 Task: Add an event with the title Coffee Meeting with Strategic Partner, date '2023/10/26', time 9:15 AM to 11:15 AMand add a description: The session will conclude with a wrap-up discussion, where mentees can reflect on the insights gained and mentors can offer any final words of encouragement. Participants will have the opportunity to exchange contact information and establish ongoing mentoring relationships beyond the event.Select event color  Blueberry . Add location for the event as: 789 Grasse, France, logged in from the account softage.3@softage.netand send the event invitation to softage.10@softage.net and softage.1@softage.net. Set a reminder for the event Weekly on Sunday
Action: Mouse moved to (88, 143)
Screenshot: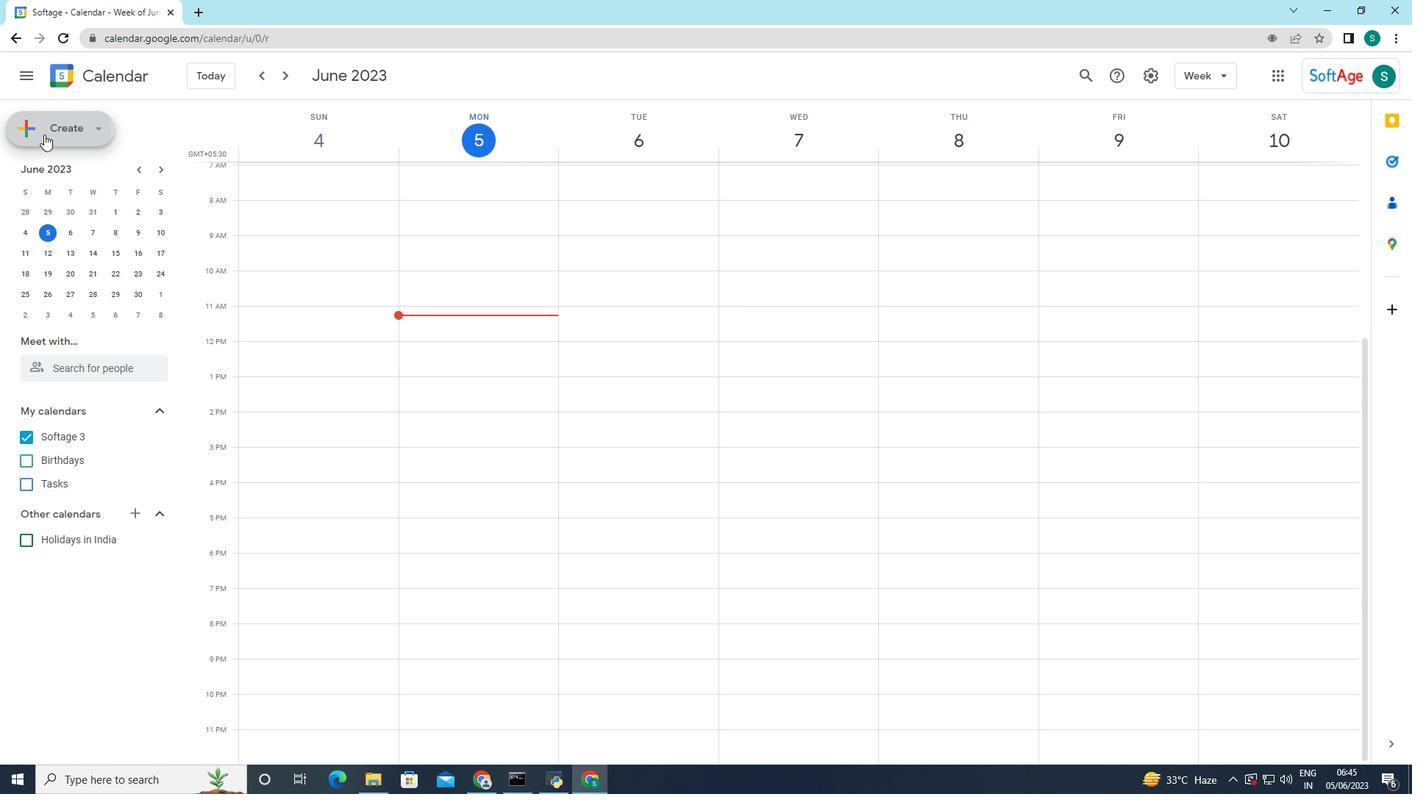 
Action: Mouse pressed left at (88, 143)
Screenshot: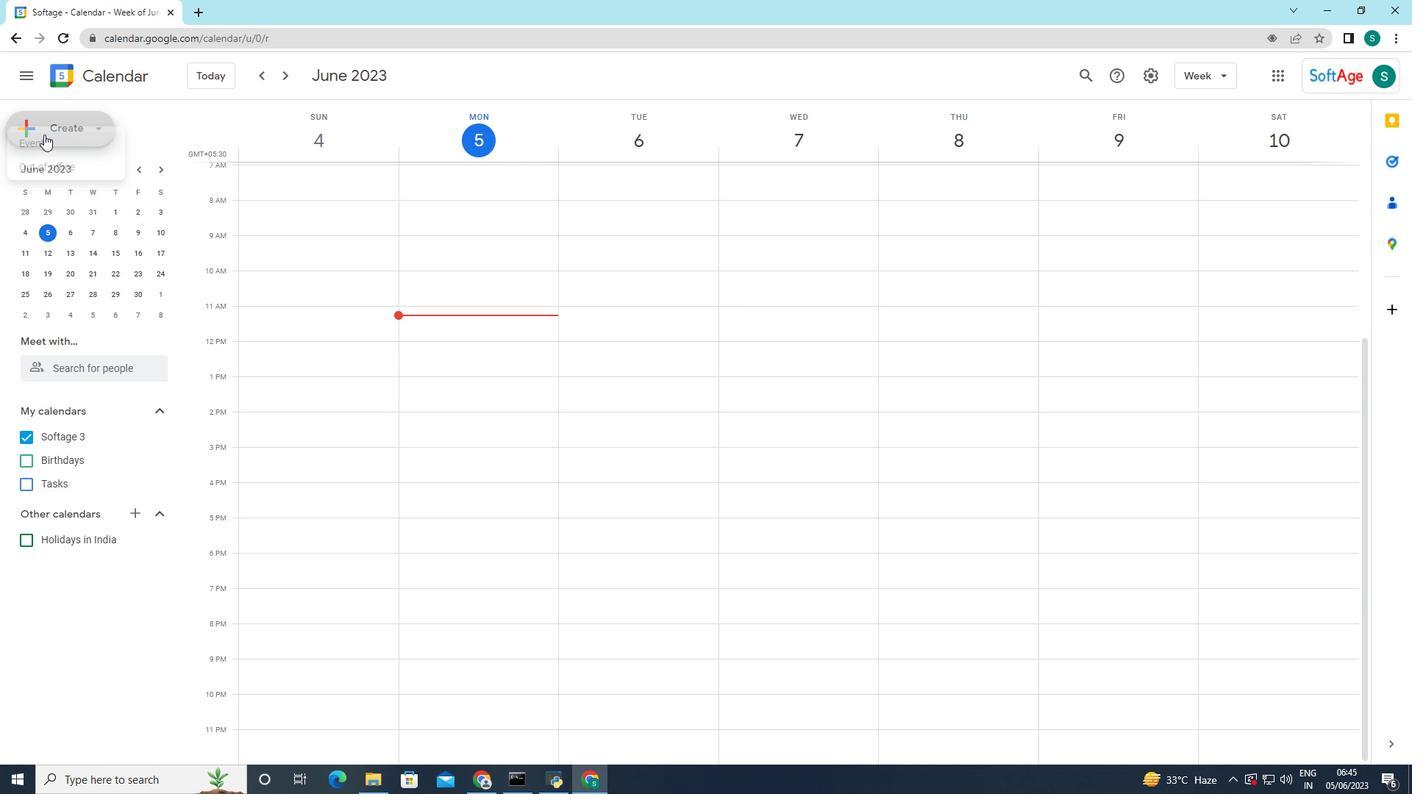 
Action: Mouse moved to (73, 175)
Screenshot: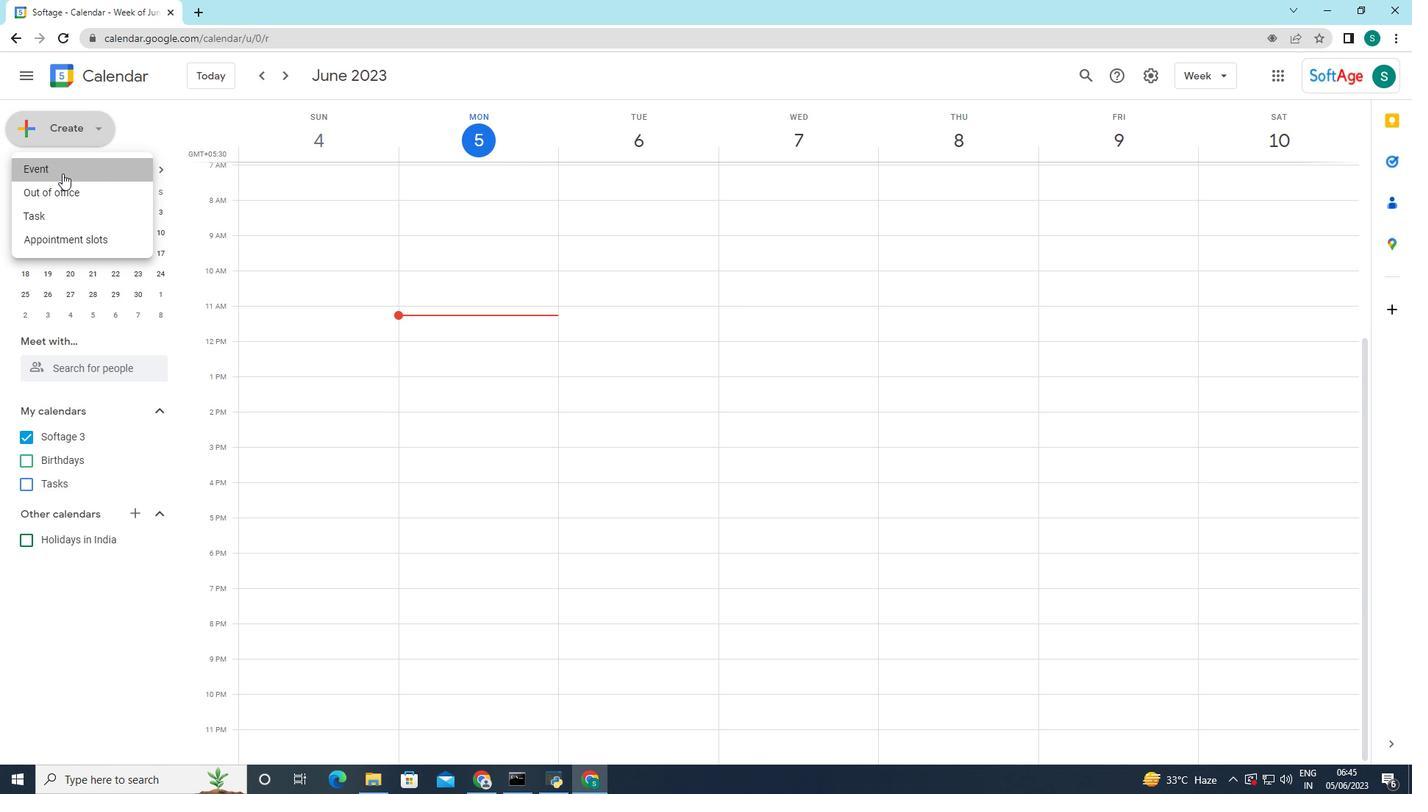 
Action: Mouse pressed left at (73, 175)
Screenshot: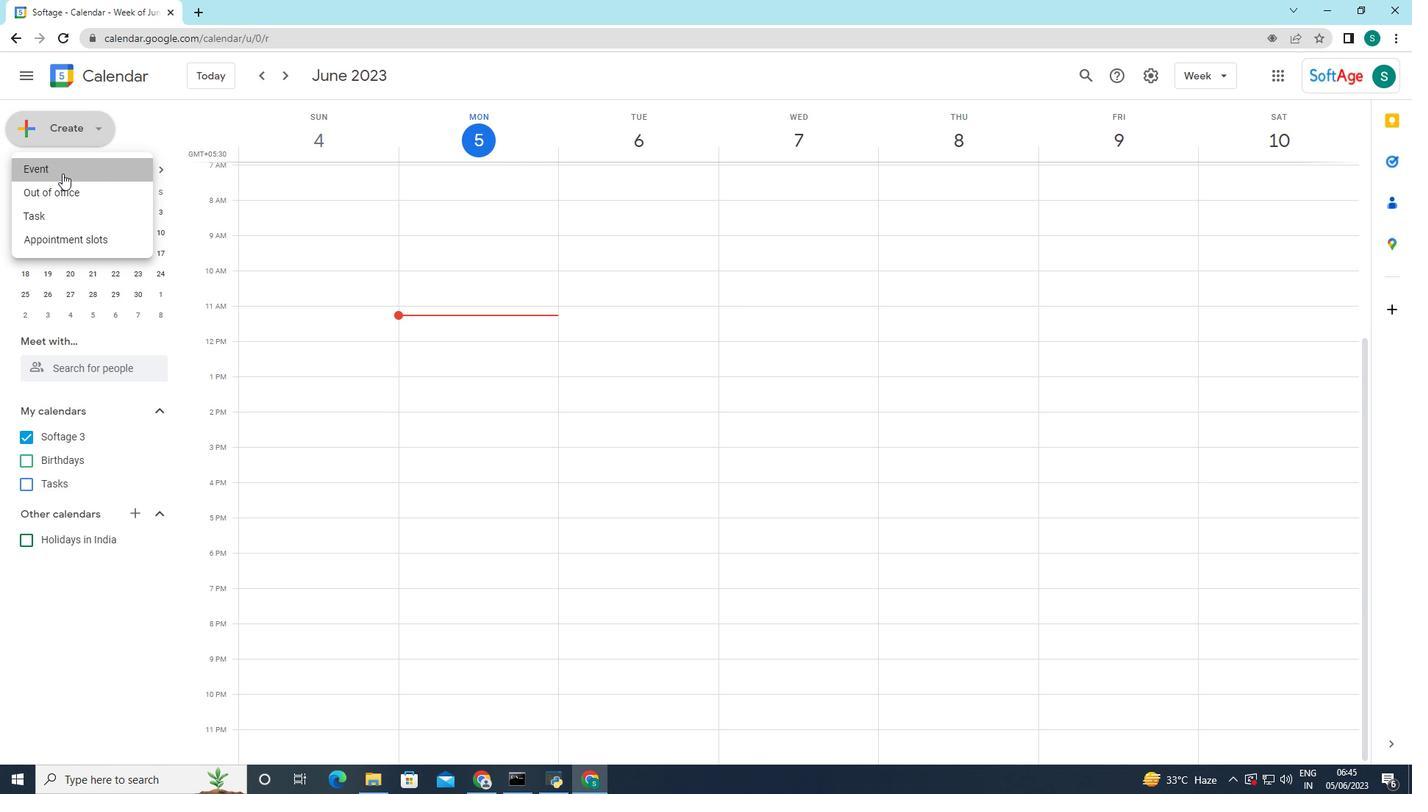 
Action: Mouse moved to (273, 586)
Screenshot: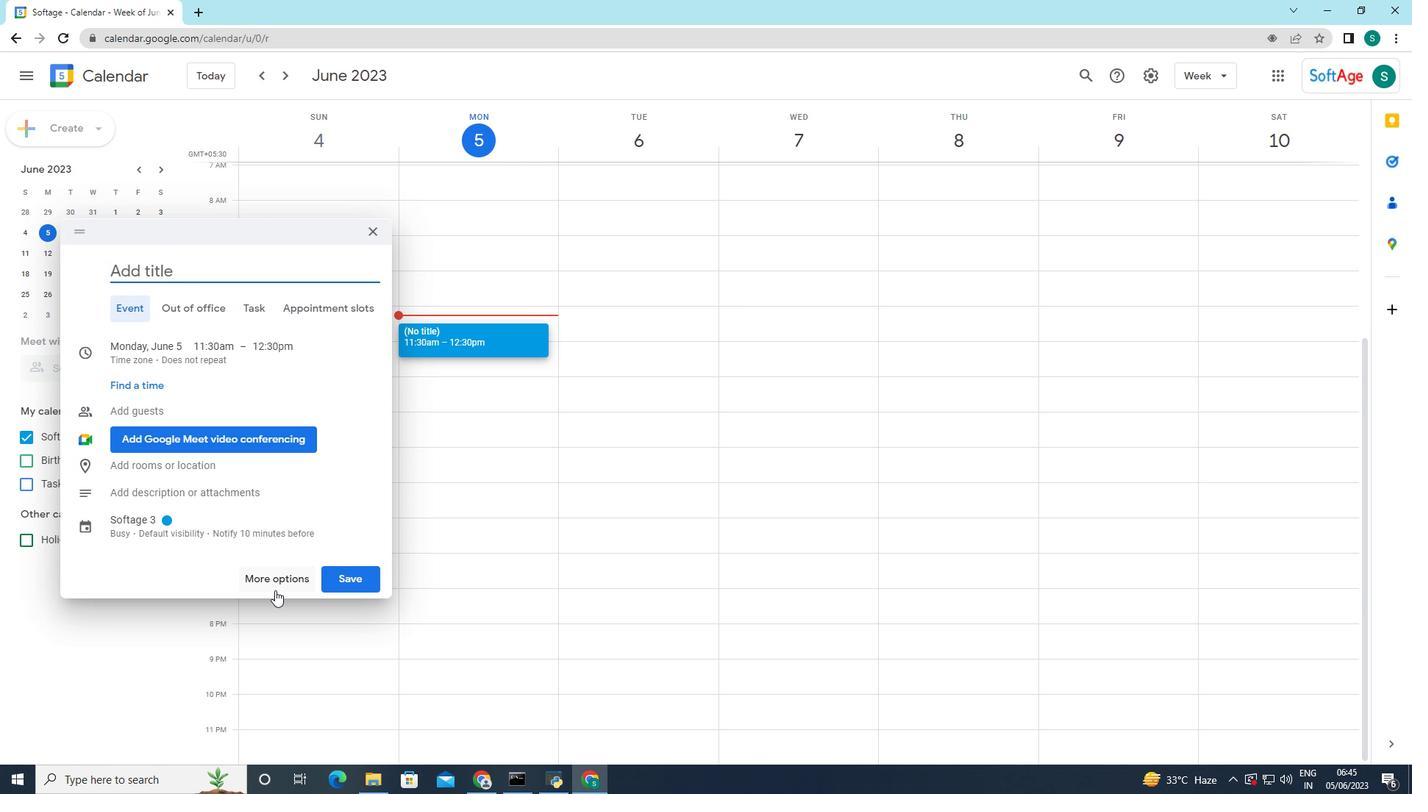 
Action: Mouse pressed left at (273, 586)
Screenshot: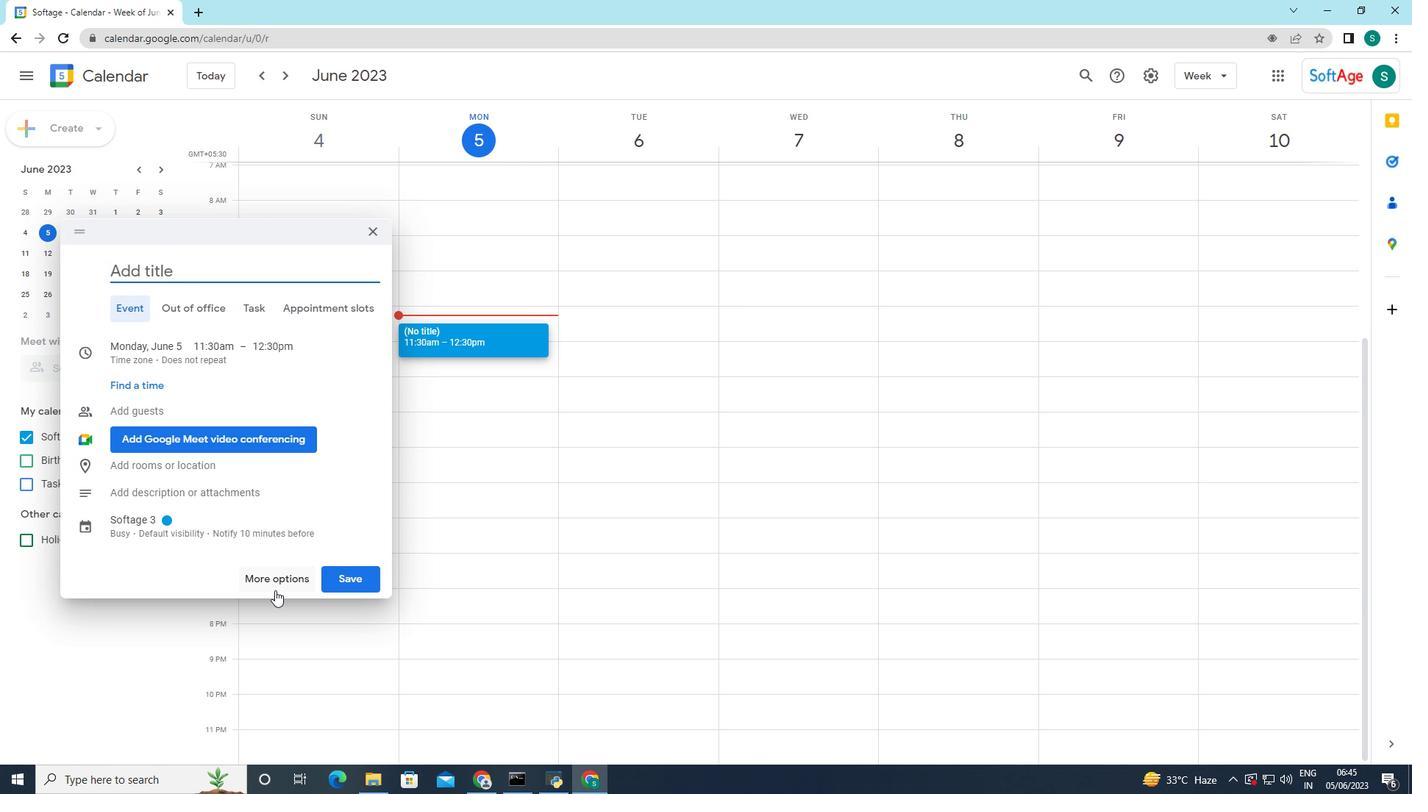 
Action: Mouse moved to (98, 85)
Screenshot: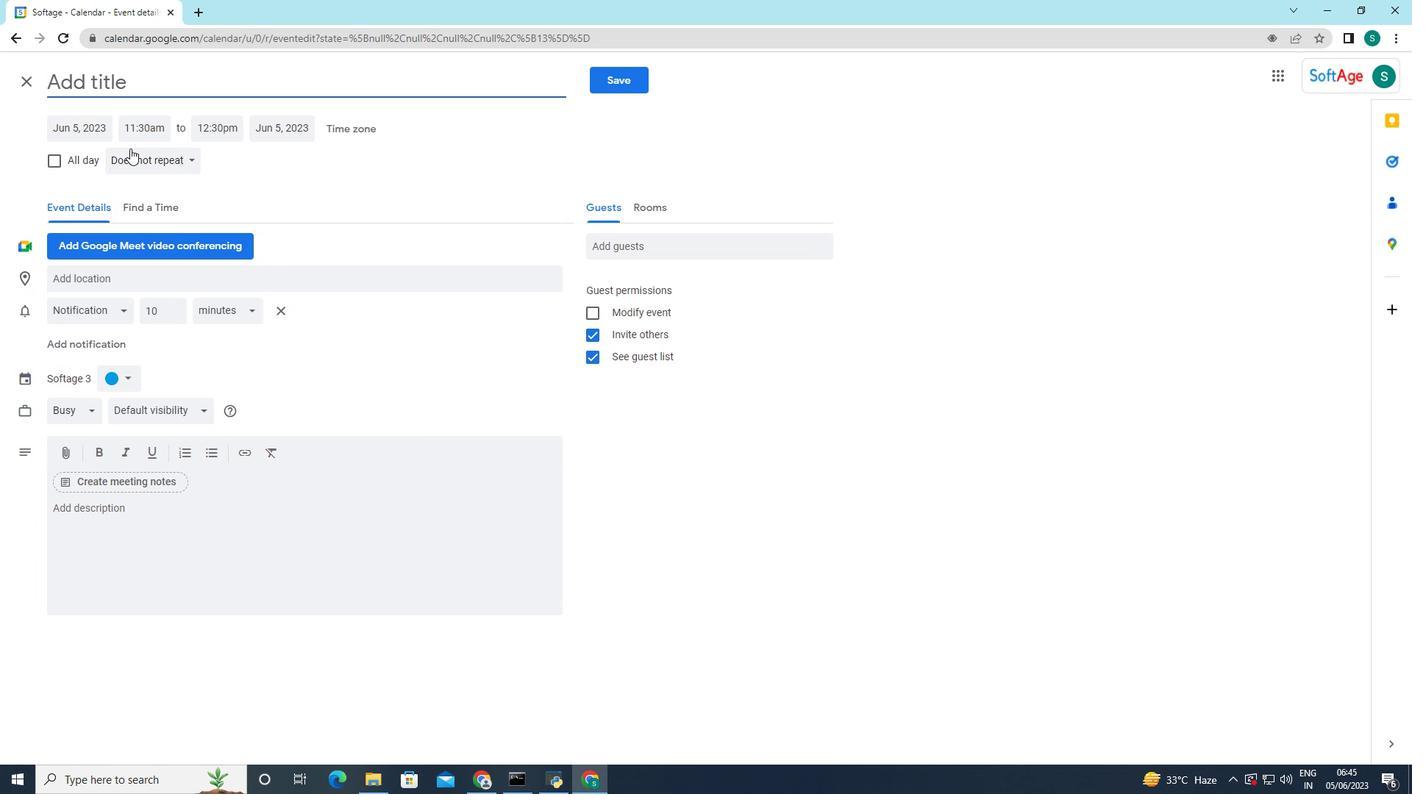
Action: Mouse pressed left at (98, 85)
Screenshot: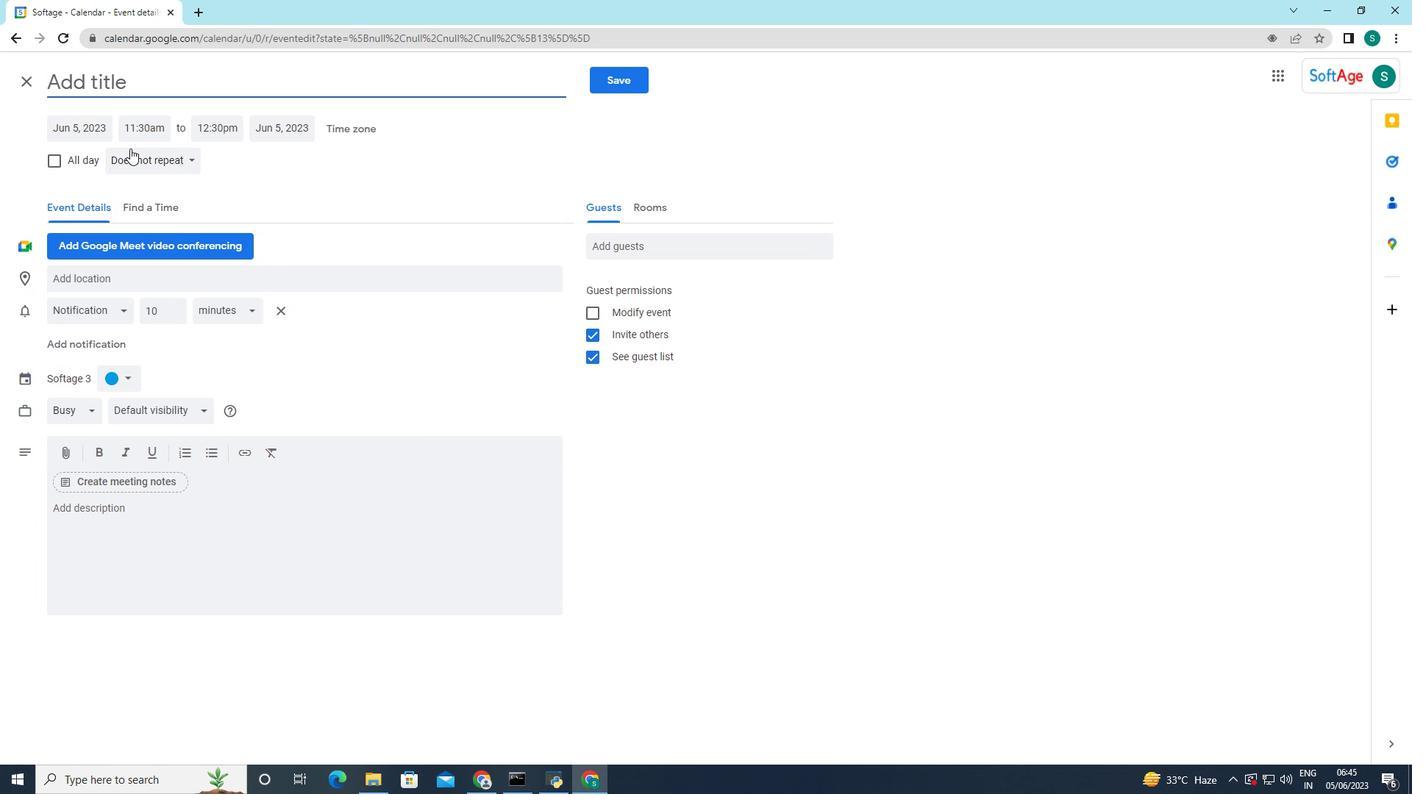 
Action: Key pressed <Key.caps_lock>C<Key.caps_lock>offee<Key.space><Key.caps_lock>M<Key.caps_lock>eeting<Key.space><Key.caps_lock><Key.caps_lock>with<Key.space><Key.caps_lock>S<Key.caps_lock>trr<Key.backspace>ategi
Screenshot: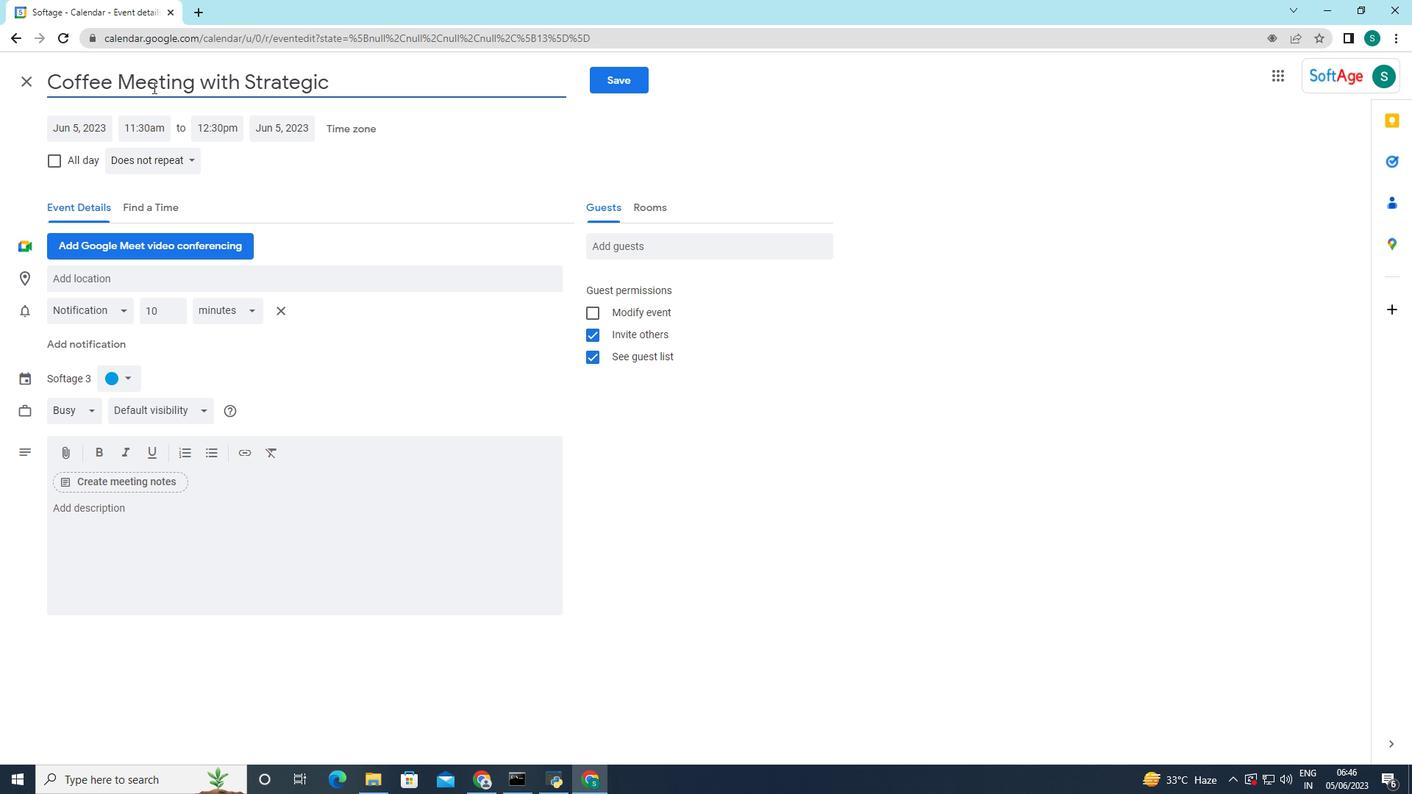 
Action: Mouse moved to (44, 134)
Screenshot: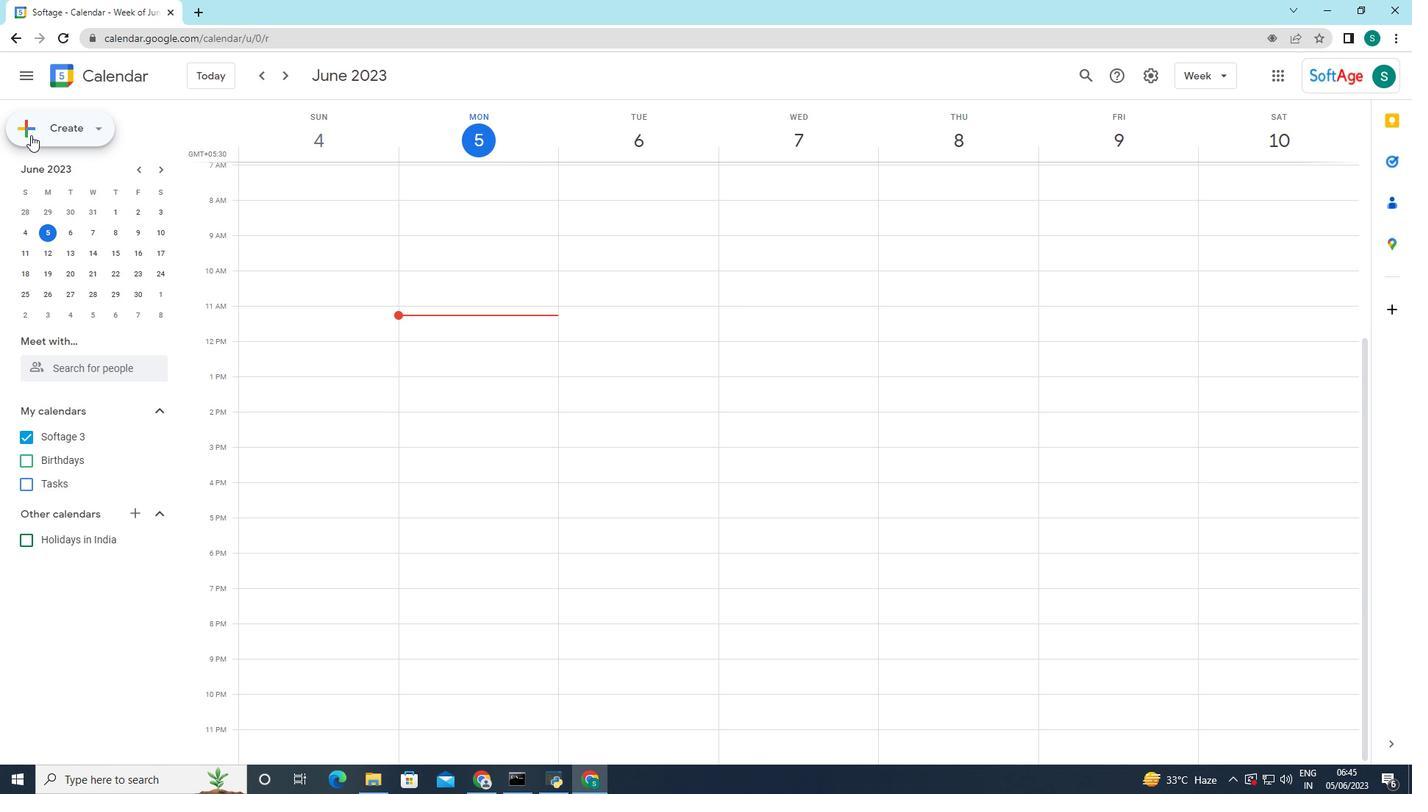 
Action: Mouse pressed left at (44, 134)
Screenshot: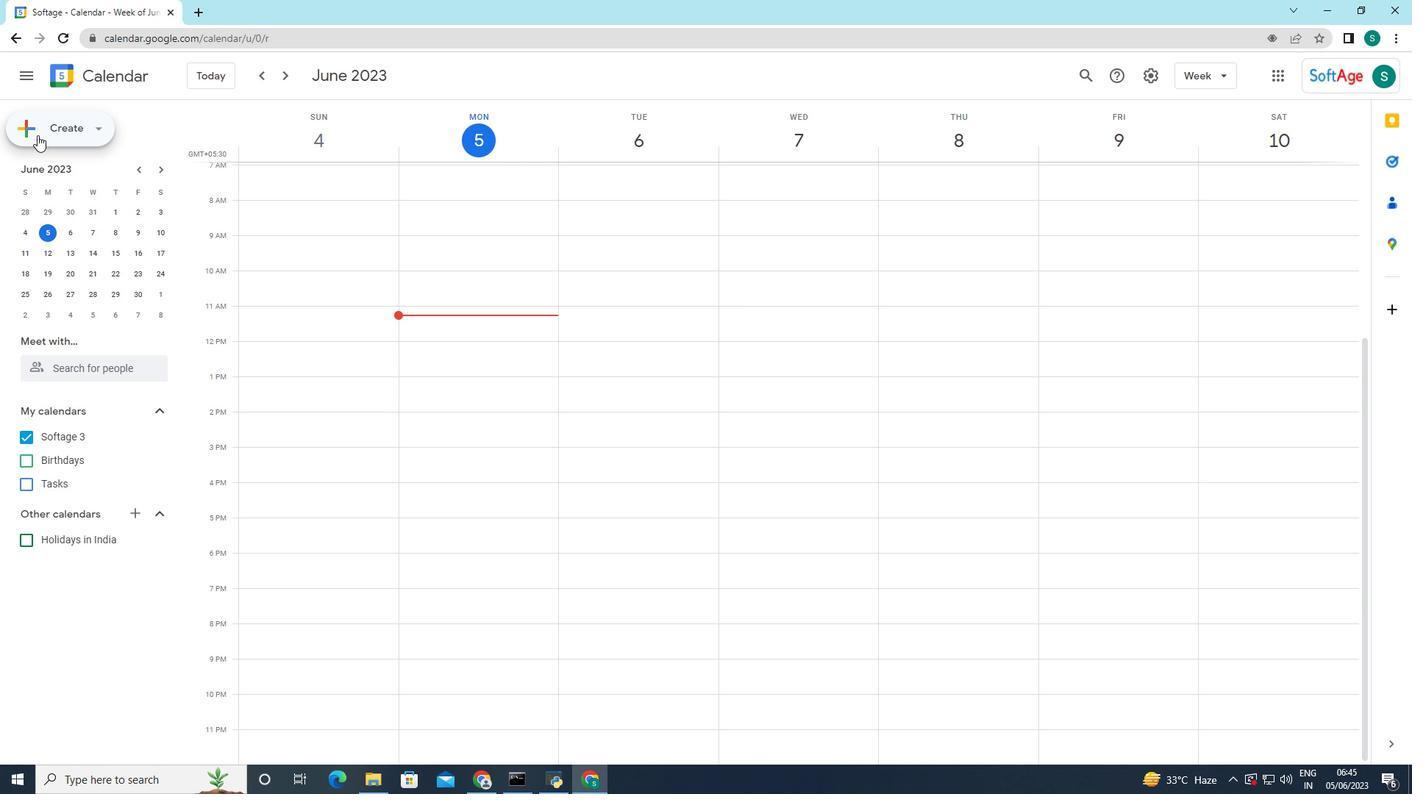 
Action: Mouse moved to (62, 173)
Screenshot: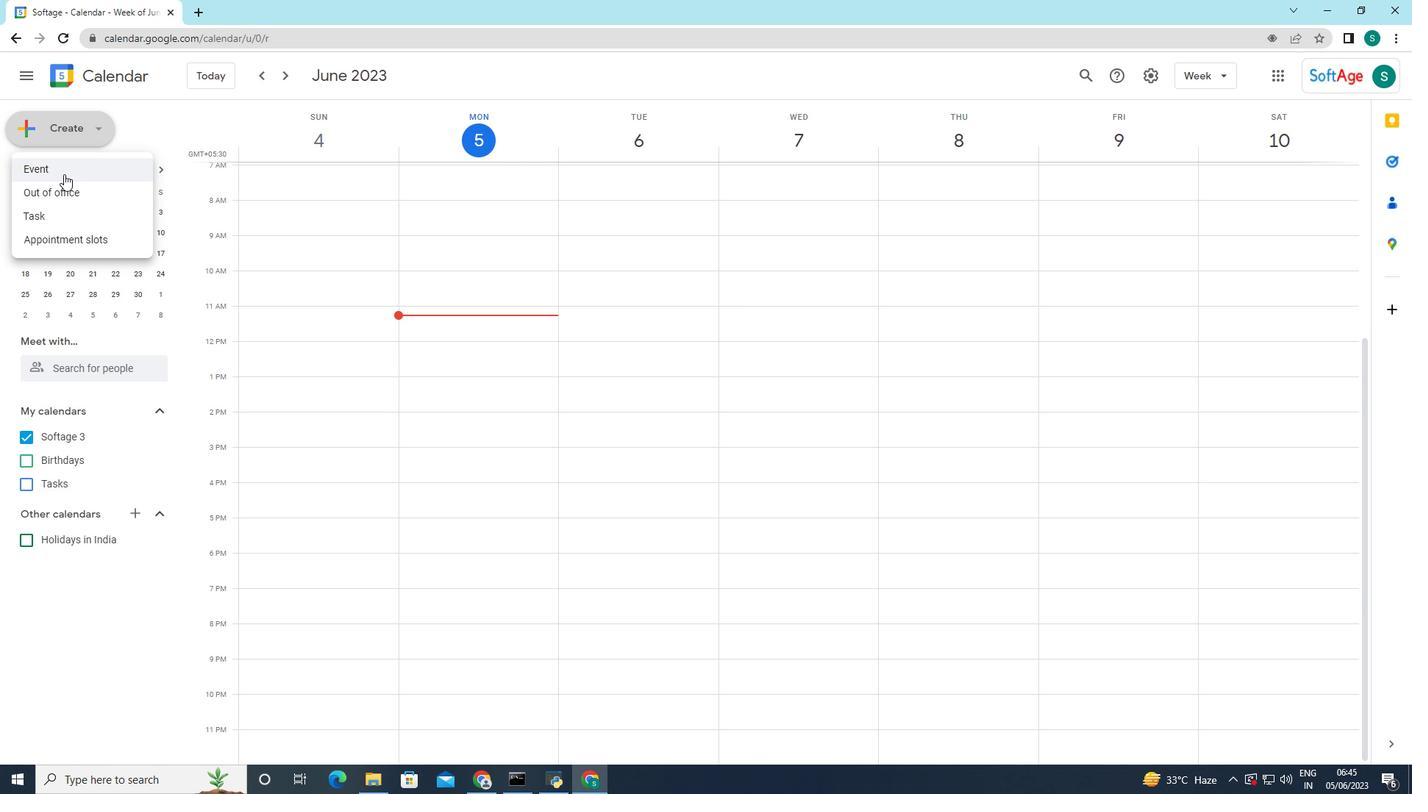 
Action: Mouse pressed left at (62, 173)
Screenshot: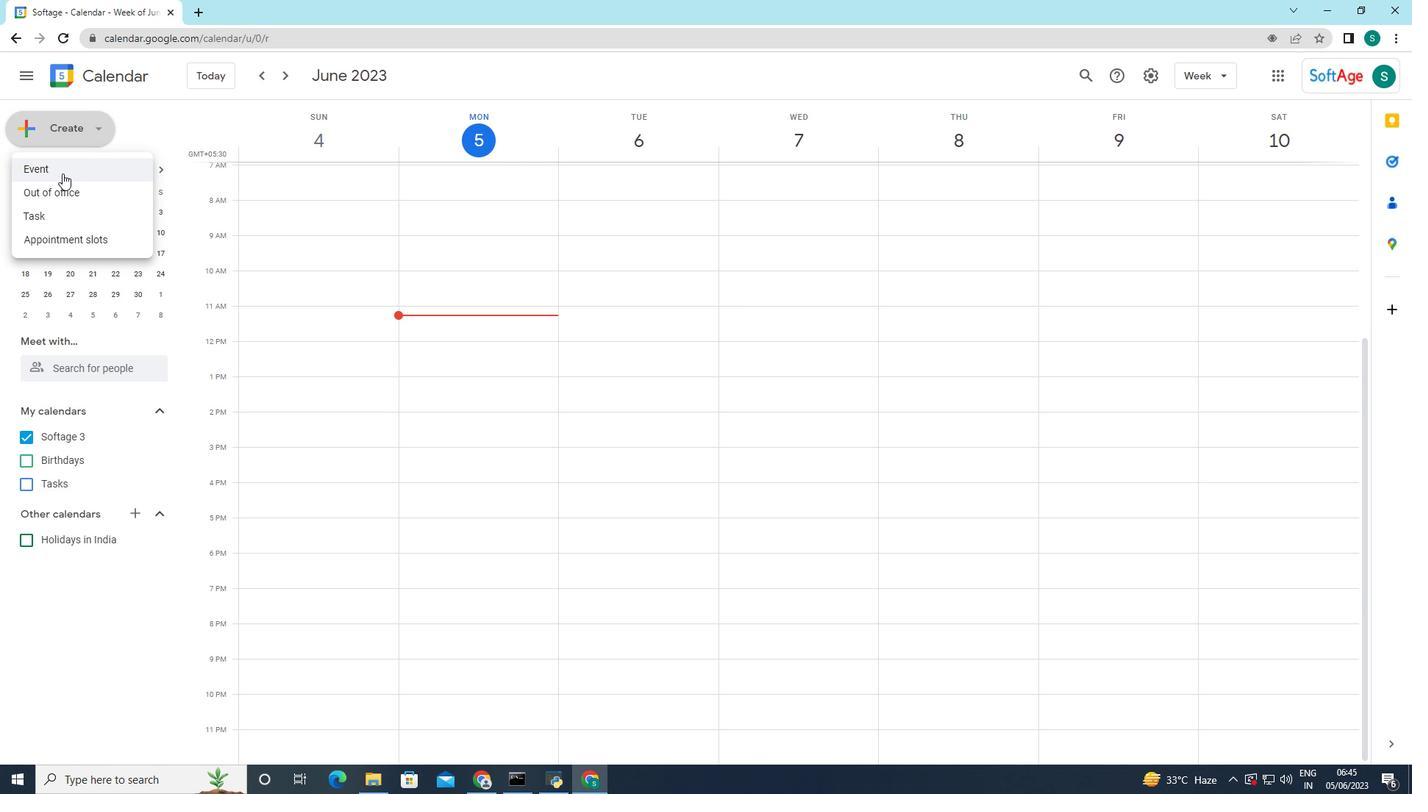 
Action: Mouse moved to (275, 590)
Screenshot: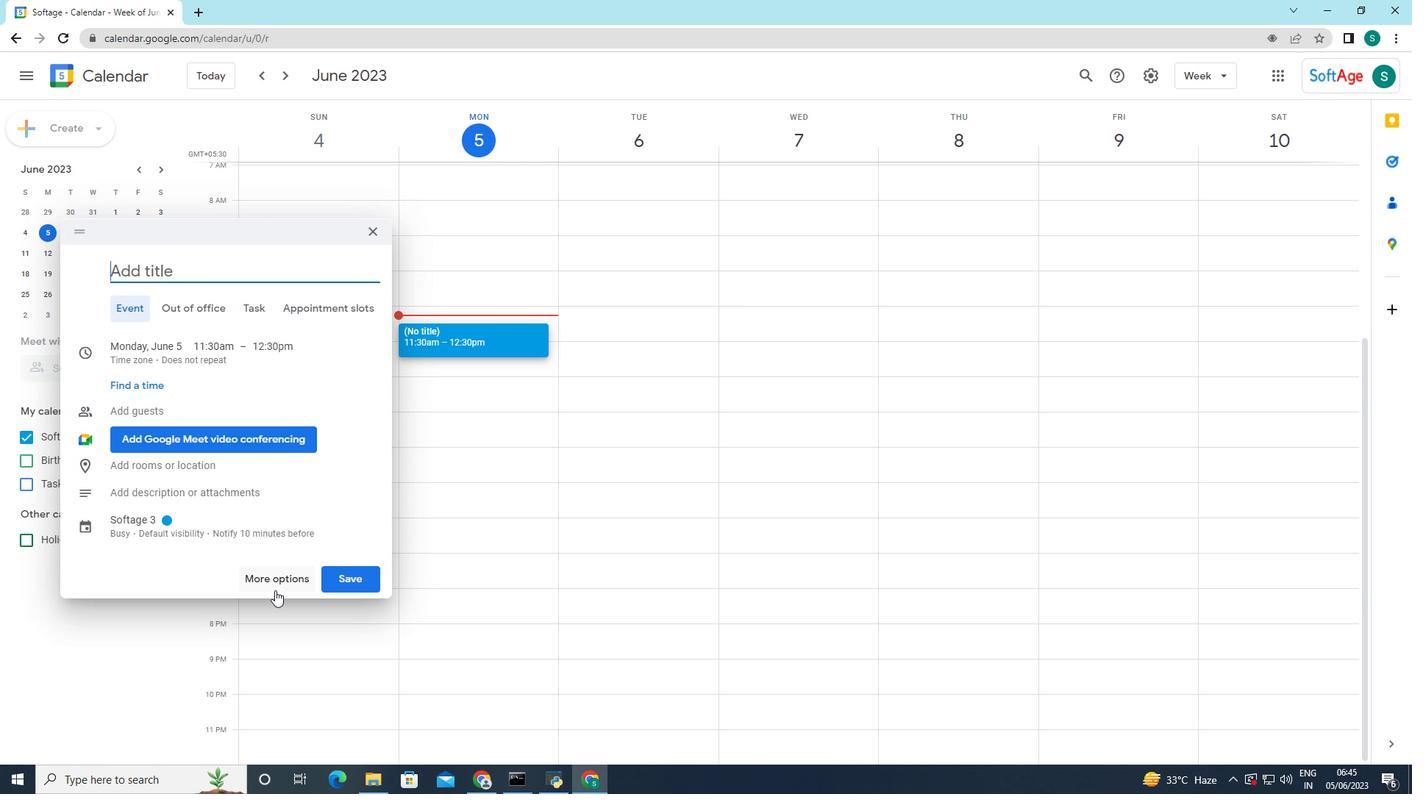 
Action: Mouse pressed left at (275, 590)
Screenshot: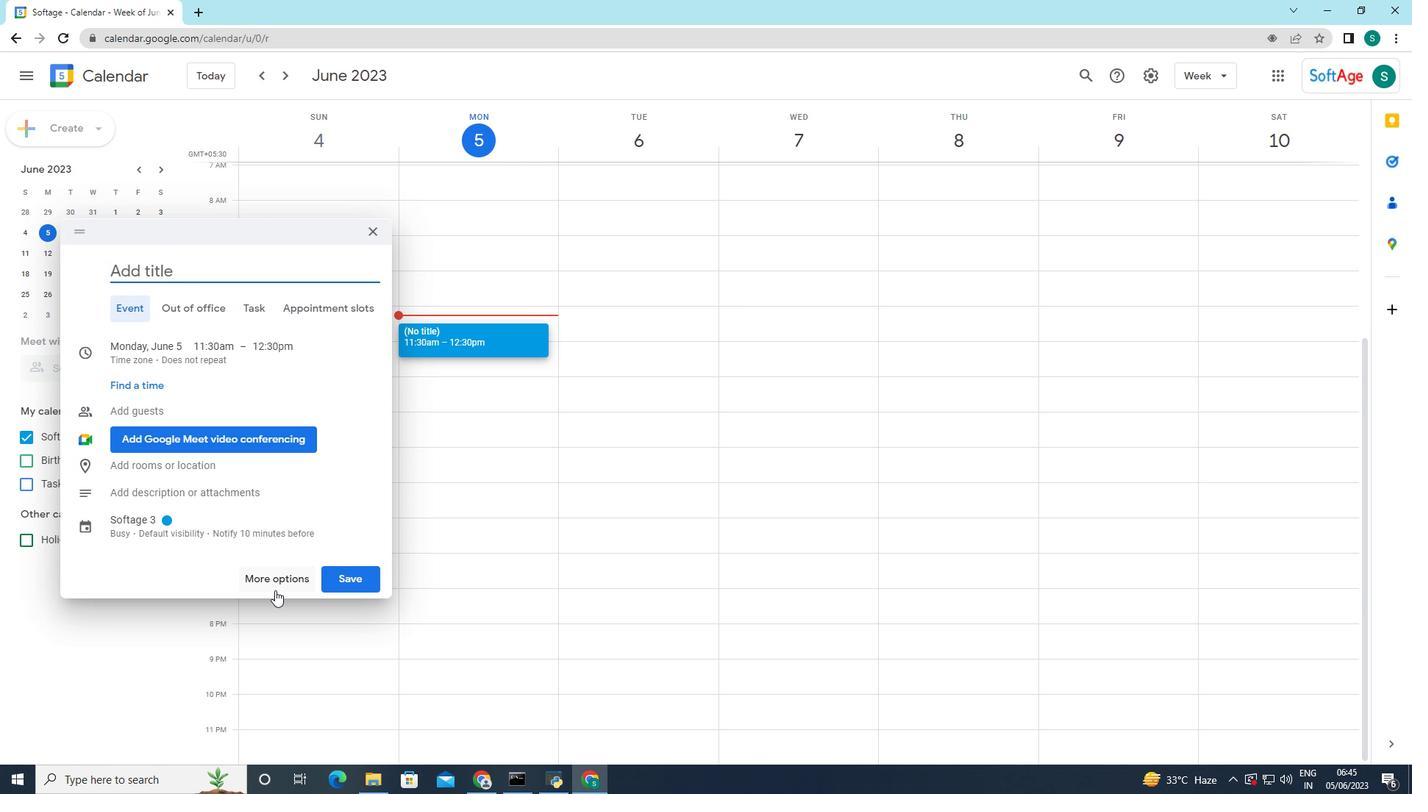 
Action: Mouse moved to (153, 87)
Screenshot: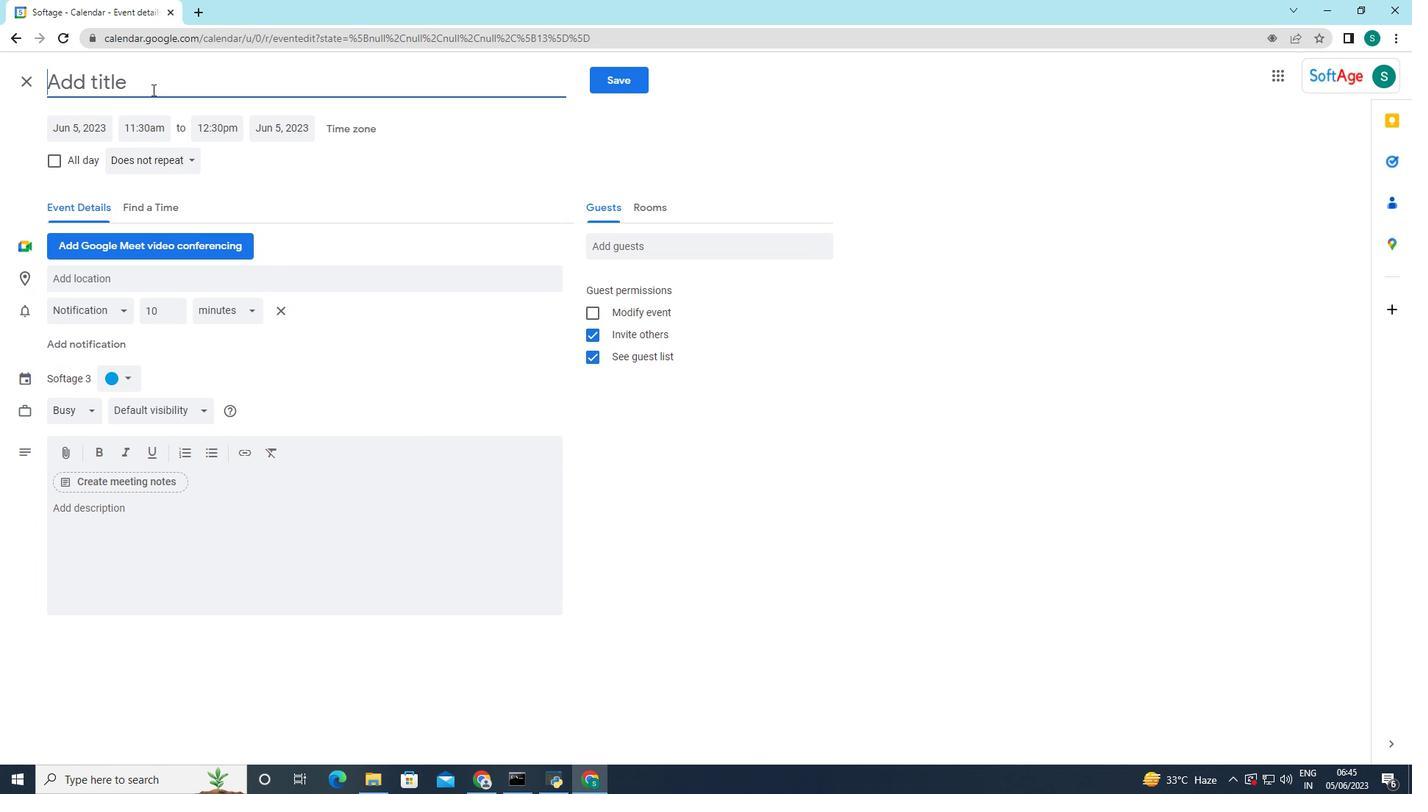 
Action: Mouse pressed left at (153, 87)
Screenshot: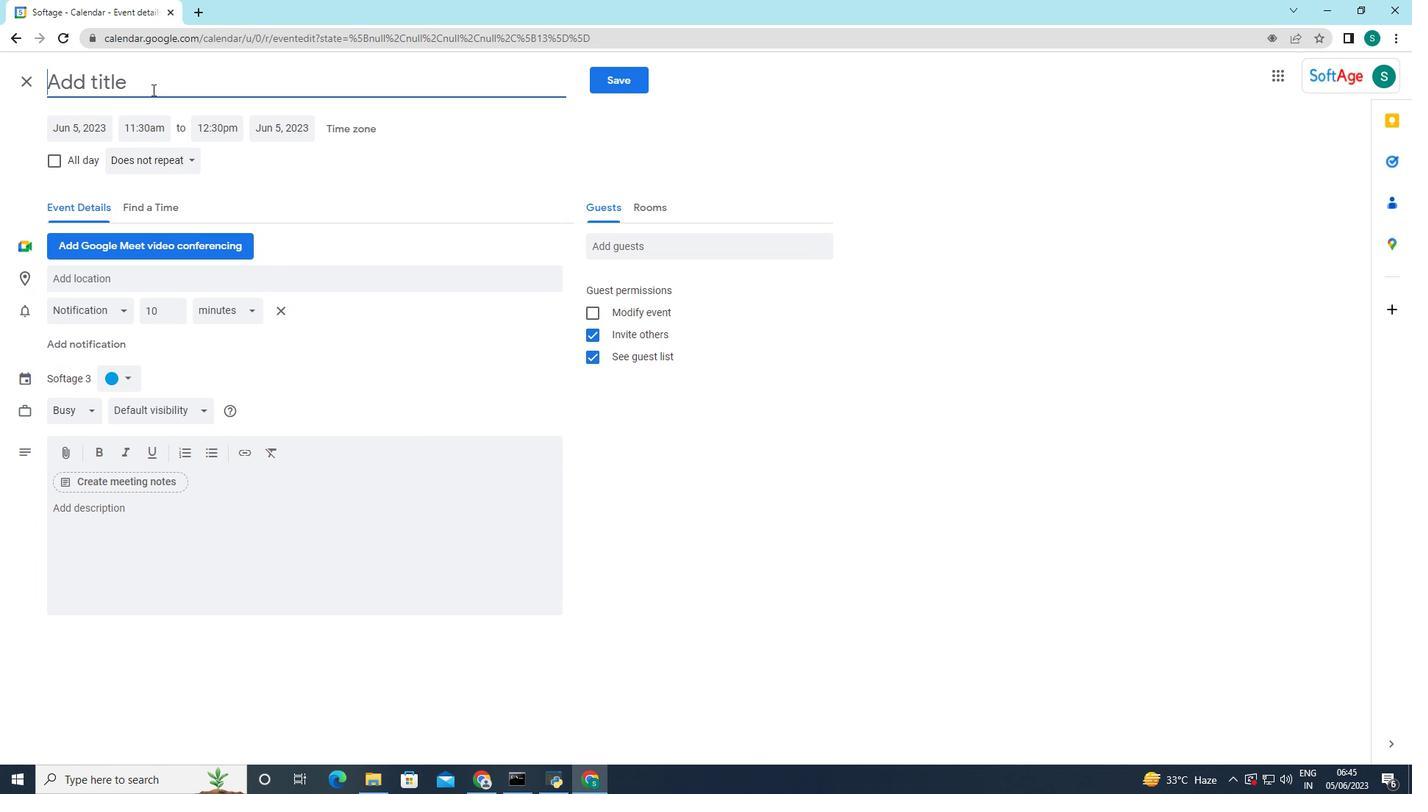 
Action: Key pressed <Key.caps_lock>C<Key.caps_lock>offee<Key.space><Key.caps_lock>M<Key.caps_lock>eeting<Key.space>with<Key.space><Key.caps_lock>S<Key.caps_lock>trategic<Key.space><Key.caps_lock>P<Key.caps_lock>artner<Key.space><Key.backspace>
Screenshot: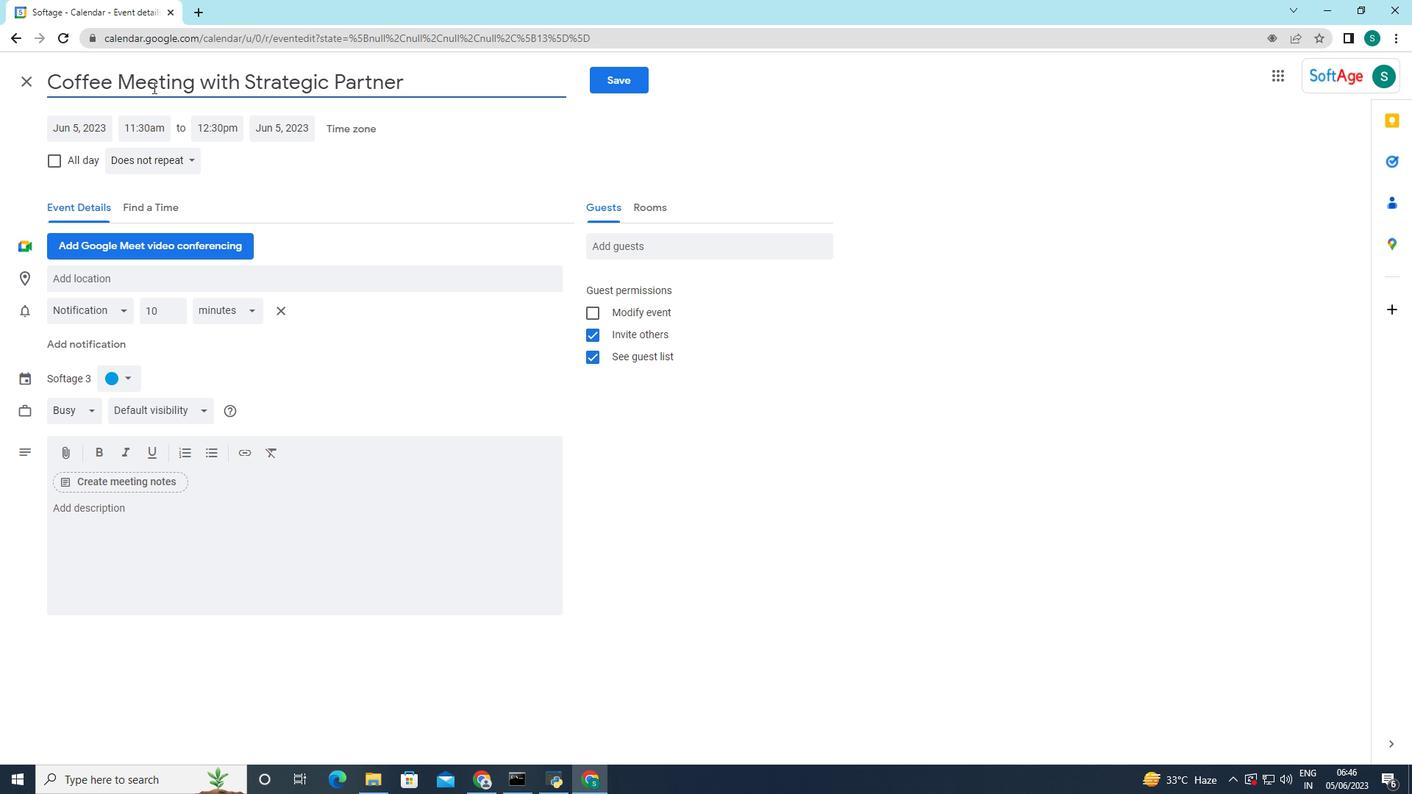 
Action: Mouse moved to (80, 134)
Screenshot: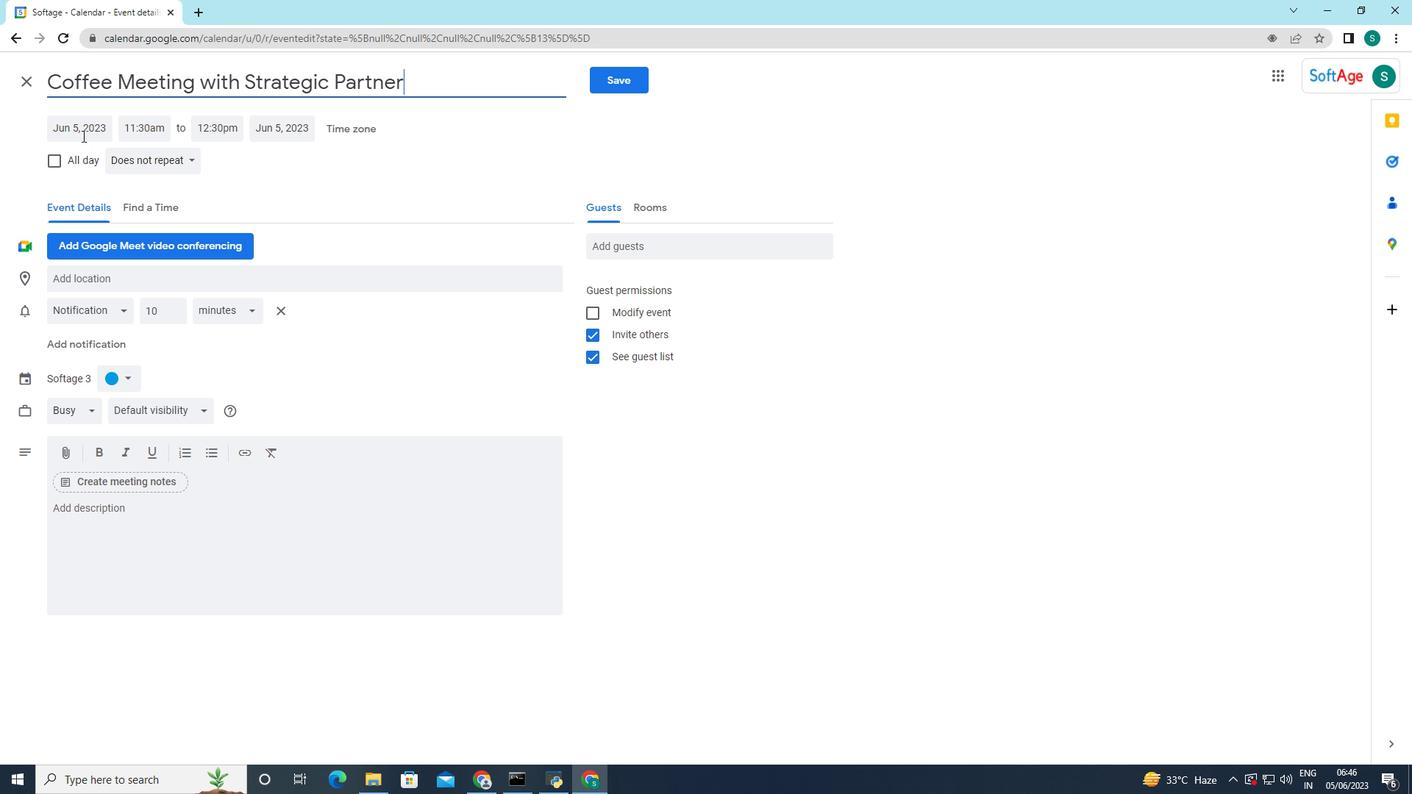 
Action: Mouse pressed left at (80, 134)
Screenshot: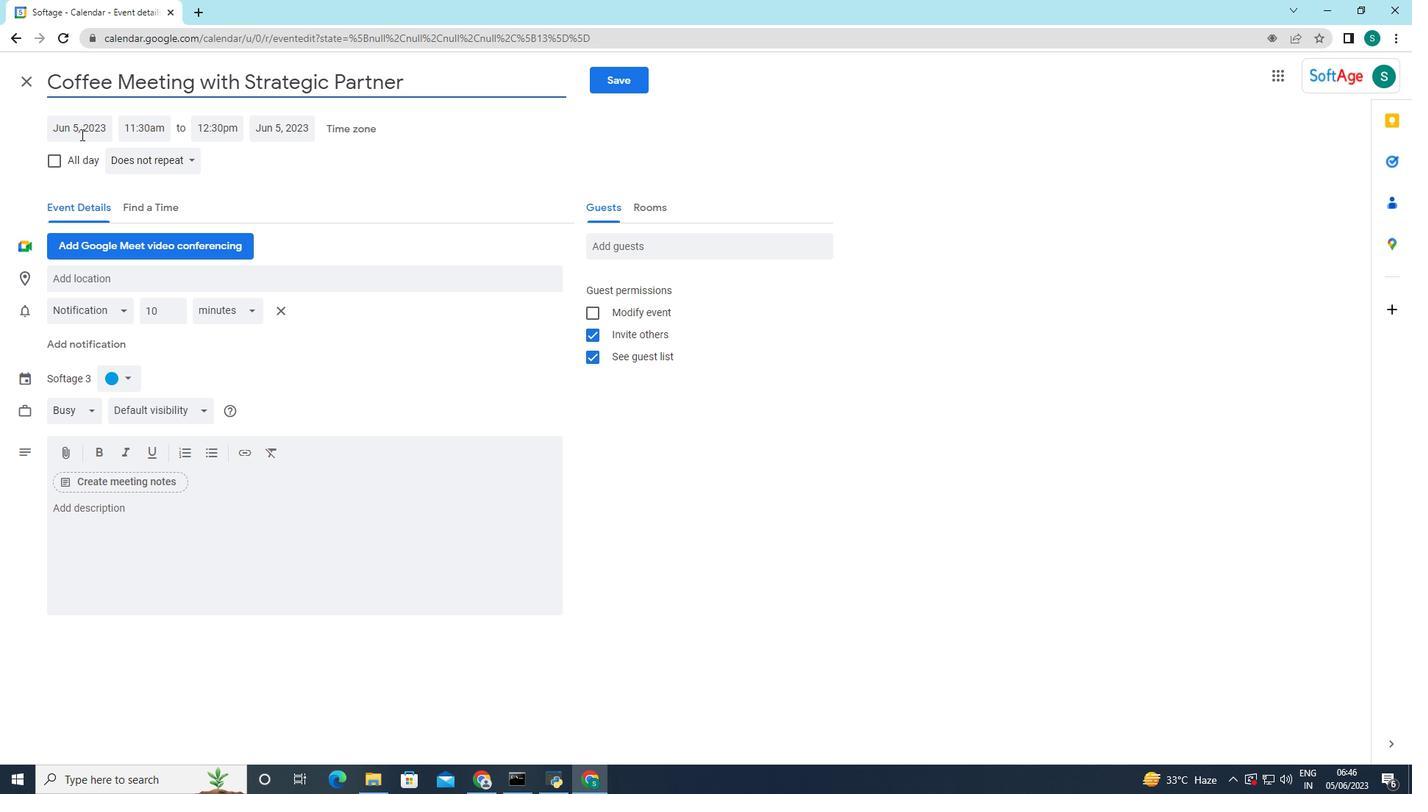 
Action: Mouse moved to (234, 156)
Screenshot: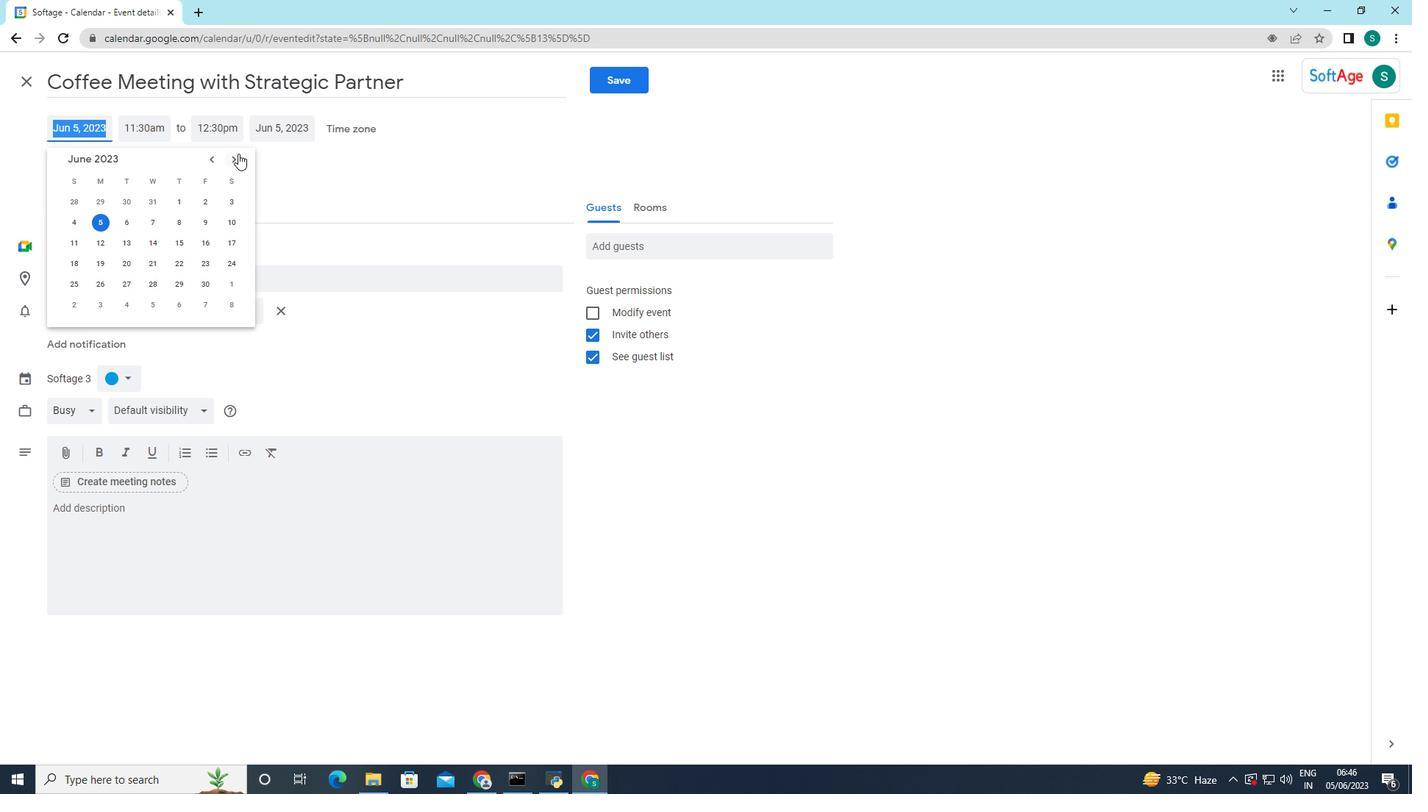 
Action: Mouse pressed left at (234, 156)
Screenshot: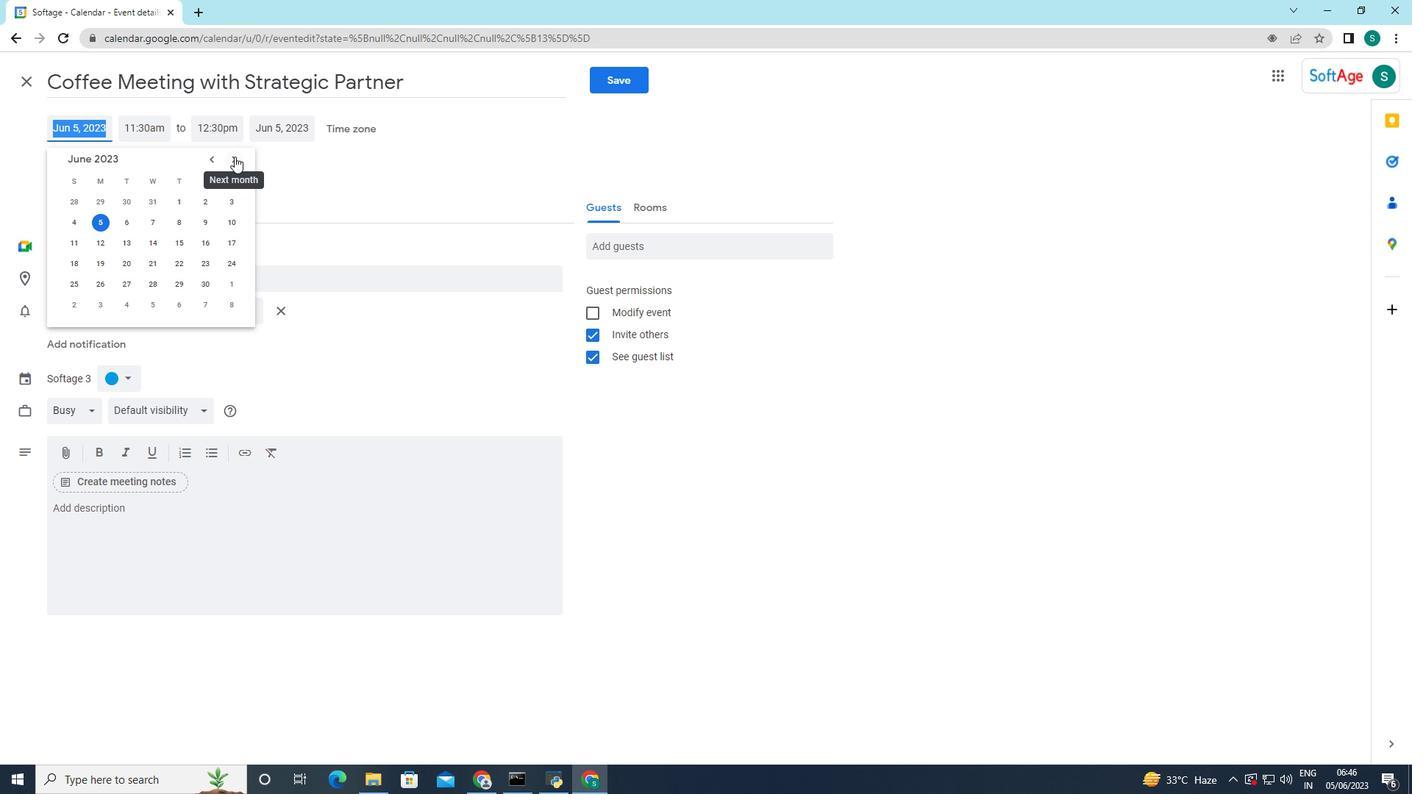 
Action: Mouse pressed left at (234, 156)
Screenshot: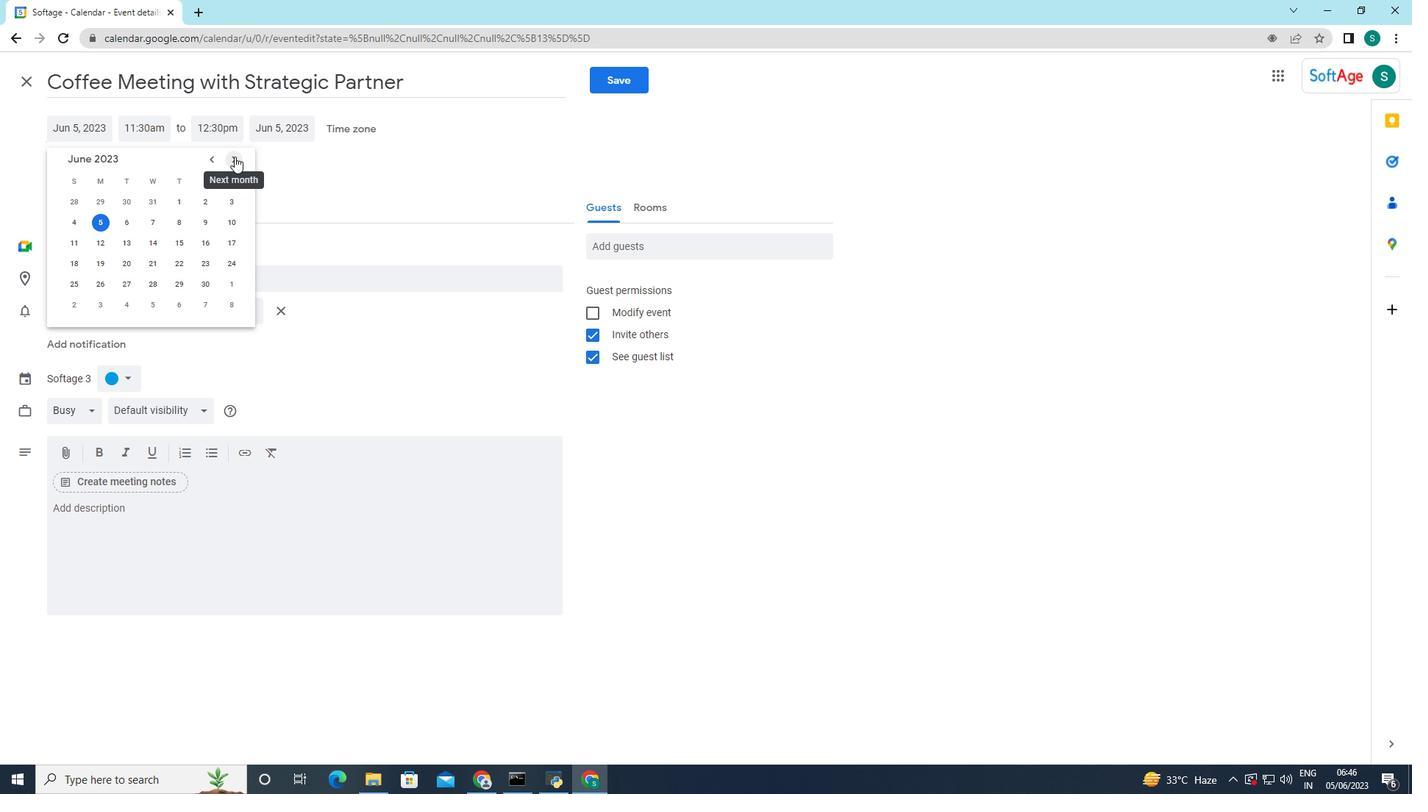 
Action: Mouse pressed left at (234, 156)
Screenshot: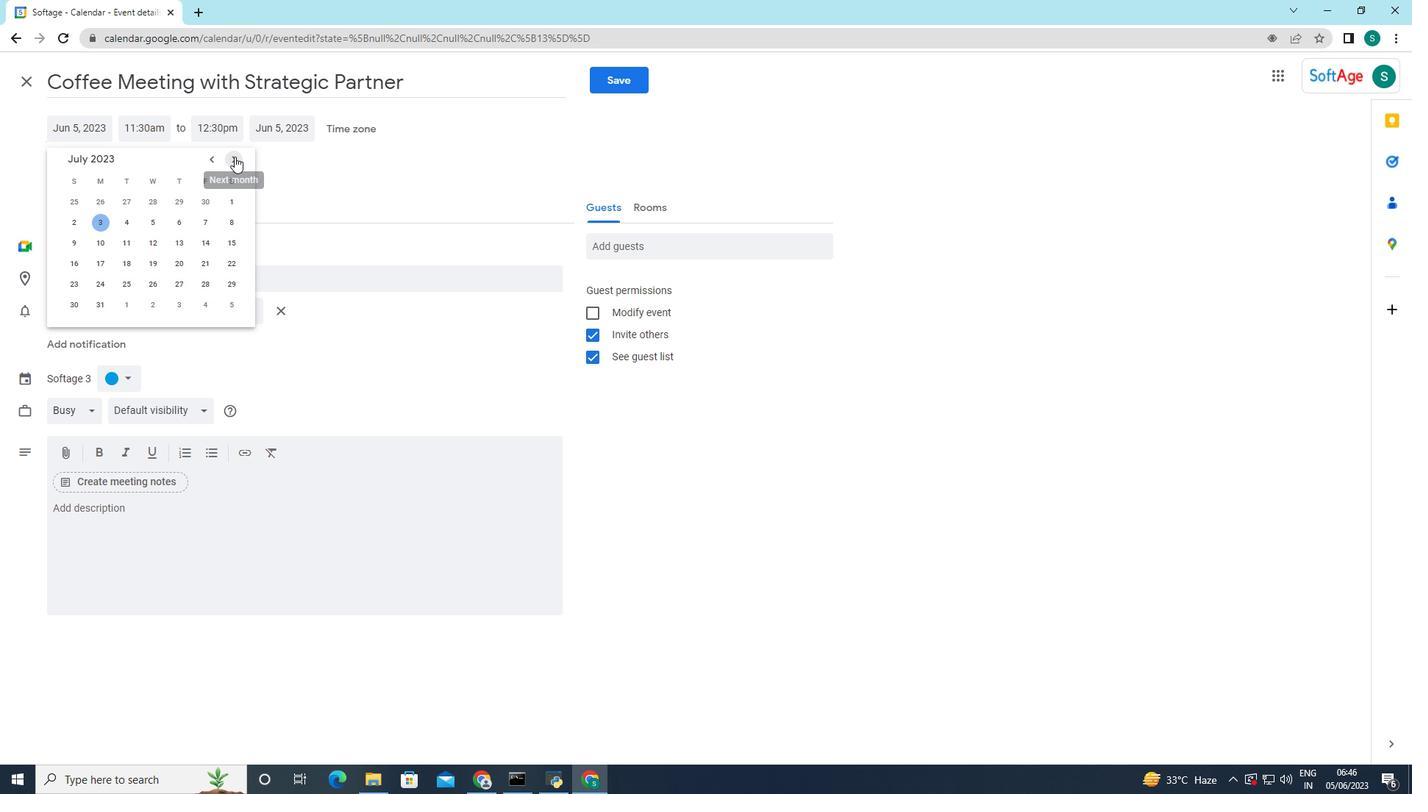 
Action: Mouse pressed left at (234, 156)
Screenshot: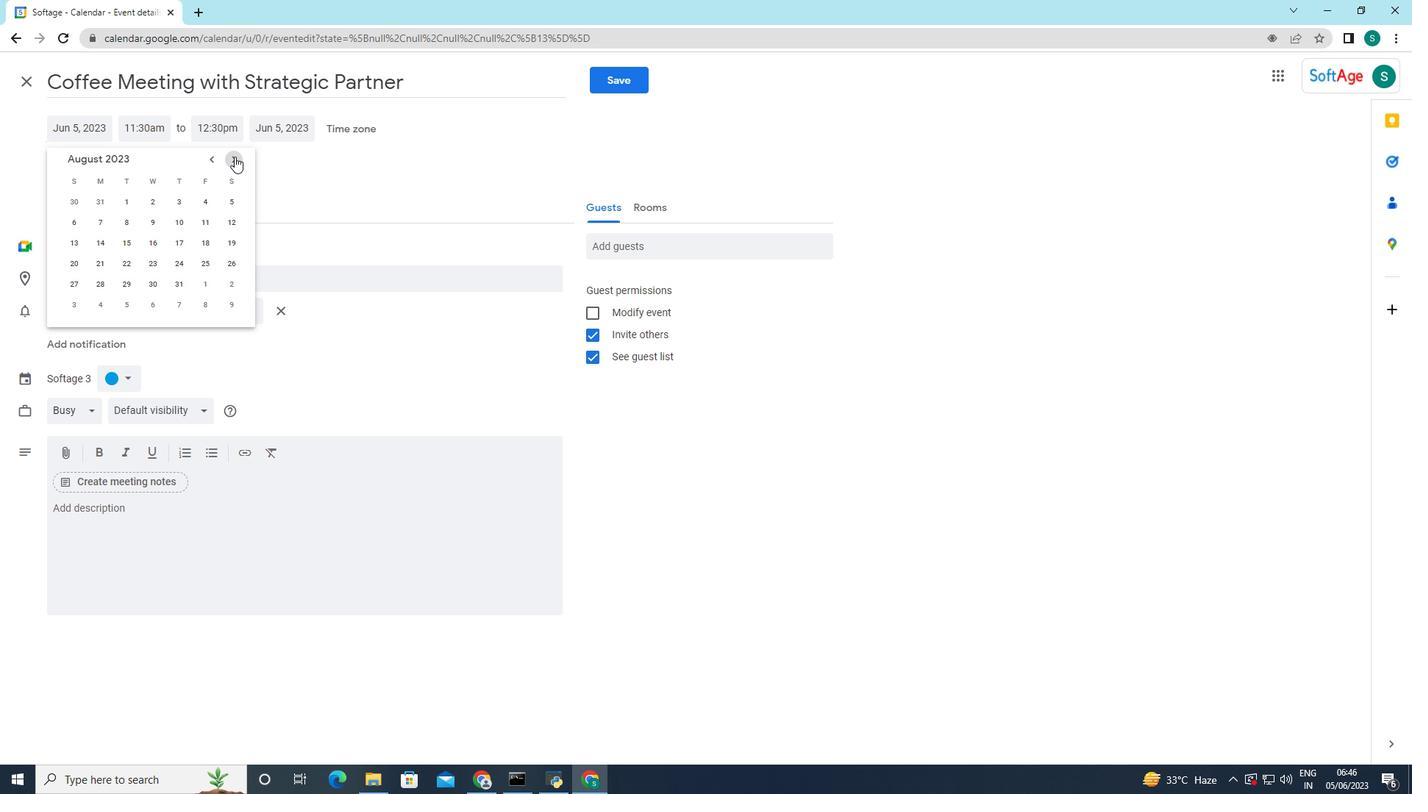 
Action: Mouse pressed left at (234, 156)
Screenshot: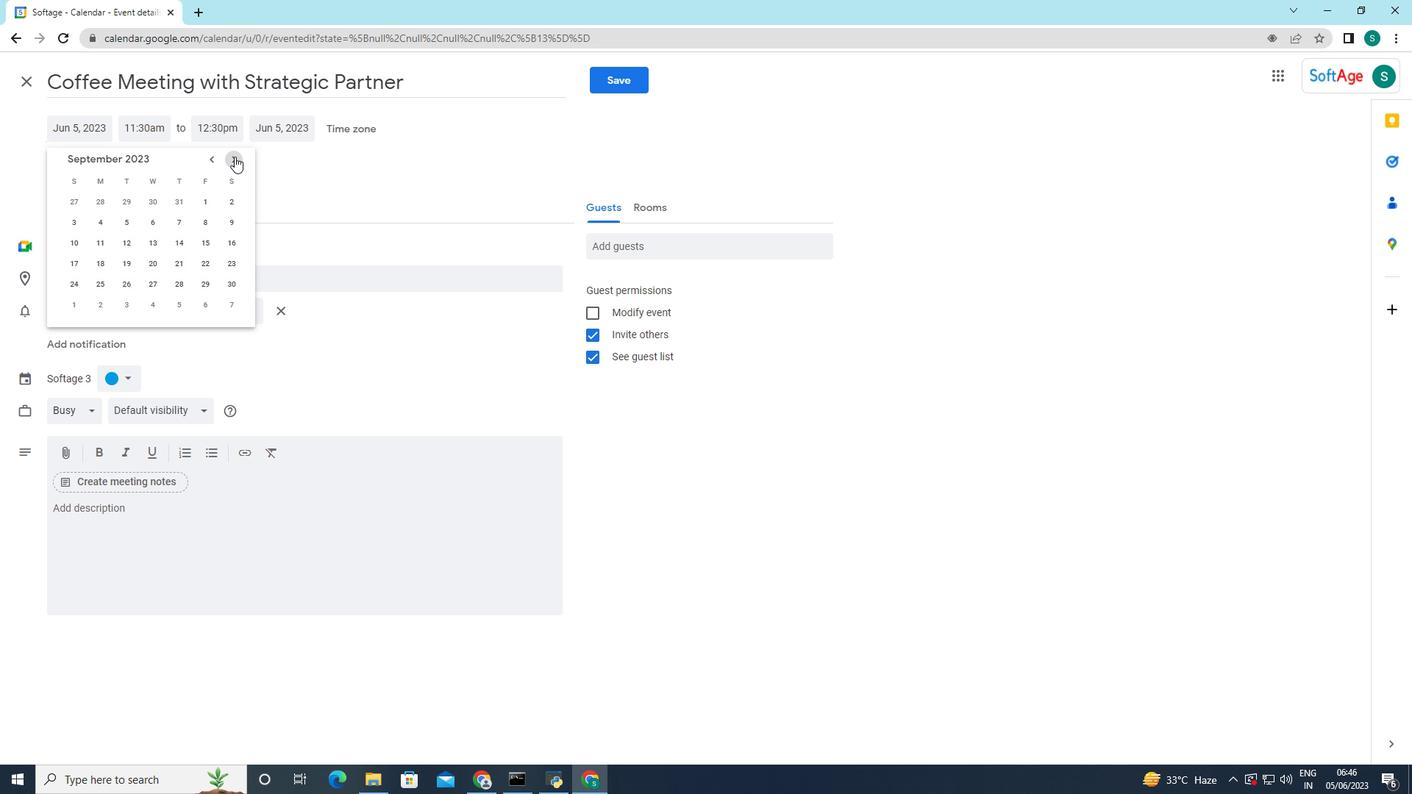 
Action: Mouse pressed left at (234, 156)
Screenshot: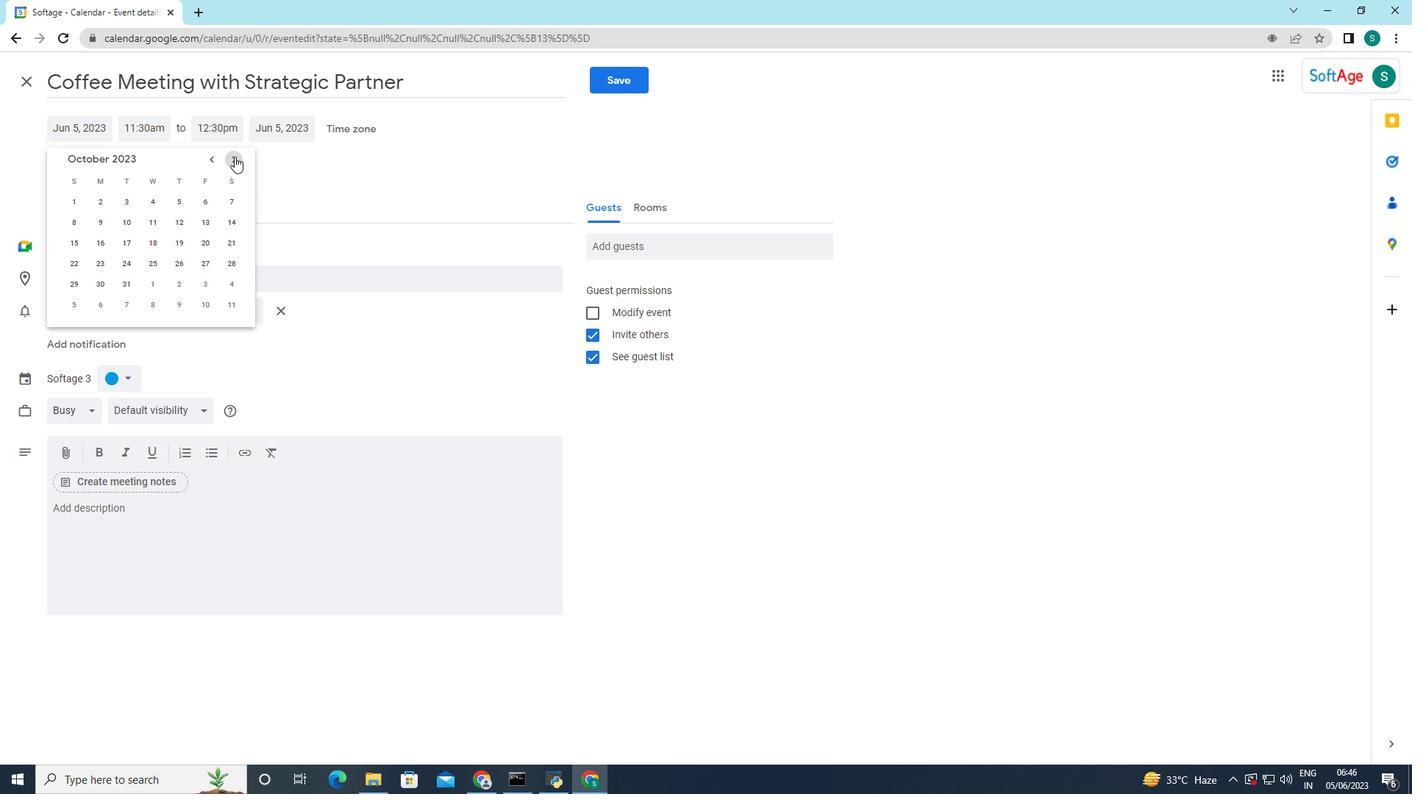 
Action: Mouse moved to (214, 156)
Screenshot: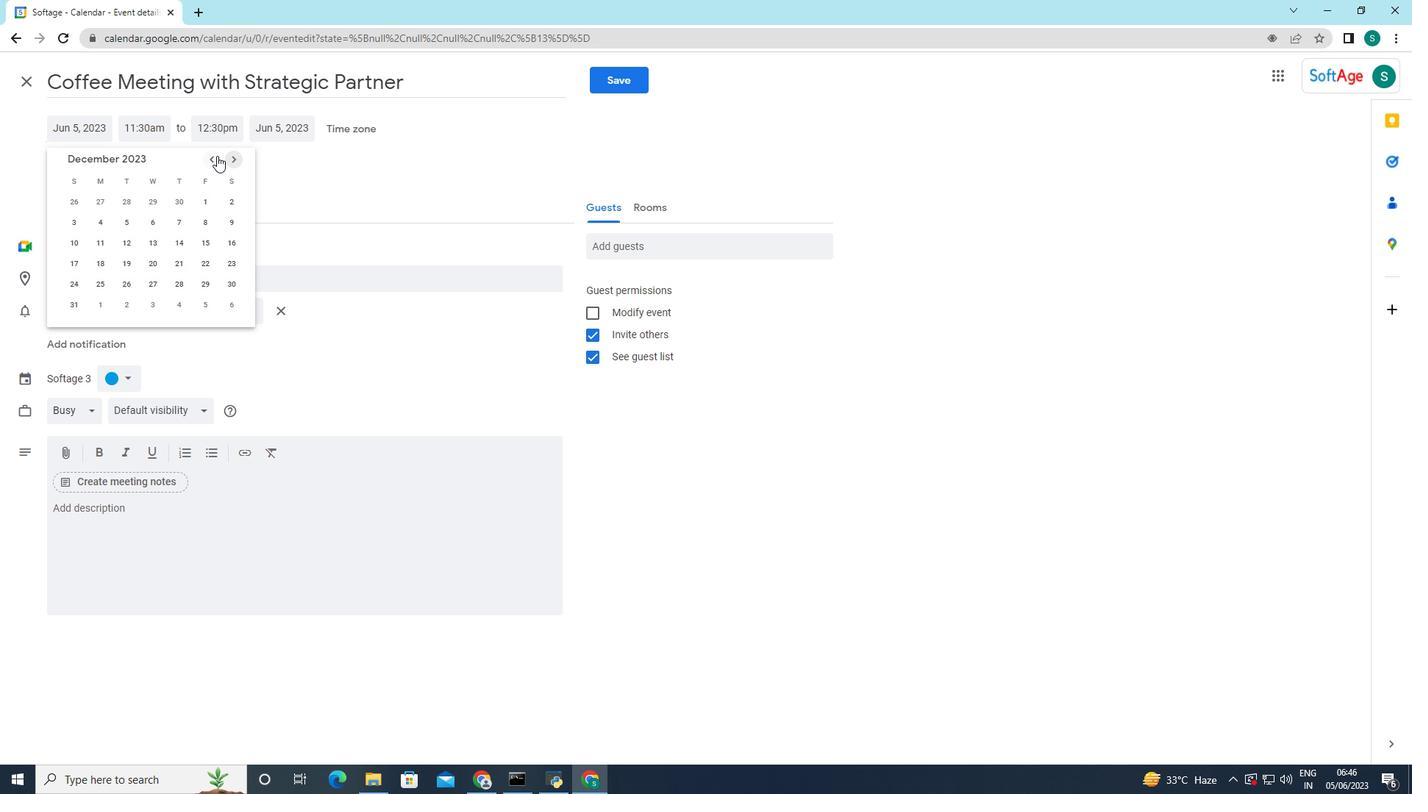 
Action: Mouse pressed left at (214, 156)
Screenshot: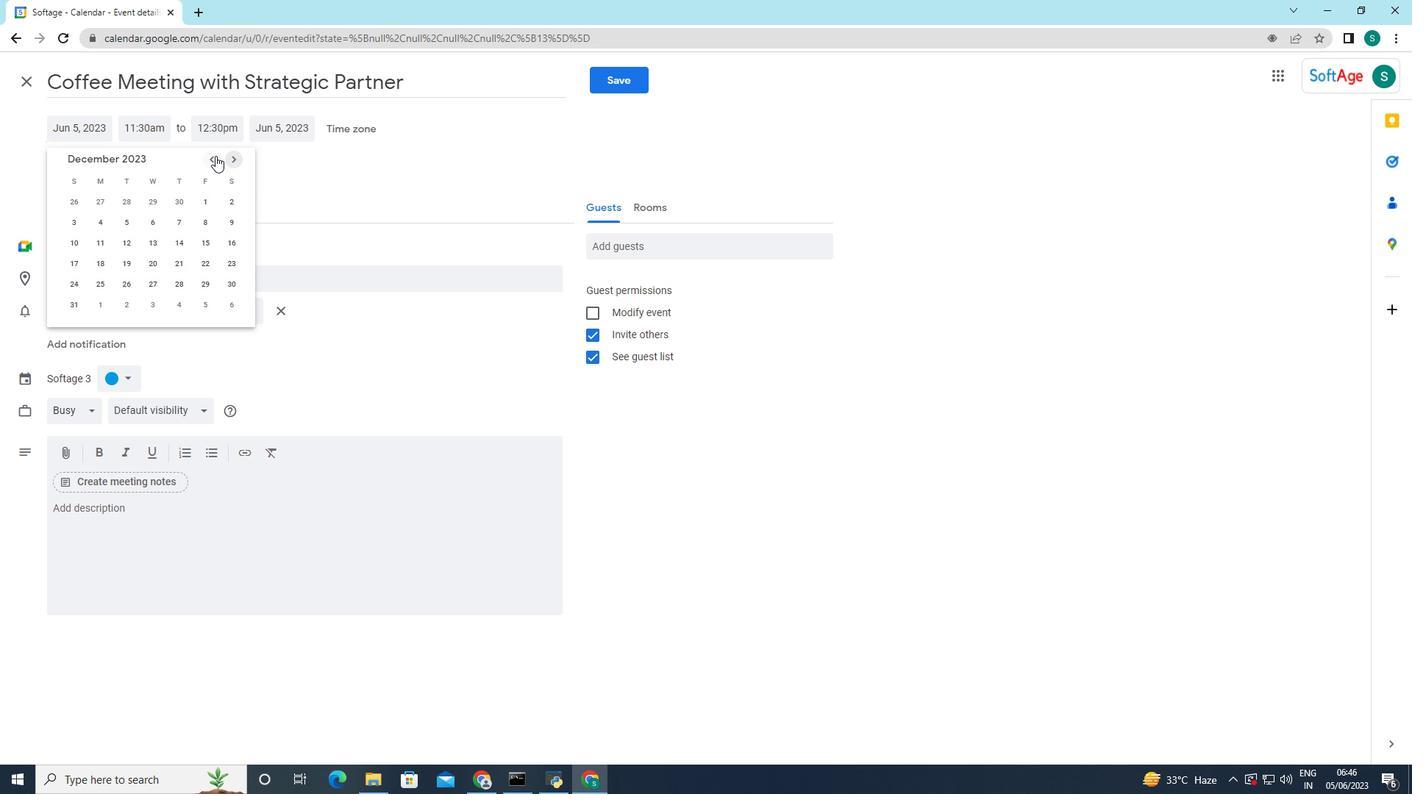 
Action: Mouse pressed left at (214, 156)
Screenshot: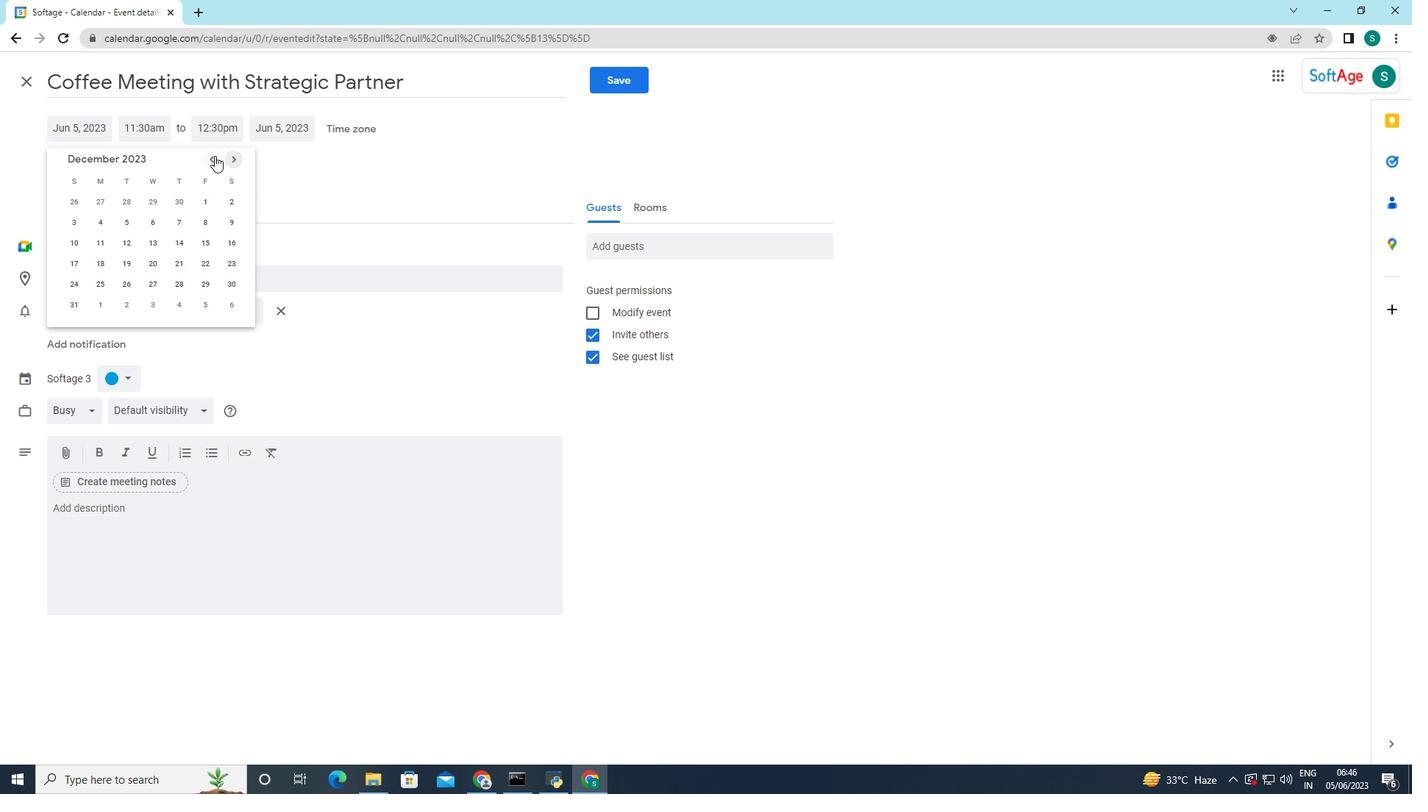 
Action: Mouse moved to (177, 260)
Screenshot: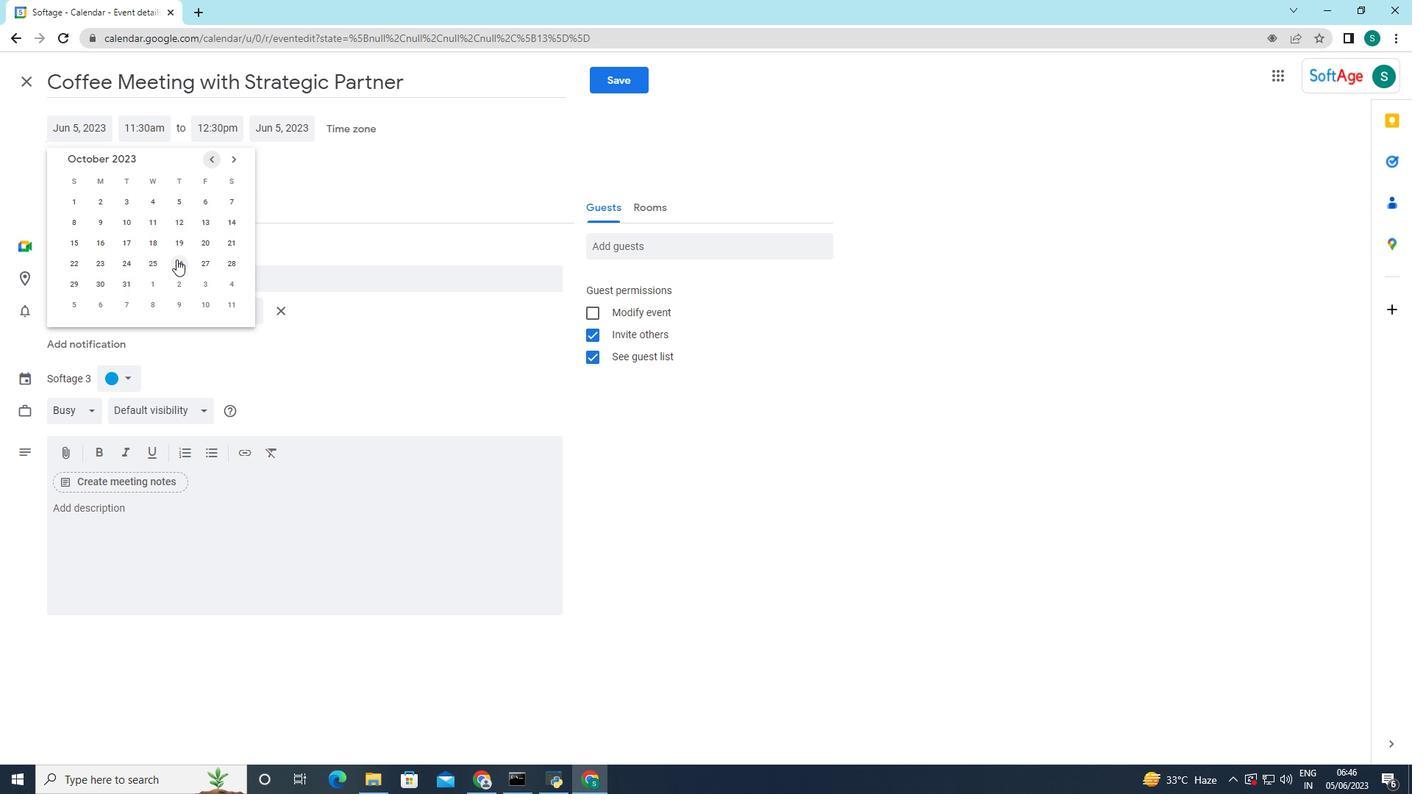 
Action: Mouse pressed left at (177, 260)
Screenshot: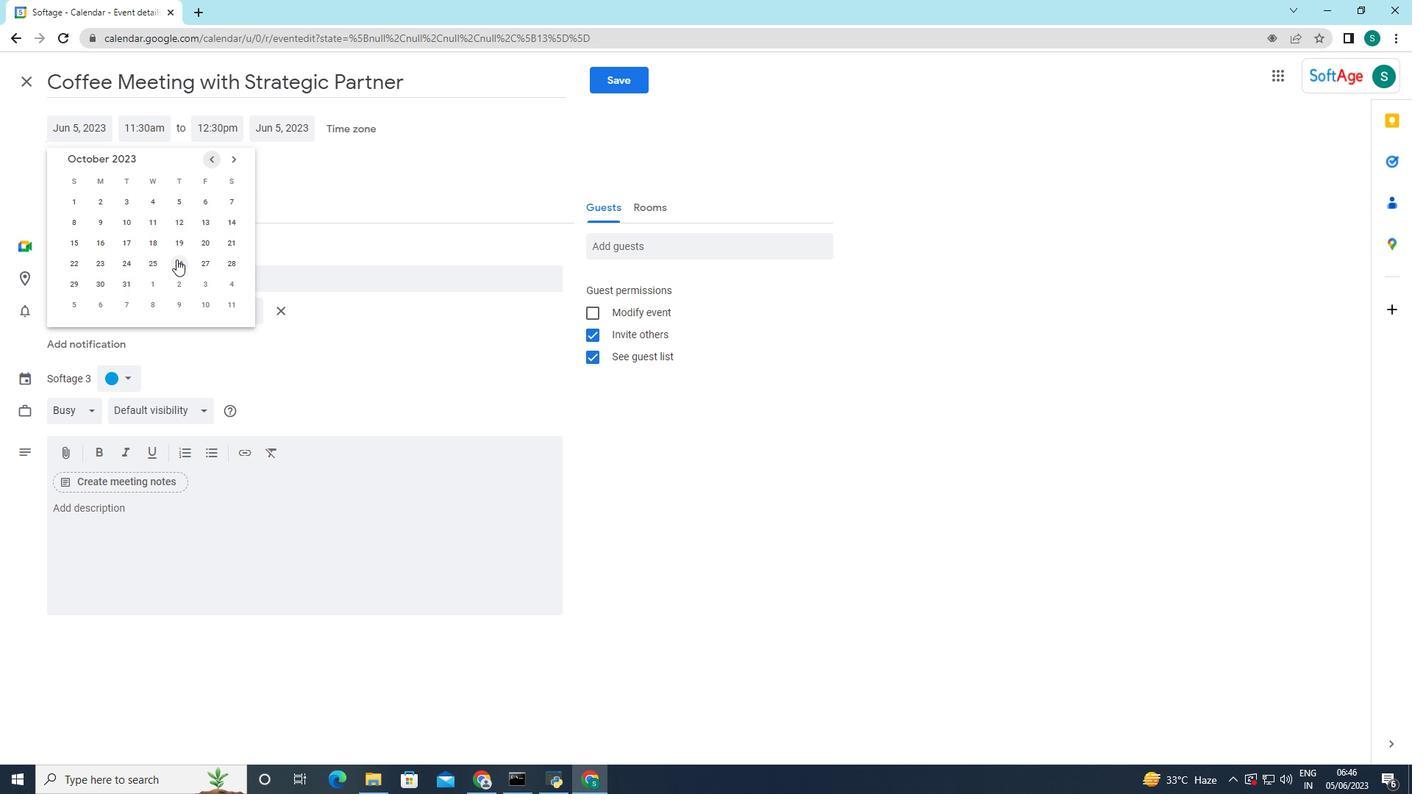 
Action: Mouse moved to (293, 186)
Screenshot: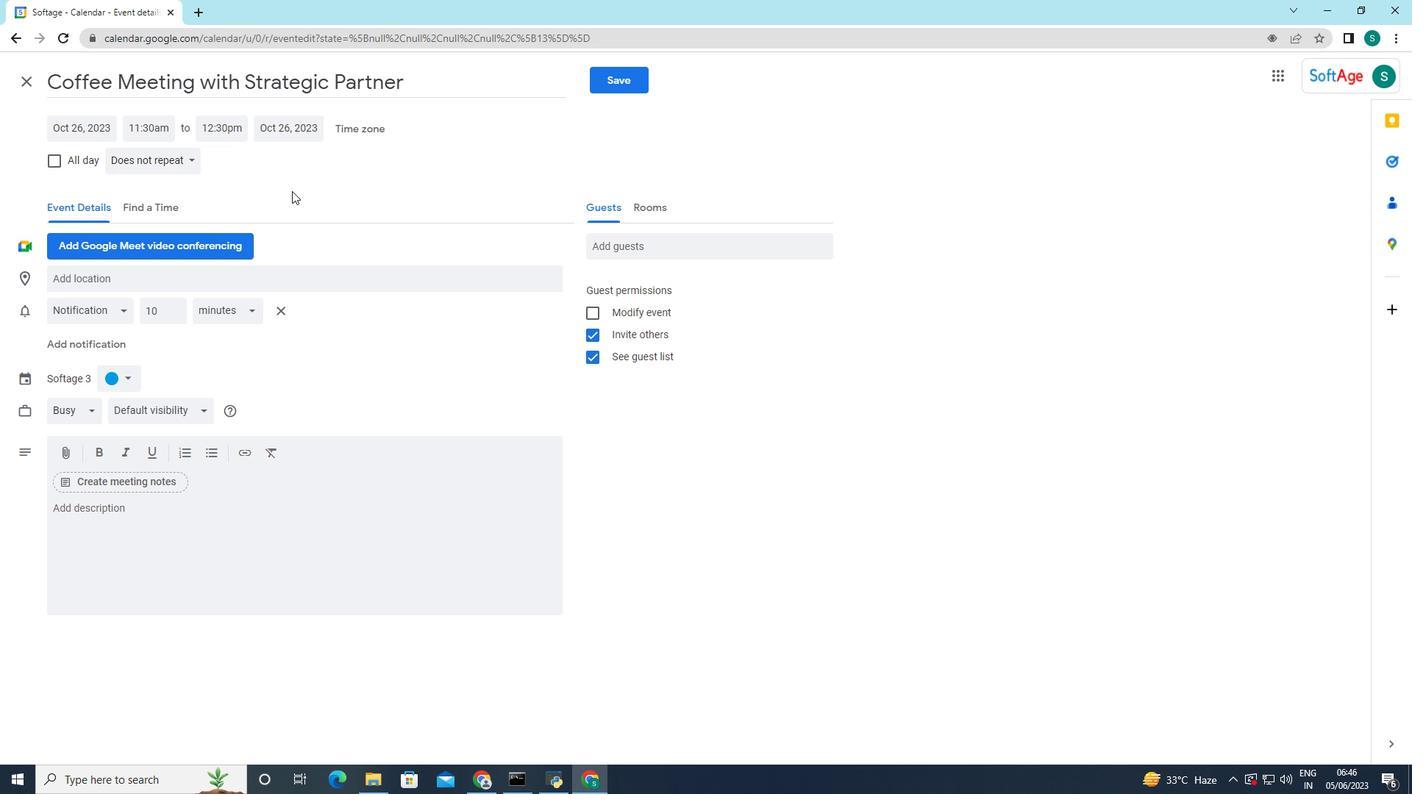 
Action: Mouse pressed left at (293, 186)
Screenshot: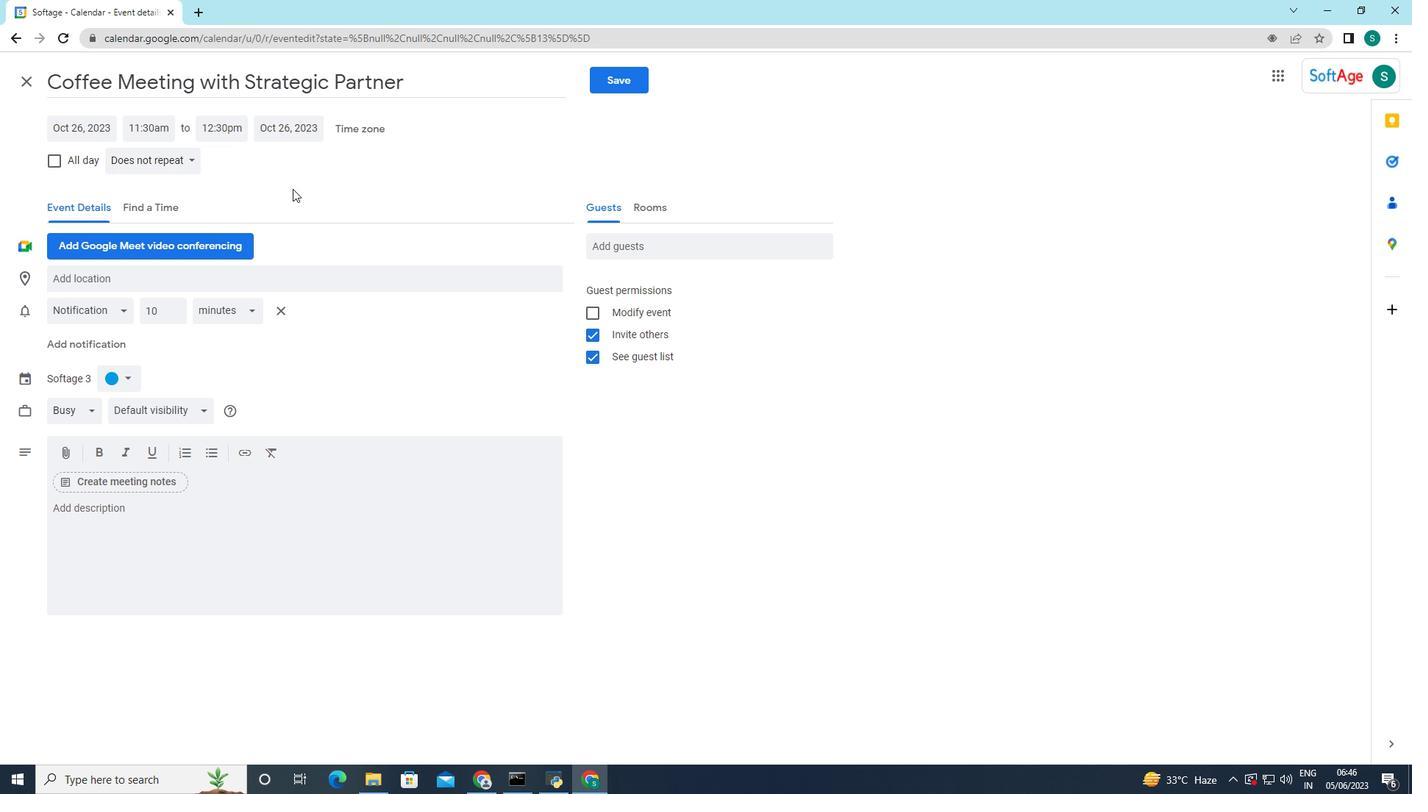 
Action: Mouse moved to (156, 123)
Screenshot: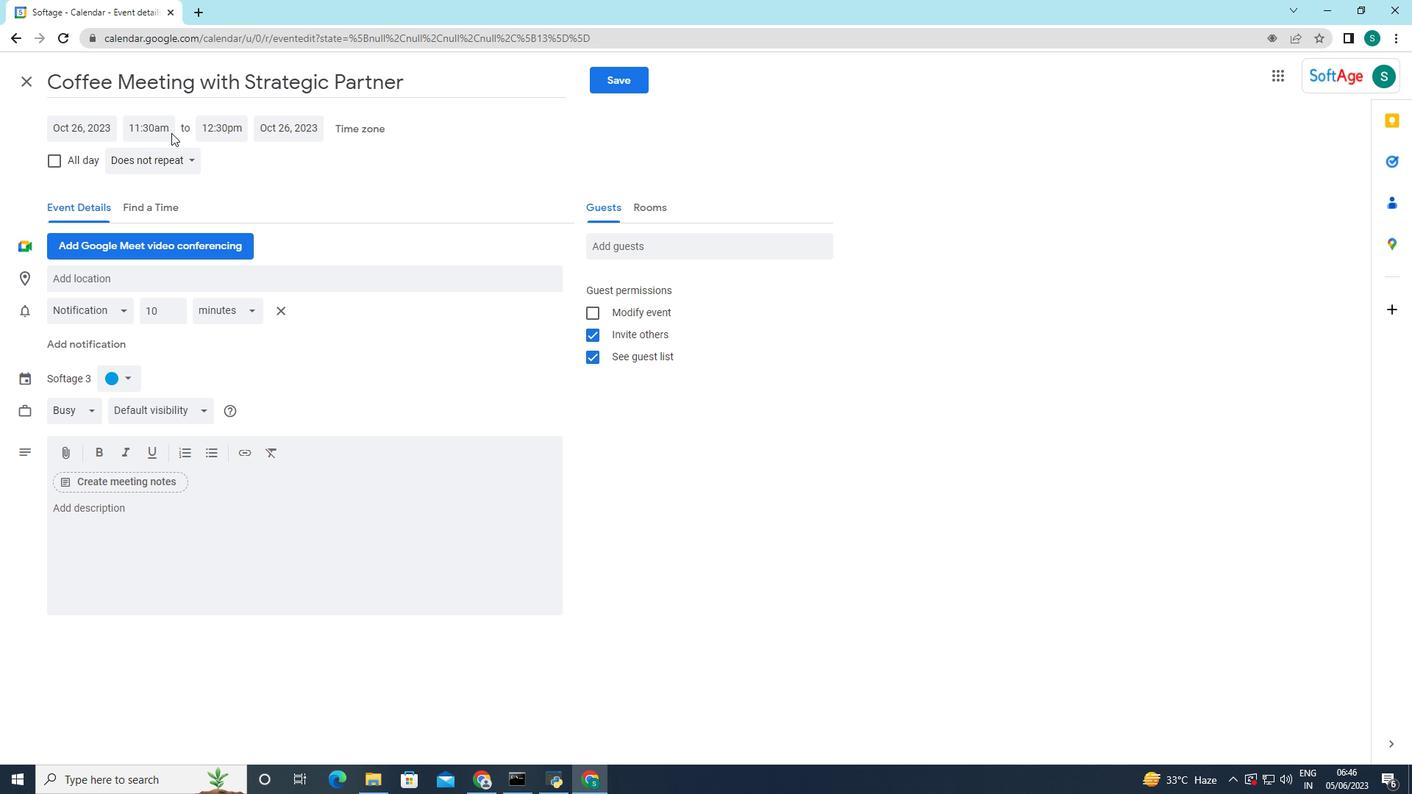 
Action: Mouse pressed left at (156, 123)
Screenshot: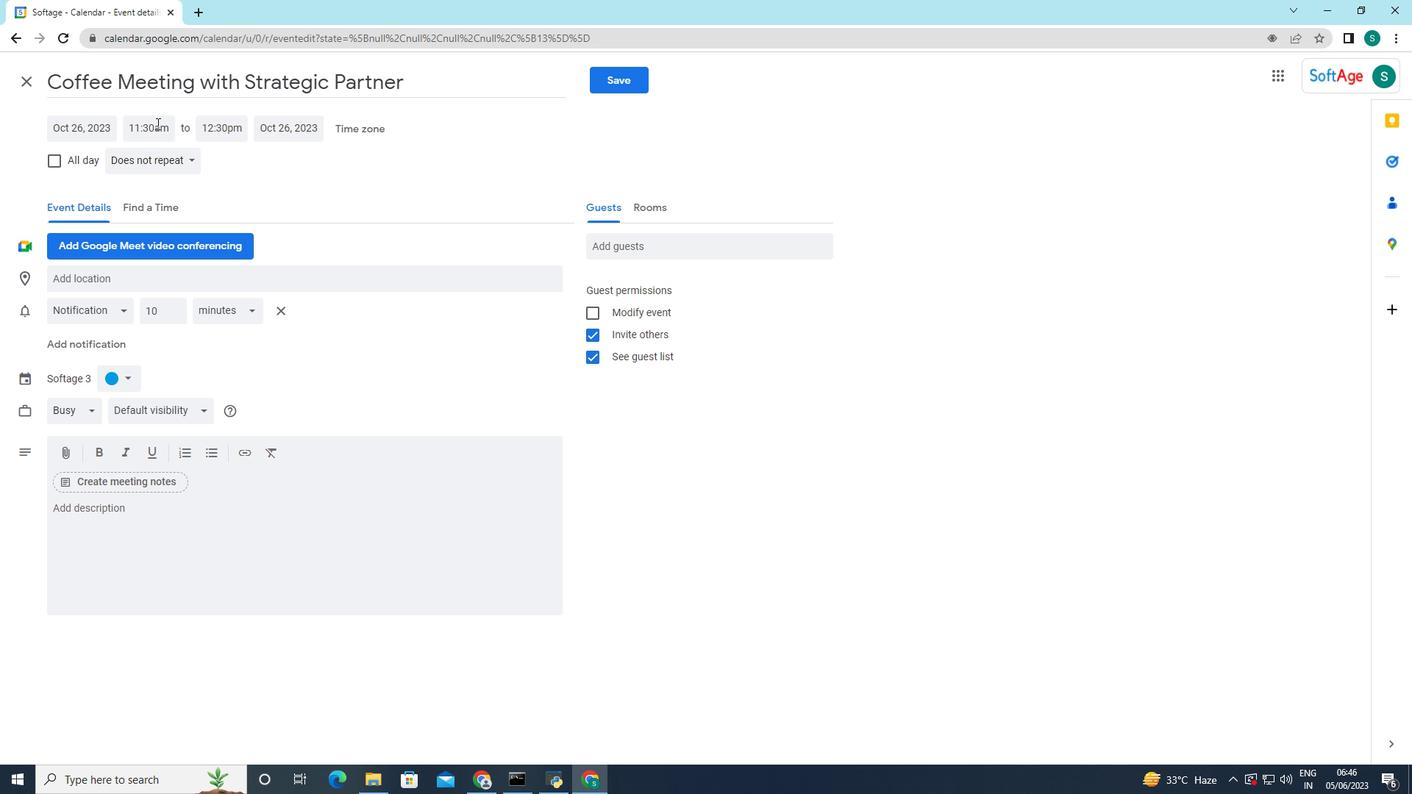 
Action: Mouse moved to (184, 246)
Screenshot: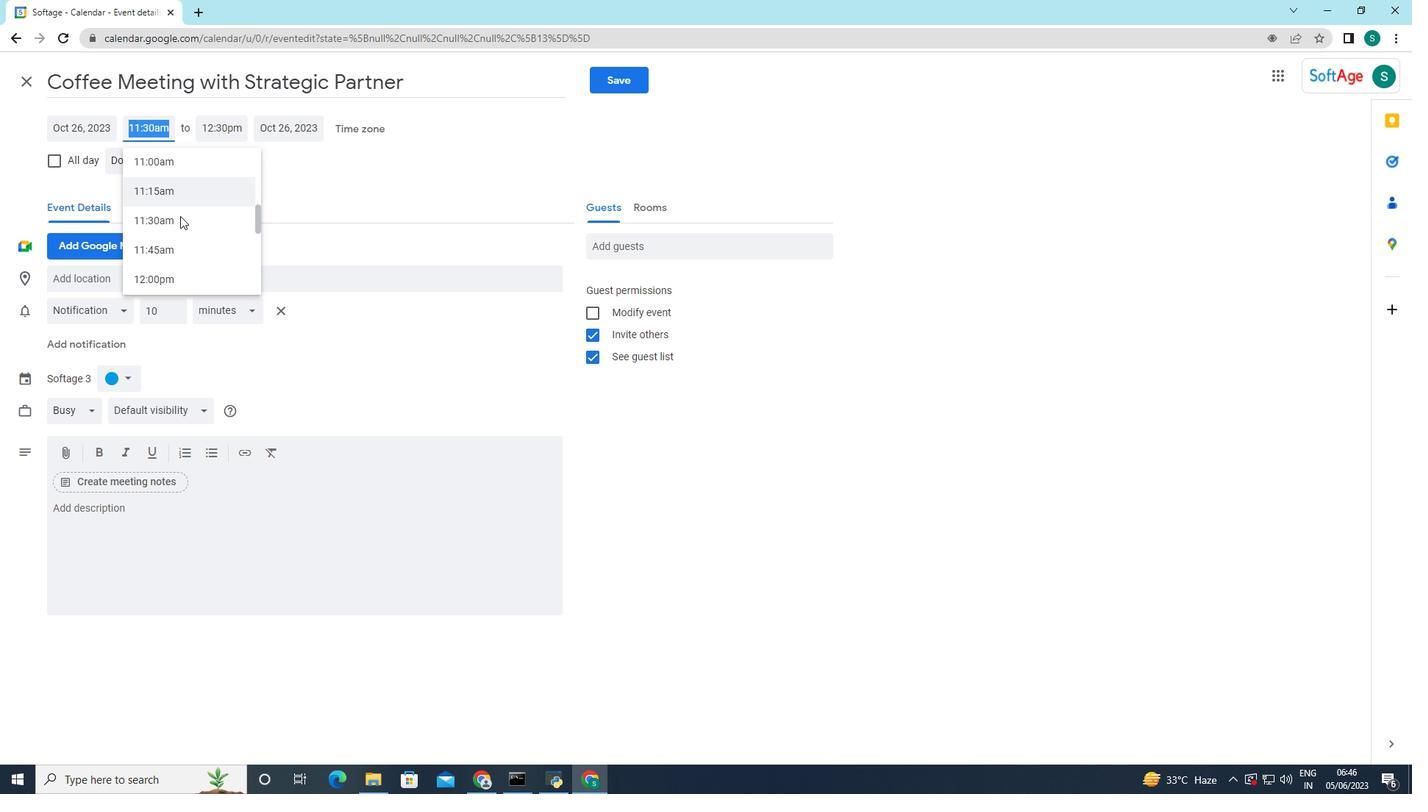 
Action: Mouse scrolled (184, 247) with delta (0, 0)
Screenshot: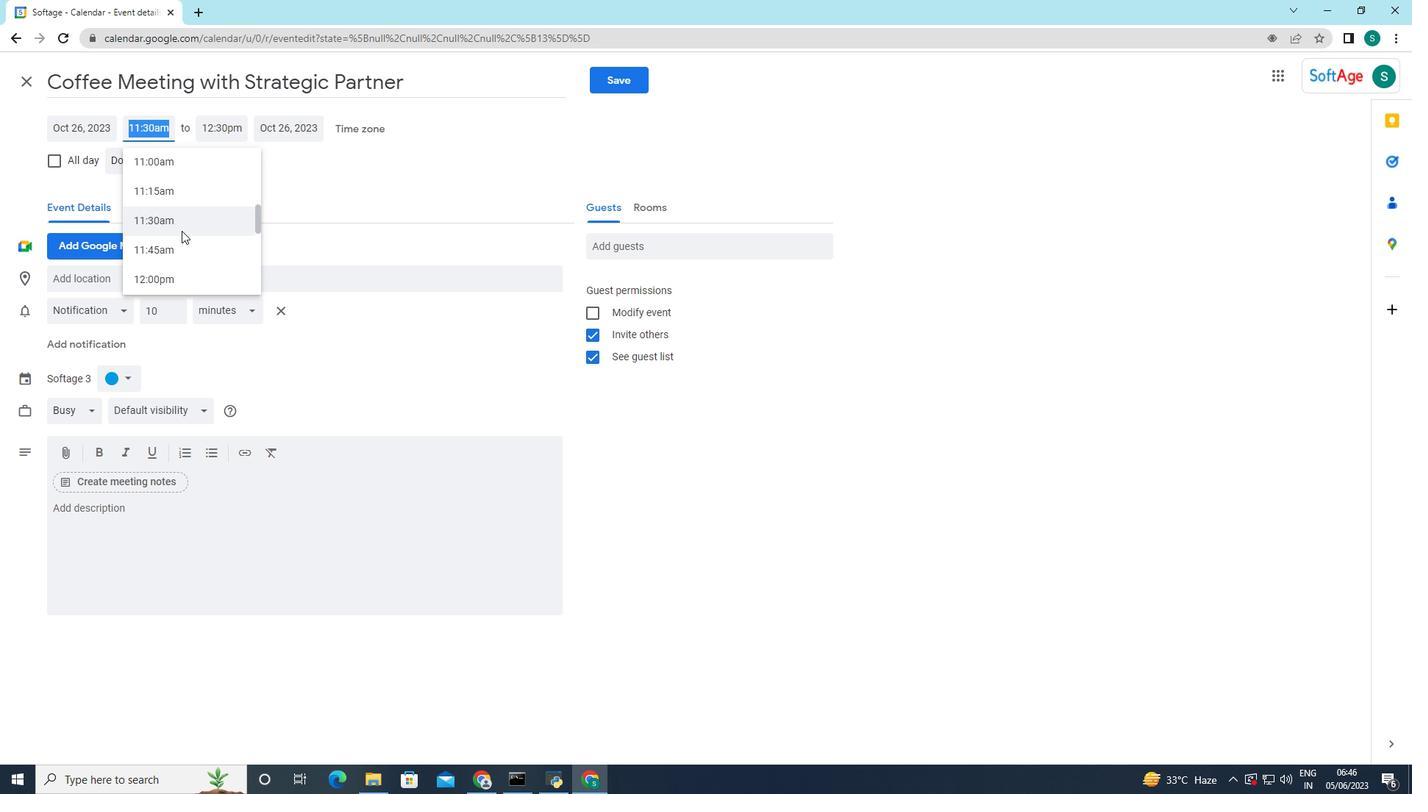 
Action: Mouse scrolled (184, 247) with delta (0, 0)
Screenshot: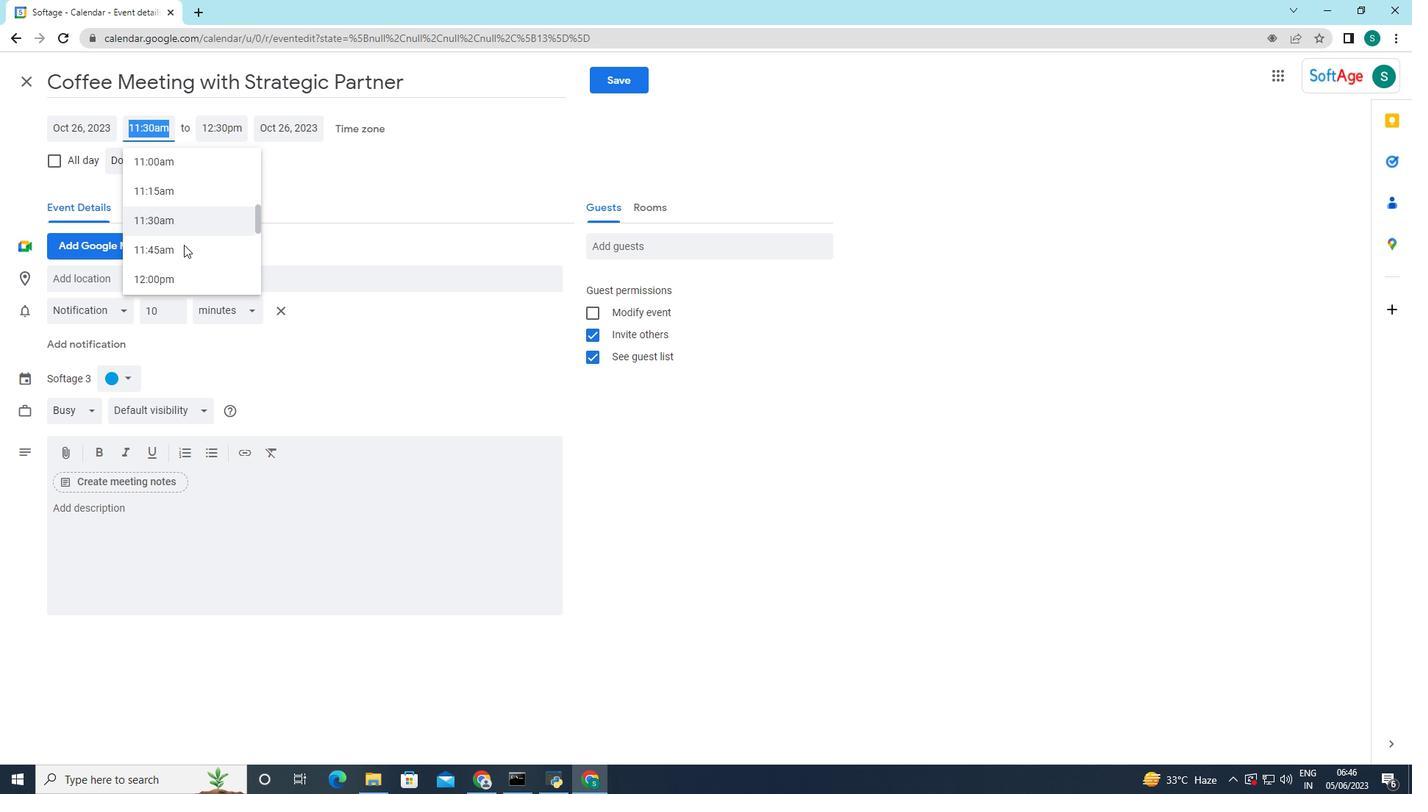 
Action: Mouse scrolled (184, 247) with delta (0, 0)
Screenshot: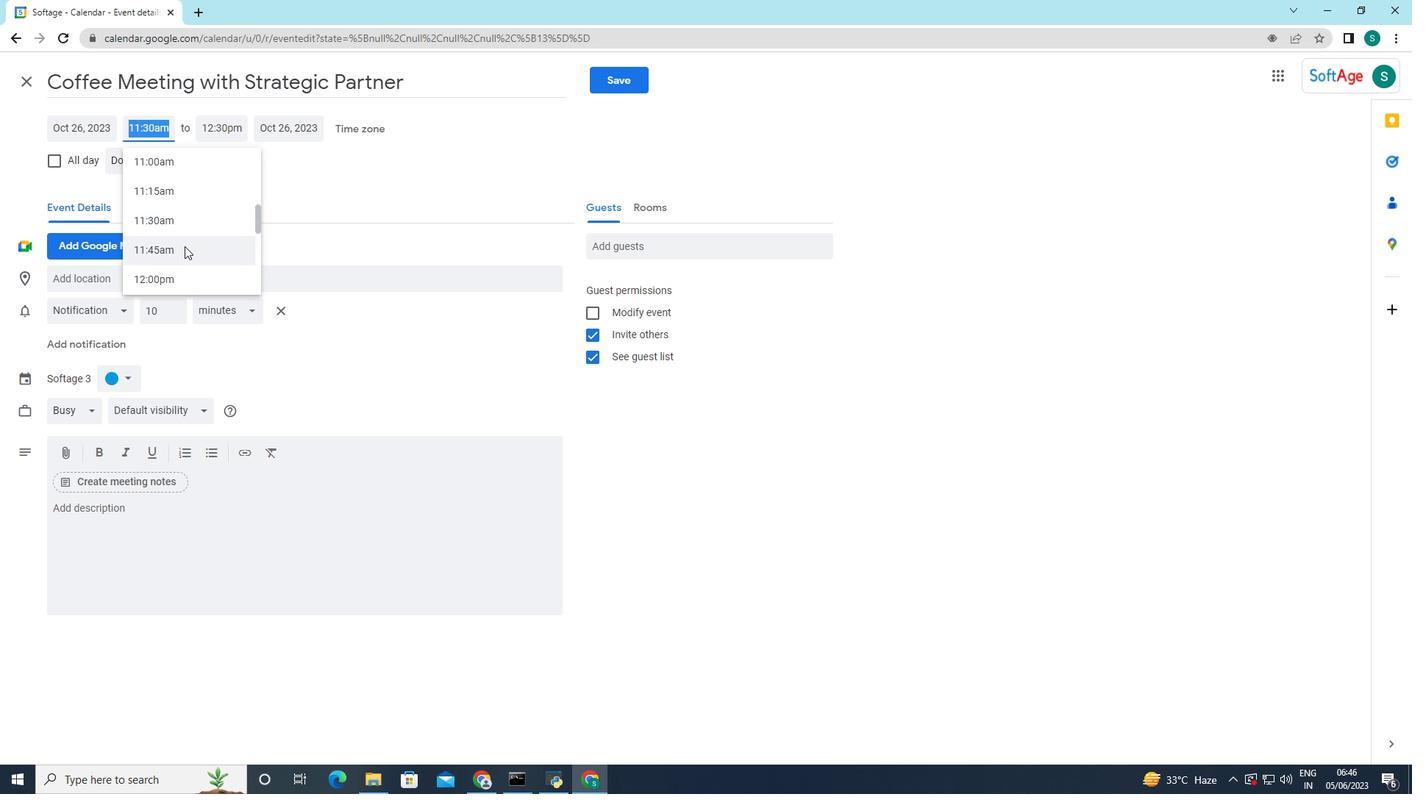 
Action: Mouse moved to (159, 183)
Screenshot: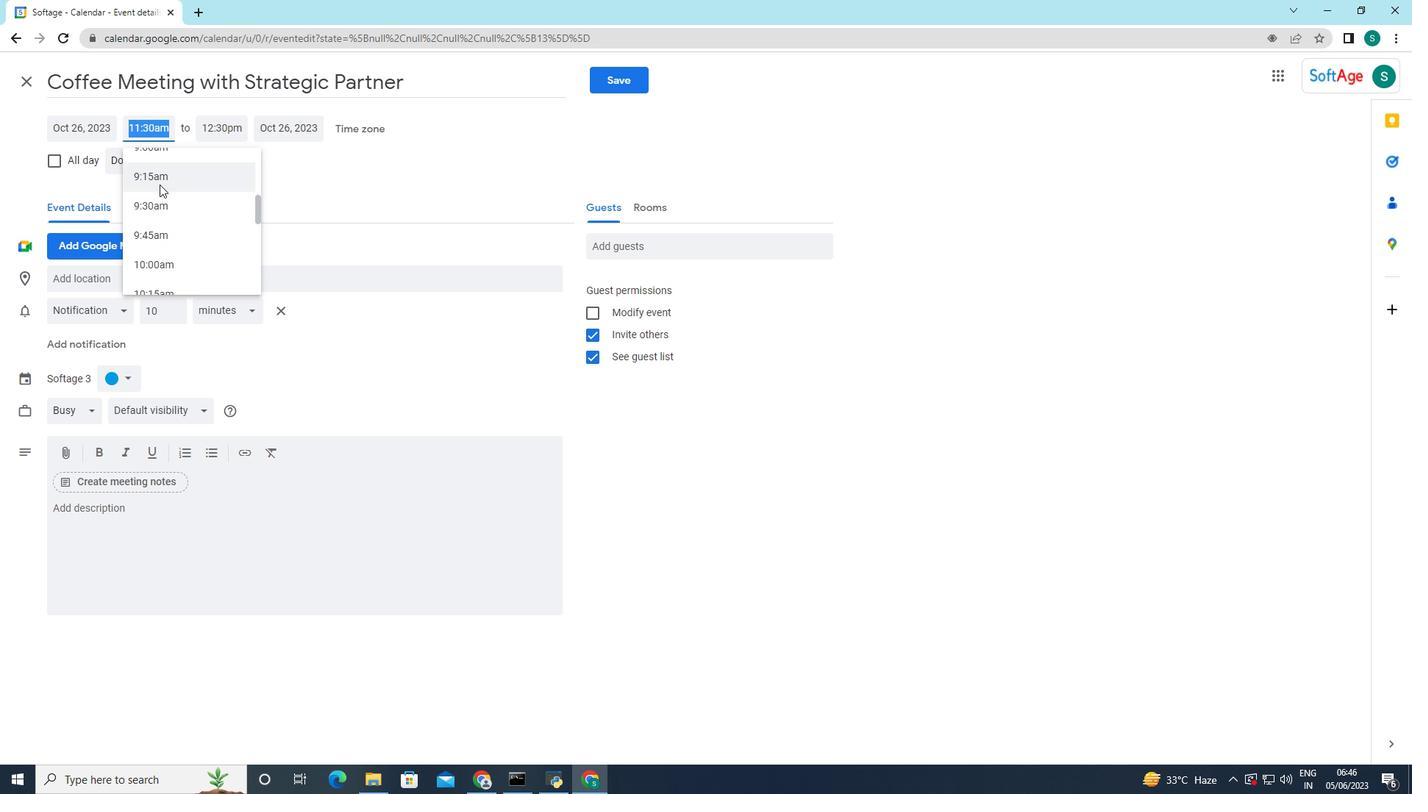 
Action: Mouse pressed left at (159, 183)
Screenshot: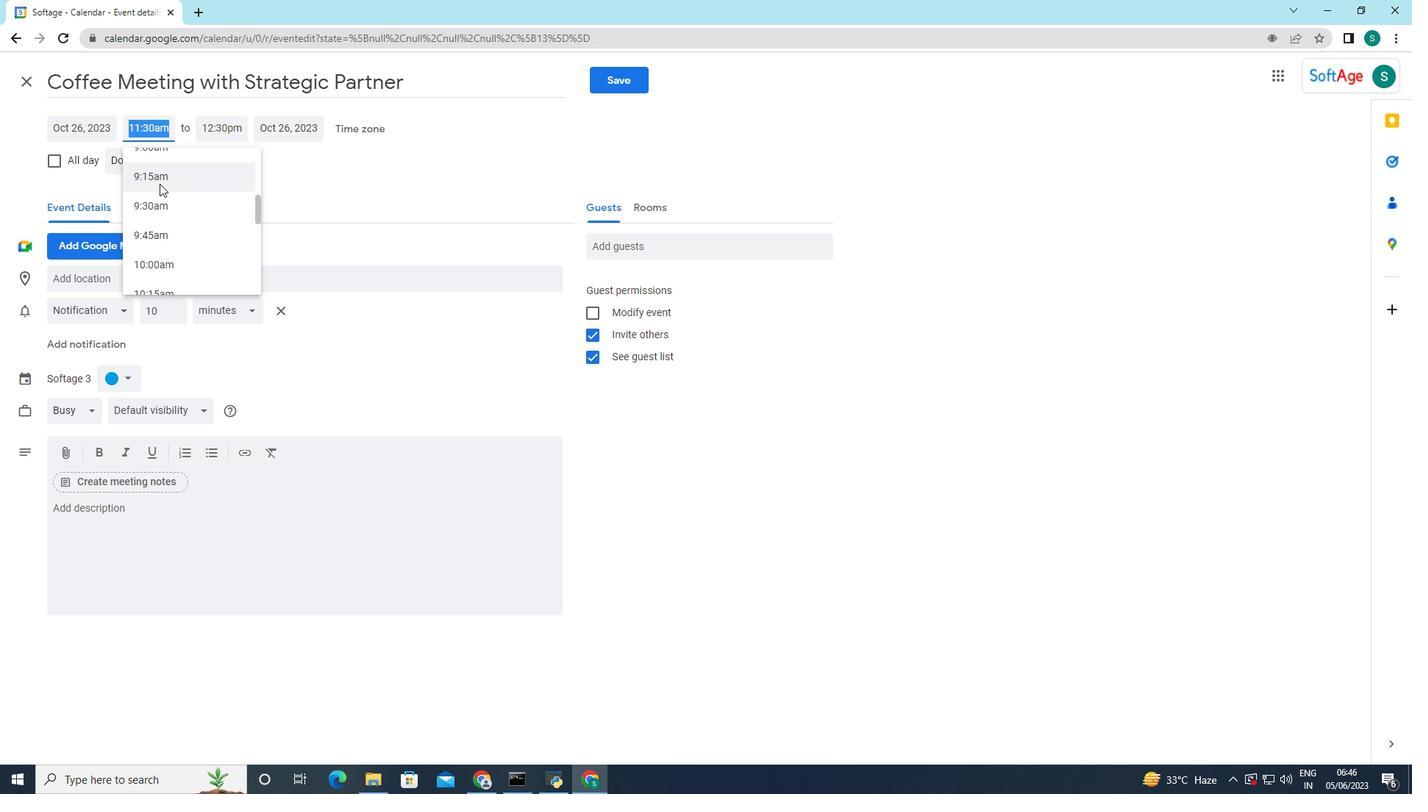 
Action: Mouse moved to (227, 125)
Screenshot: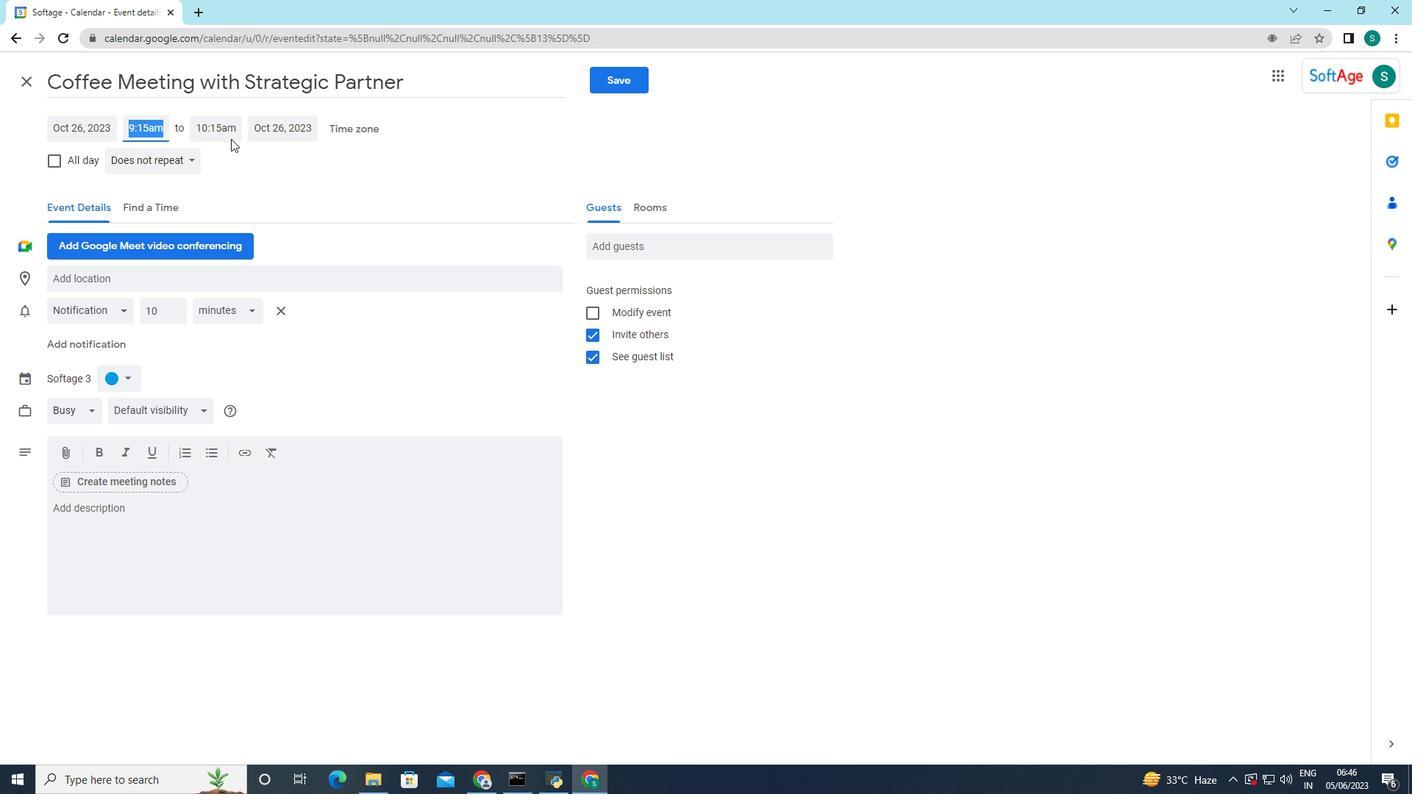 
Action: Mouse pressed left at (227, 125)
Screenshot: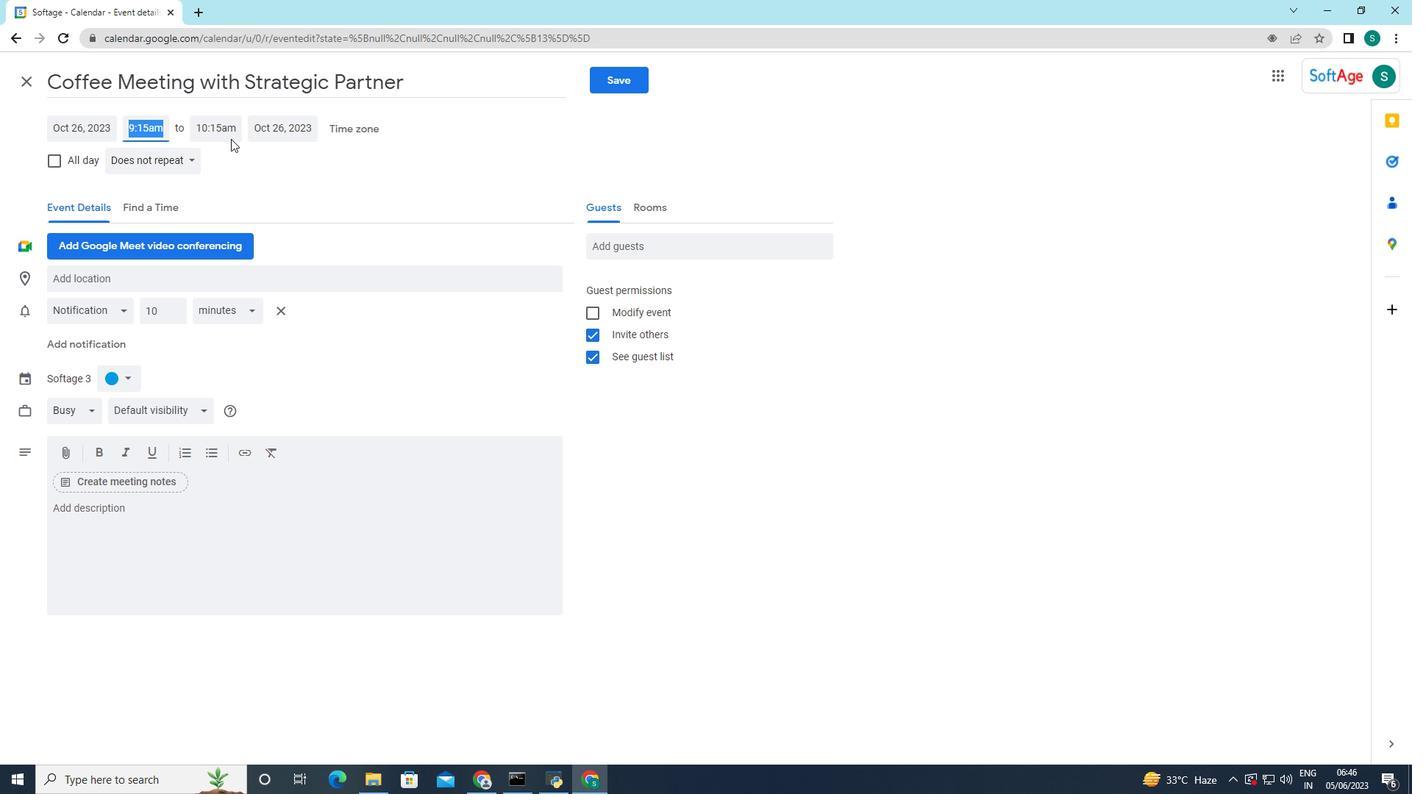 
Action: Mouse moved to (236, 278)
Screenshot: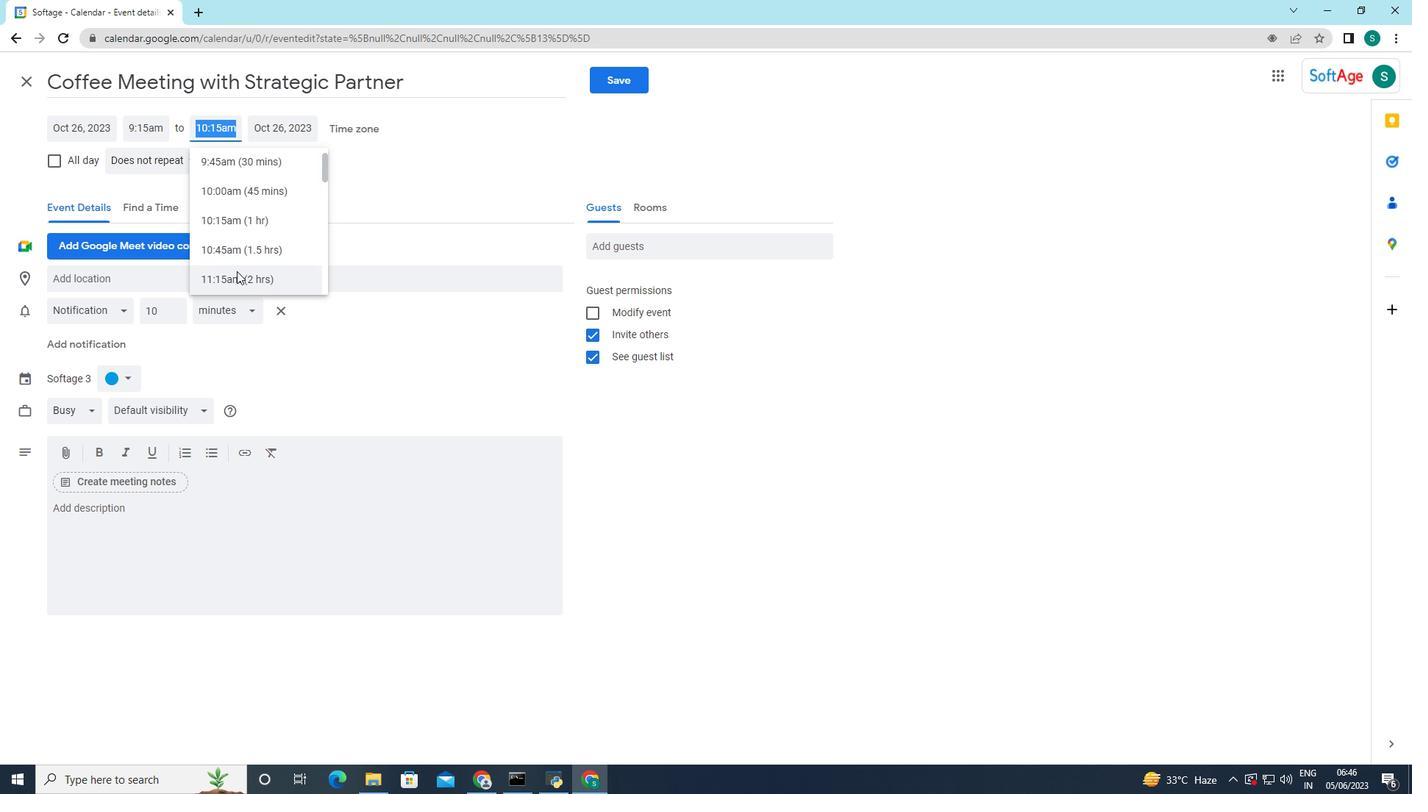 
Action: Mouse pressed left at (236, 278)
Screenshot: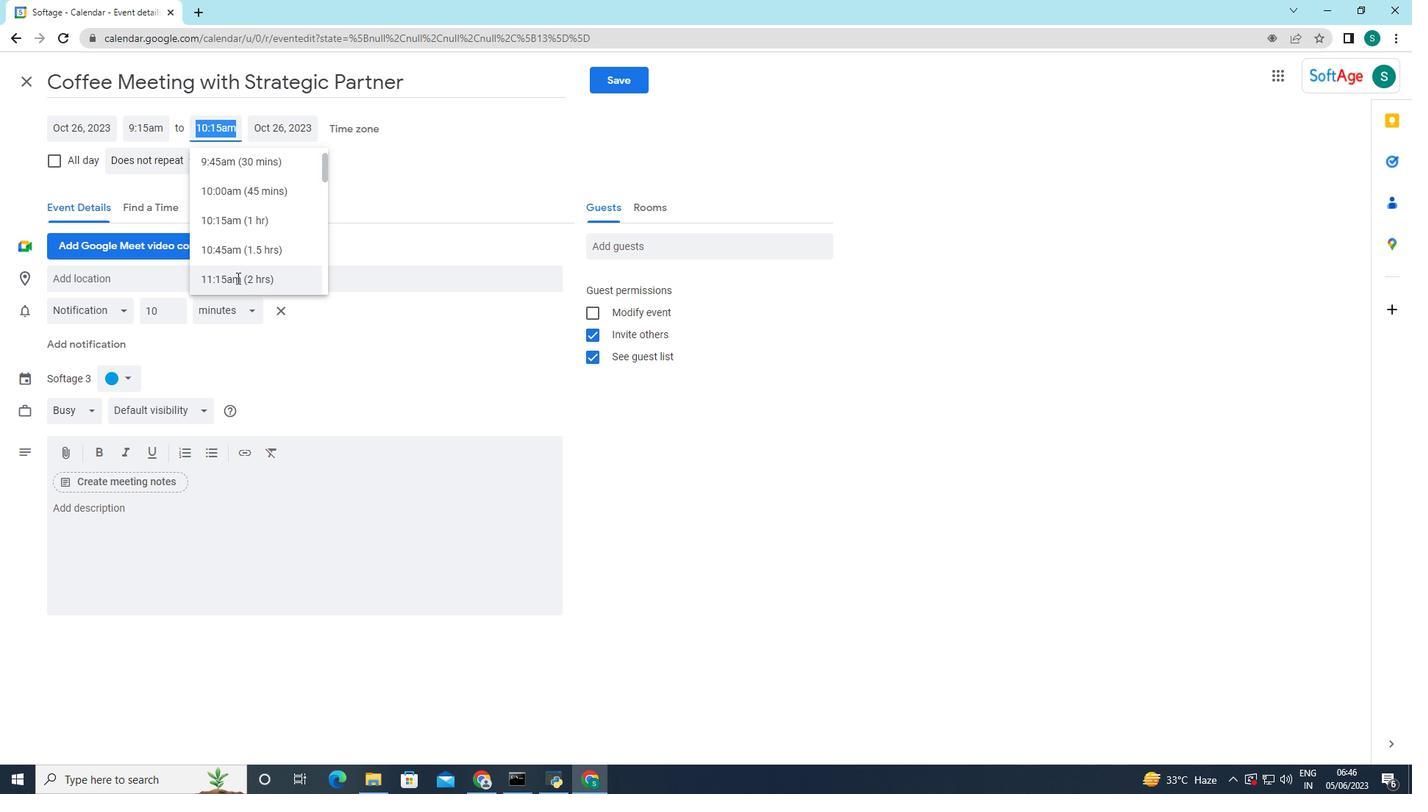 
Action: Mouse moved to (442, 191)
Screenshot: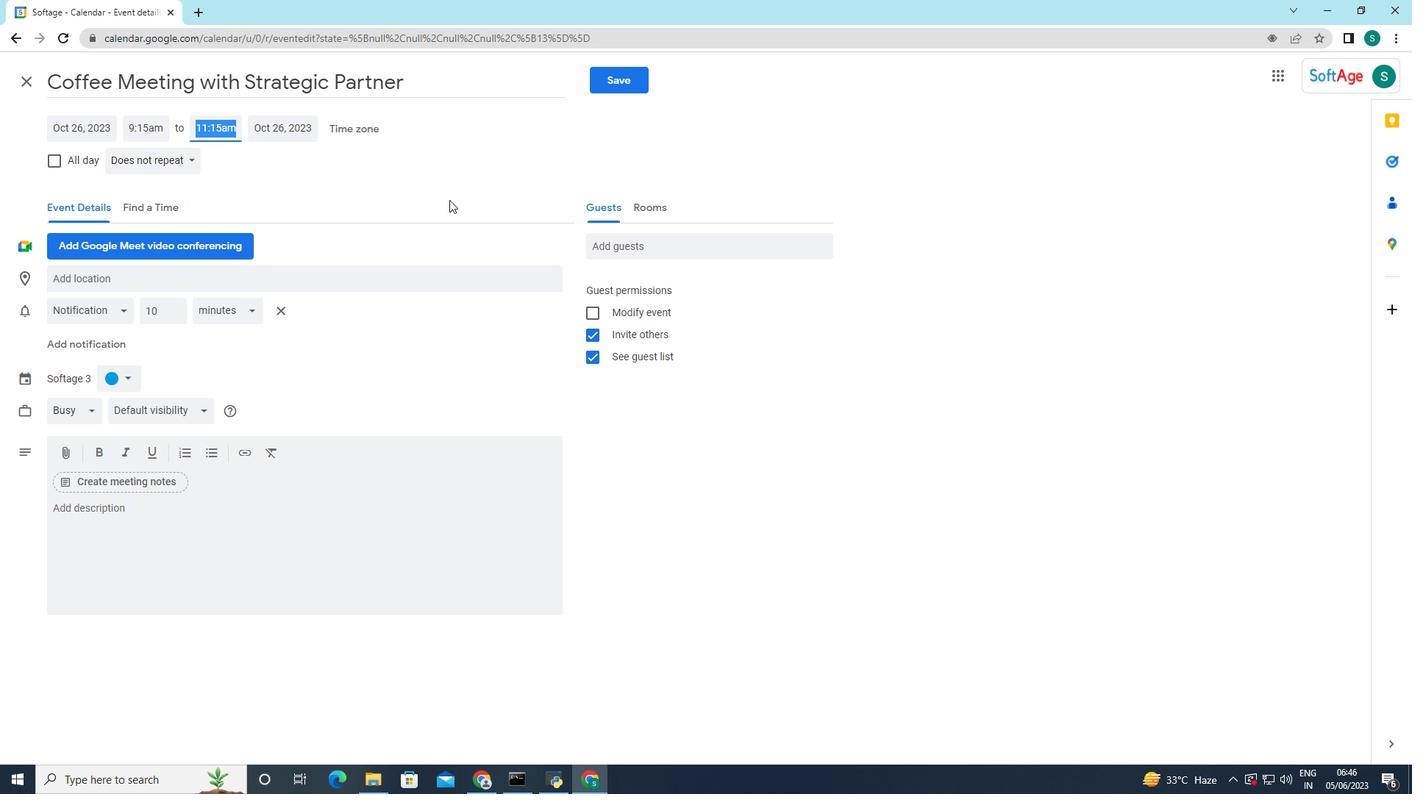 
Action: Mouse pressed left at (442, 191)
Screenshot: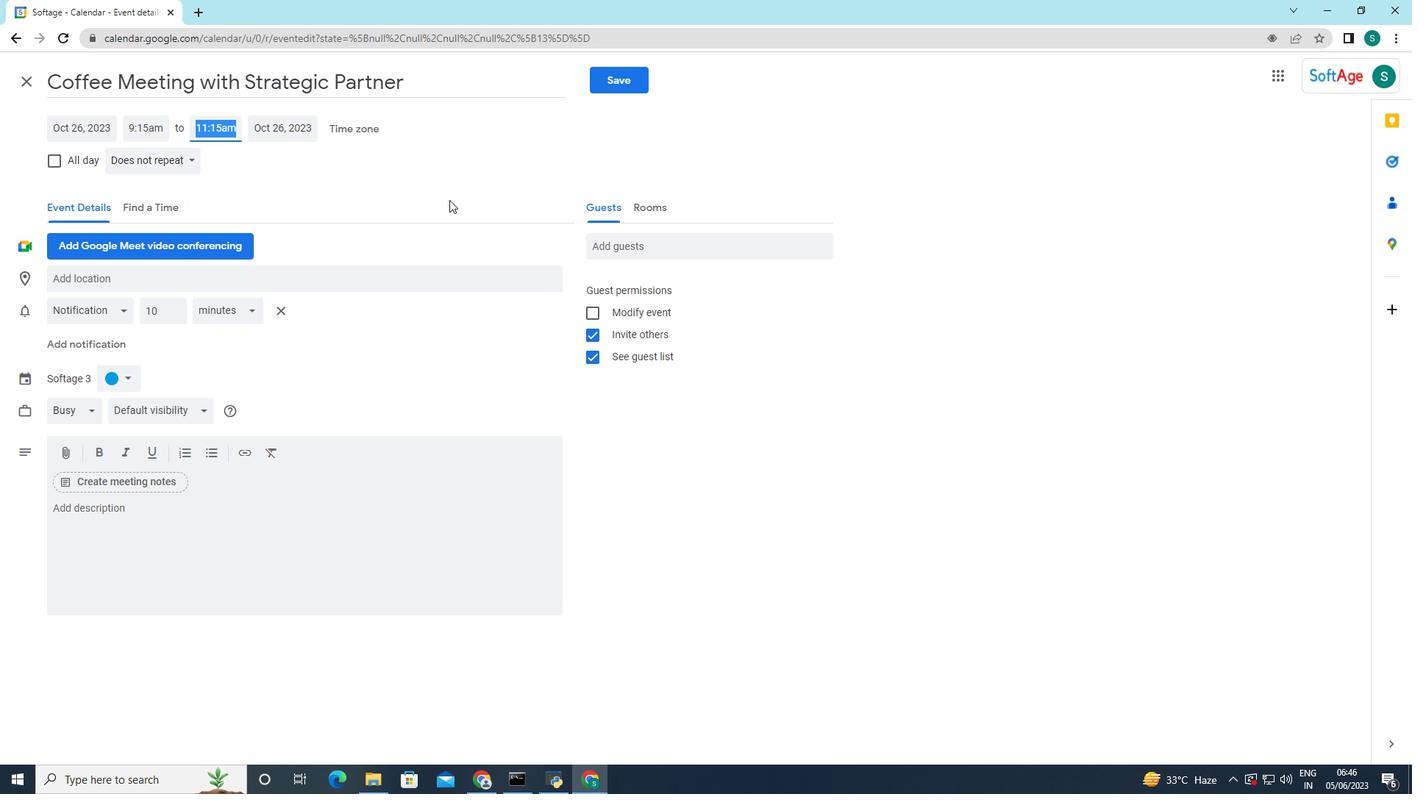 
Action: Mouse moved to (174, 506)
Screenshot: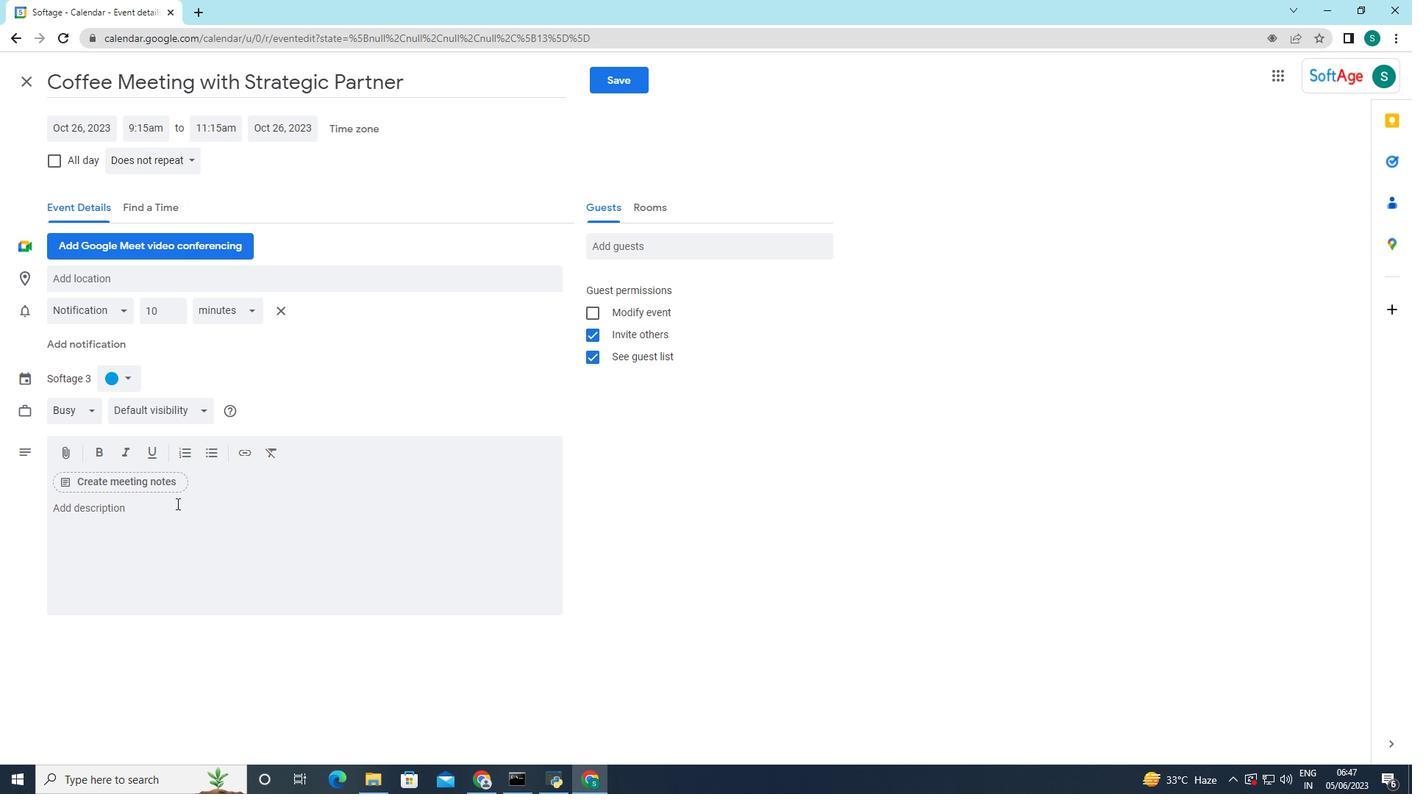 
Action: Mouse pressed left at (174, 506)
Screenshot: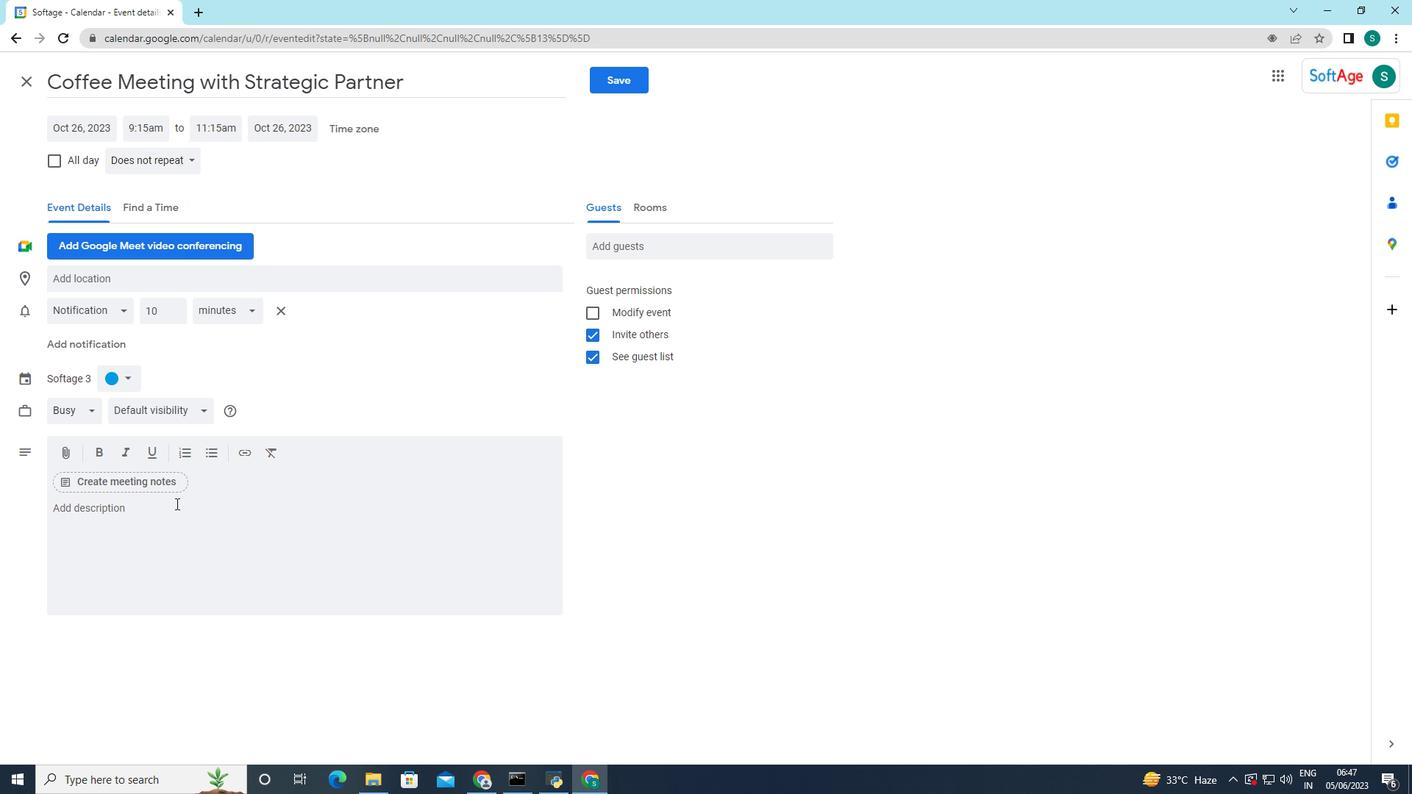 
Action: Key pressed <Key.caps_lock>T<Key.caps_lock>he<Key.space>session<Key.space>will<Key.space>concluede<Key.space><Key.backspace><Key.backspace><Key.backspace><Key.backspace><Key.backspace><Key.backspace><Key.backspace>clude<Key.space>with<Key.space>a<Key.space>wrap<Key.space><Key.backspace>-up<Key.space>discussion,<Key.space>where<Key.space>mentees<Key.space>can<Key.space>reflect<Key.space>on<Key.space>the<Key.space>insights<Key.space>gained<Key.space>and<Key.space>mentors<Key.space>can<Key.space>offer<Key.space>andy<Key.space><Key.backspace><Key.backspace><Key.backspace>y<Key.space>final<Key.space>words<Key.space>of<Key.space>encoutagement.<Key.space><Key.caps_lock>P<Key.caps_lock>articipants<Key.space>will<Key.space>
Screenshot: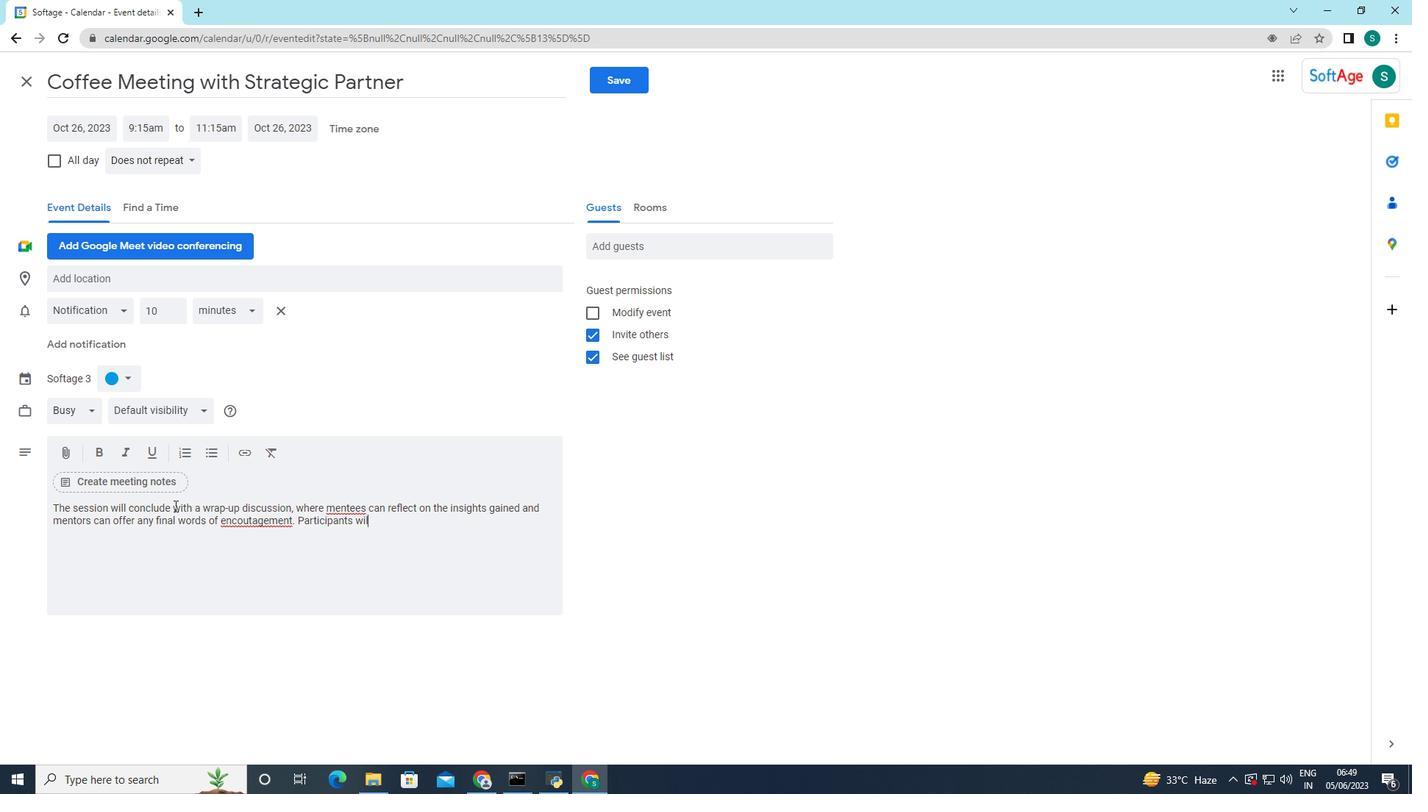 
Action: Mouse moved to (236, 525)
Screenshot: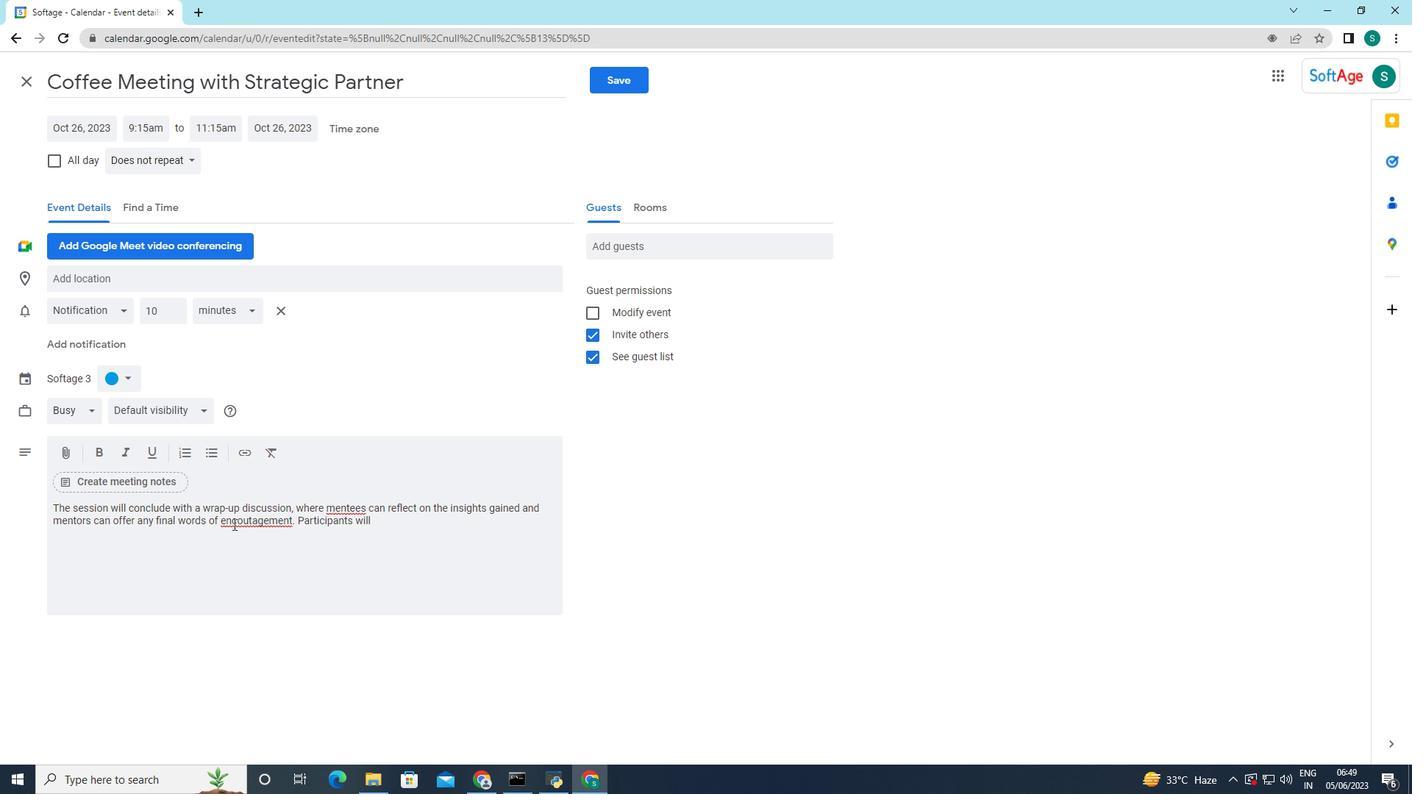 
Action: Mouse pressed right at (236, 525)
Screenshot: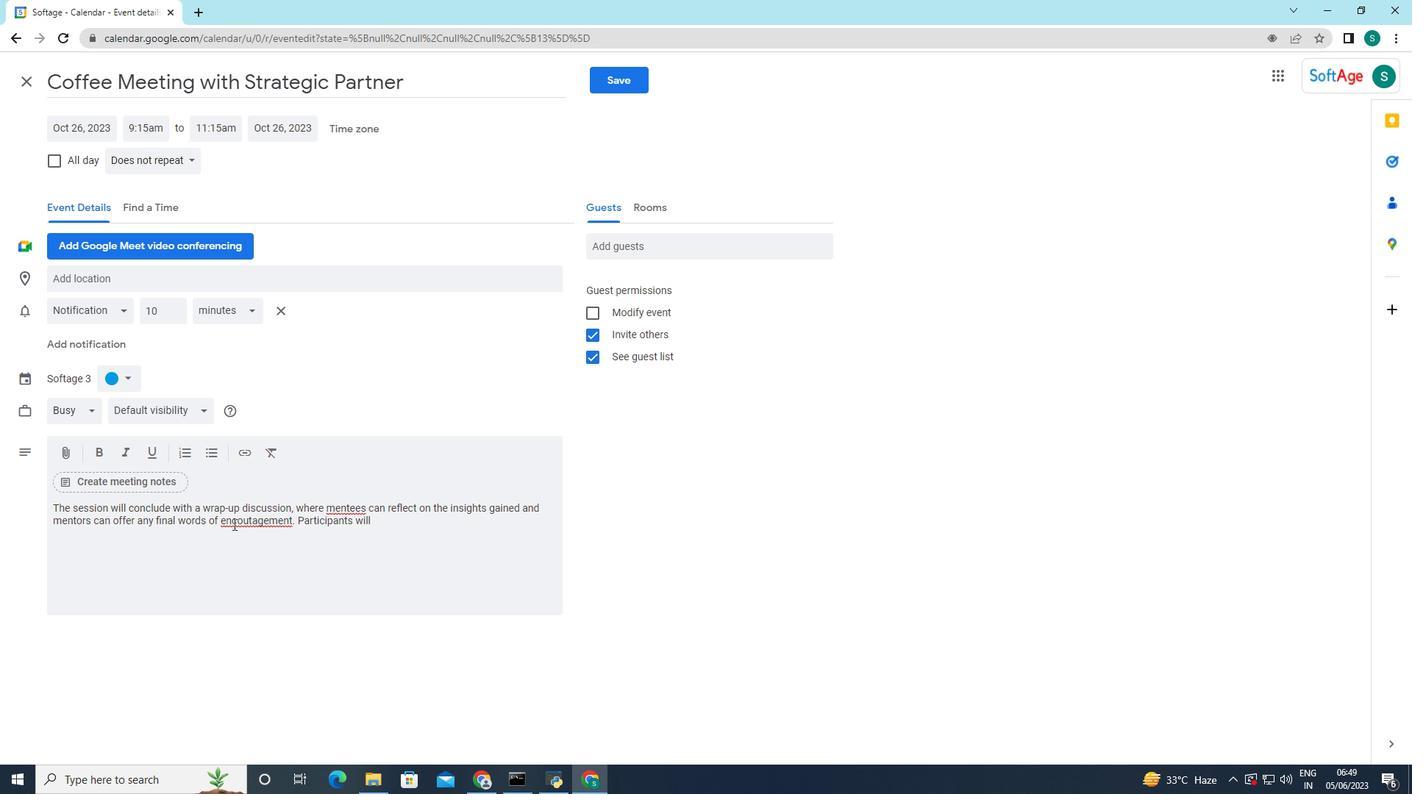 
Action: Mouse moved to (273, 539)
Screenshot: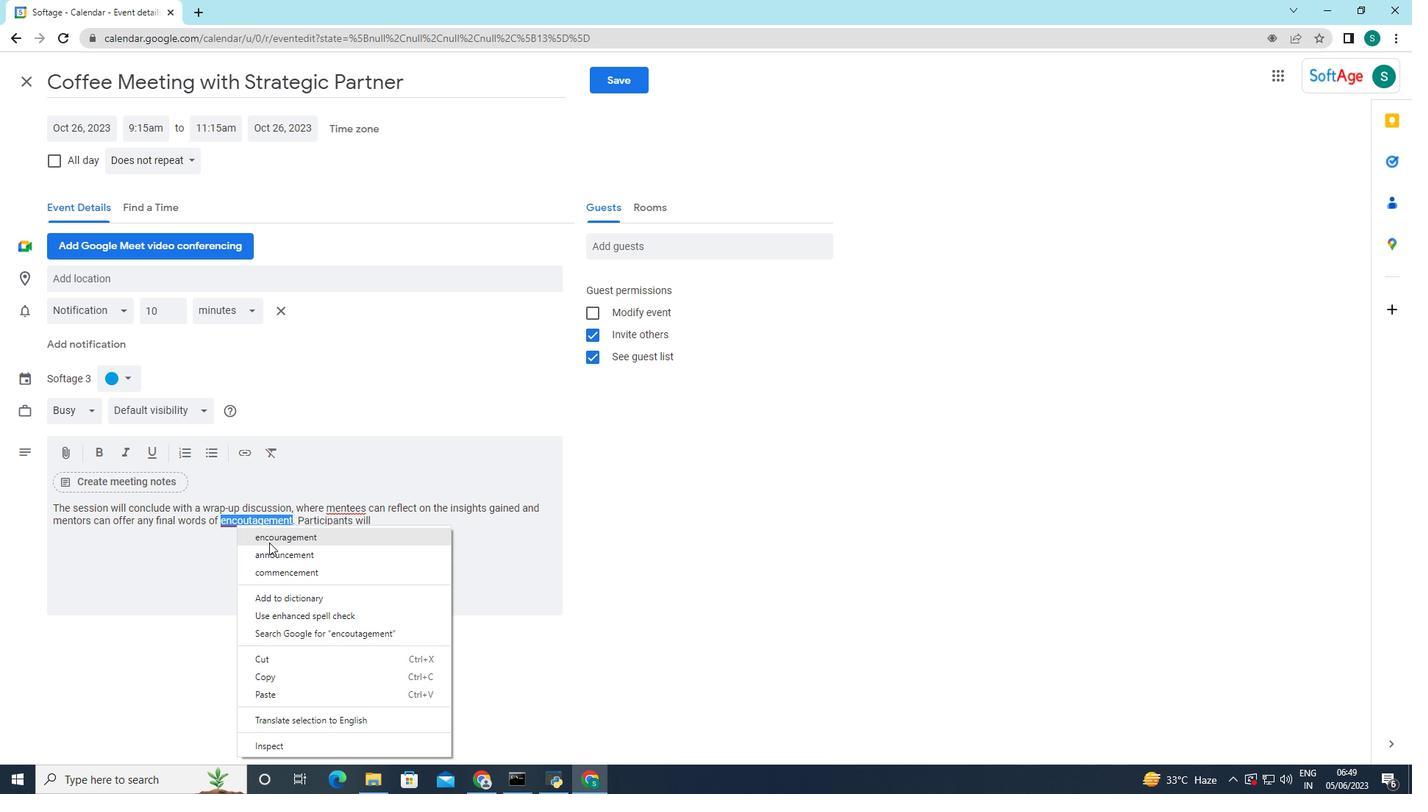 
Action: Mouse pressed left at (273, 539)
Screenshot: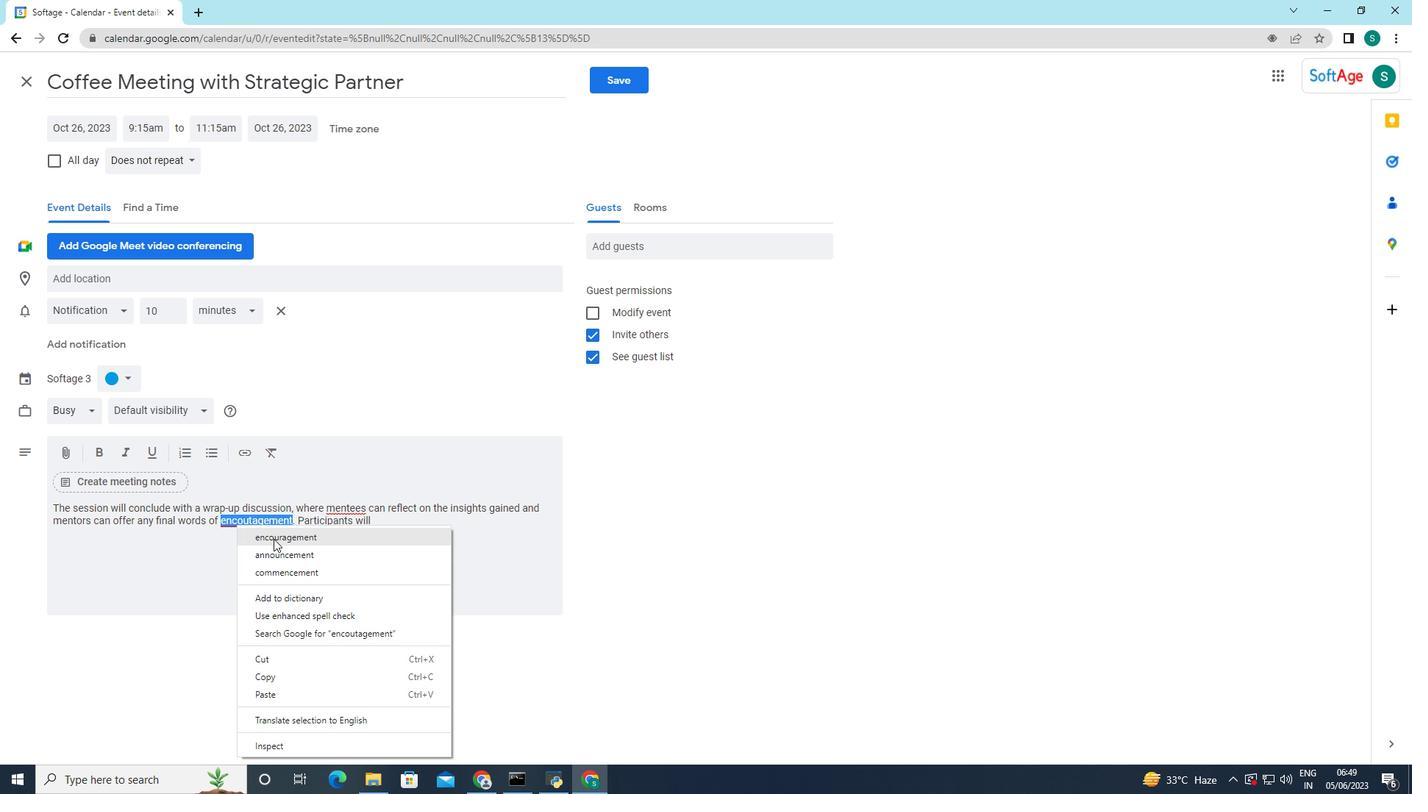 
Action: Mouse moved to (402, 521)
Screenshot: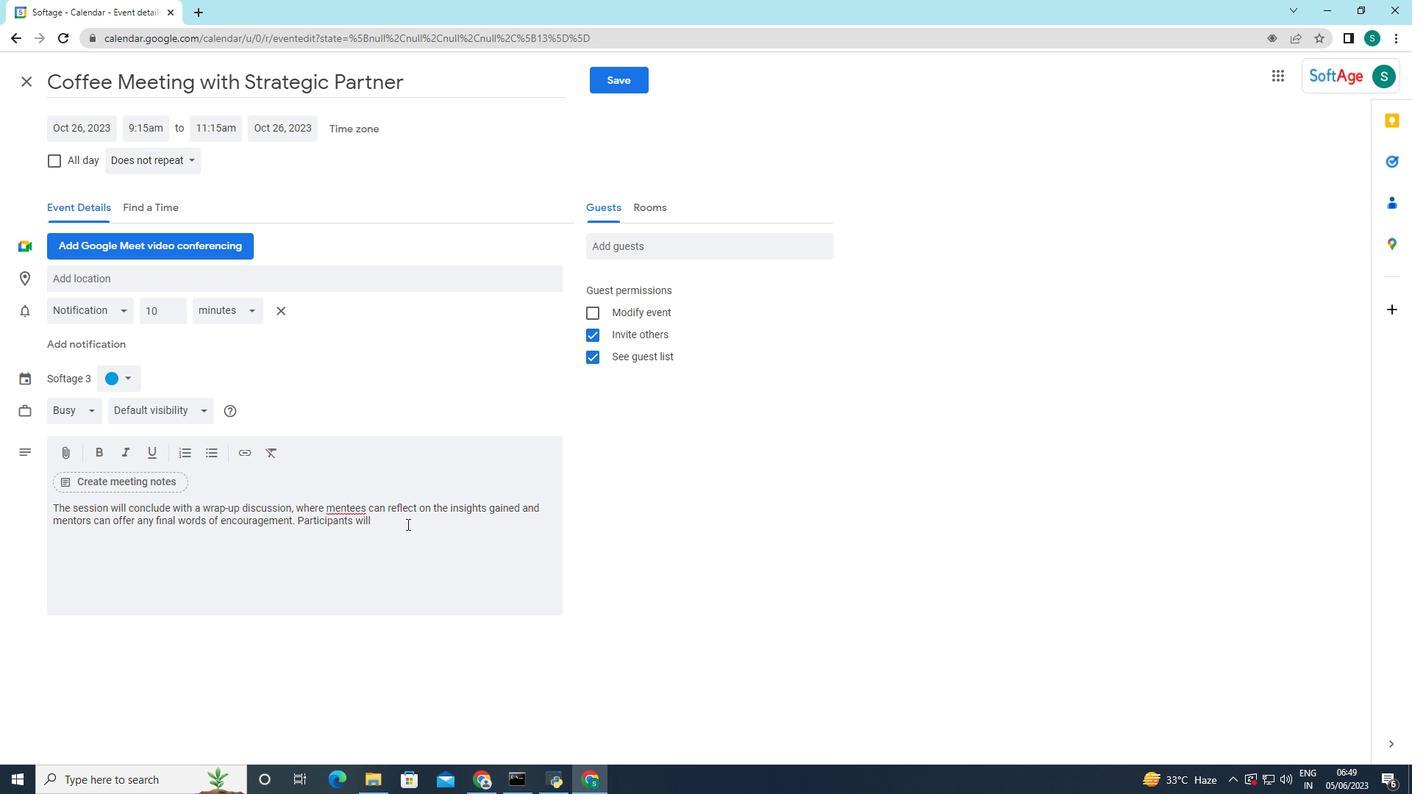 
Action: Mouse pressed left at (402, 521)
Screenshot: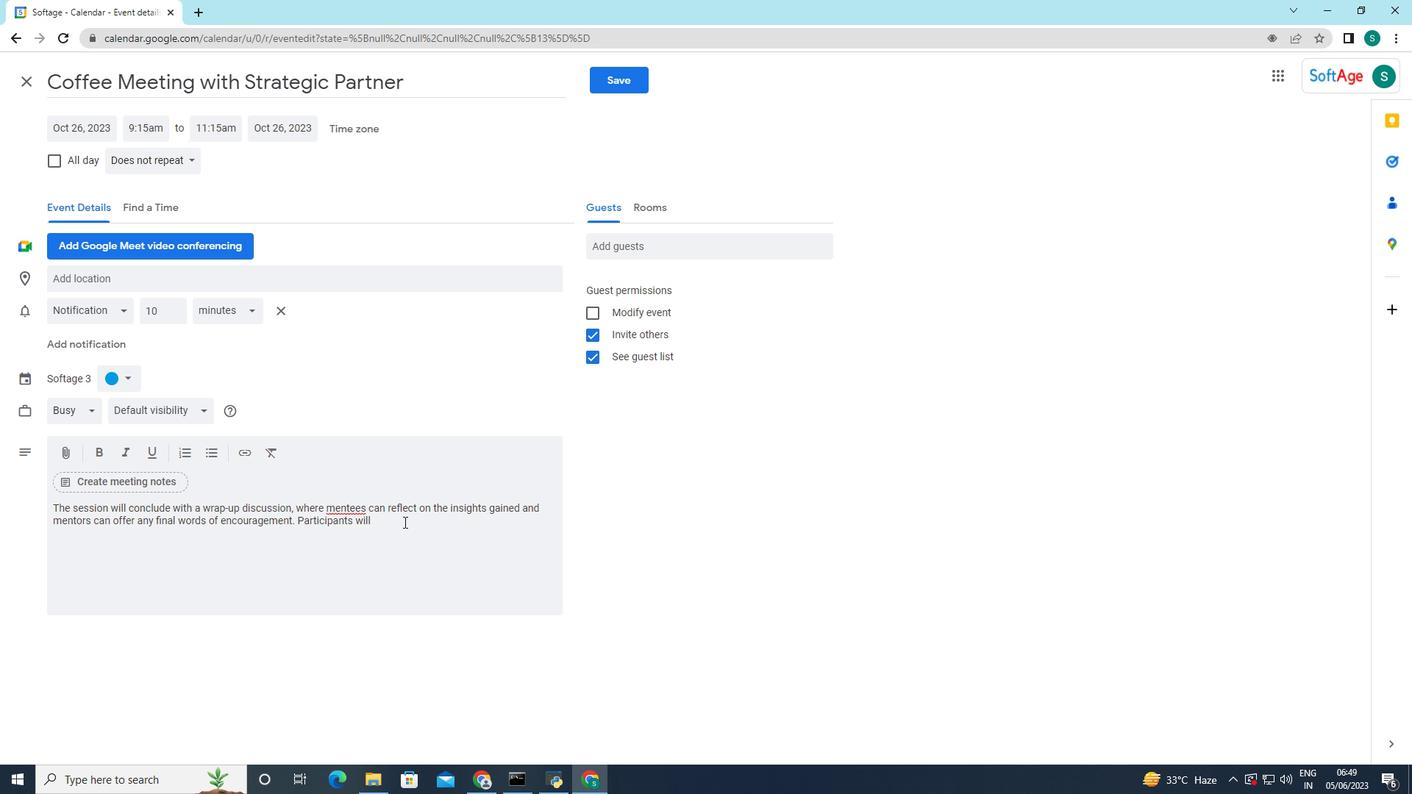 
Action: Key pressed have<Key.space>the<Key.space>opportunity<Key.space>to<Key.space>exchange<Key.space>contact<Key.space>informato<Key.backspace>ion<Key.space>and<Key.space>establish<Key.space>ongoing<Key.space>mentoring<Key.space>relationsho<Key.backspace>ips<Key.space>beyond<Key.space>the<Key.space>event<Key.space><Key.backspace>.
Screenshot: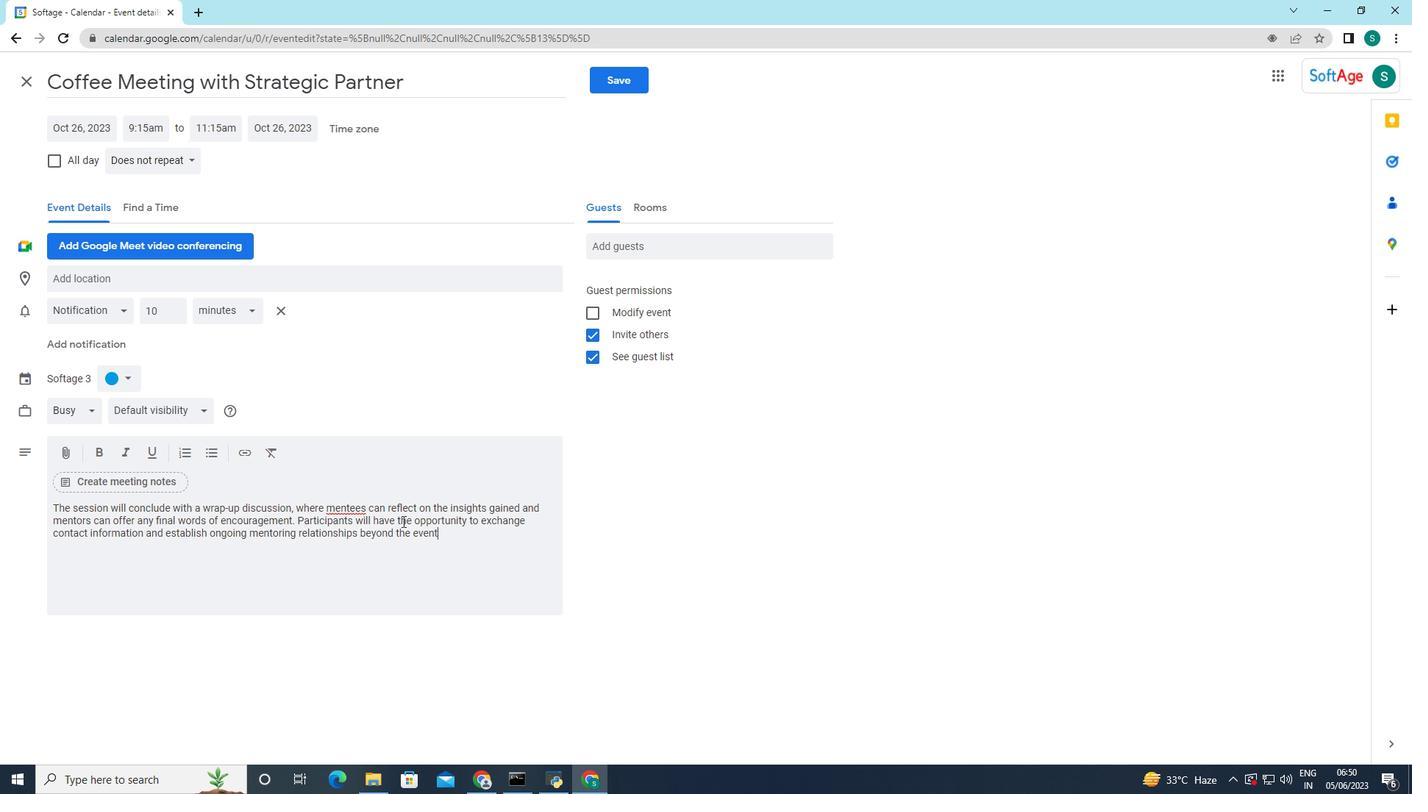 
Action: Mouse moved to (117, 378)
Screenshot: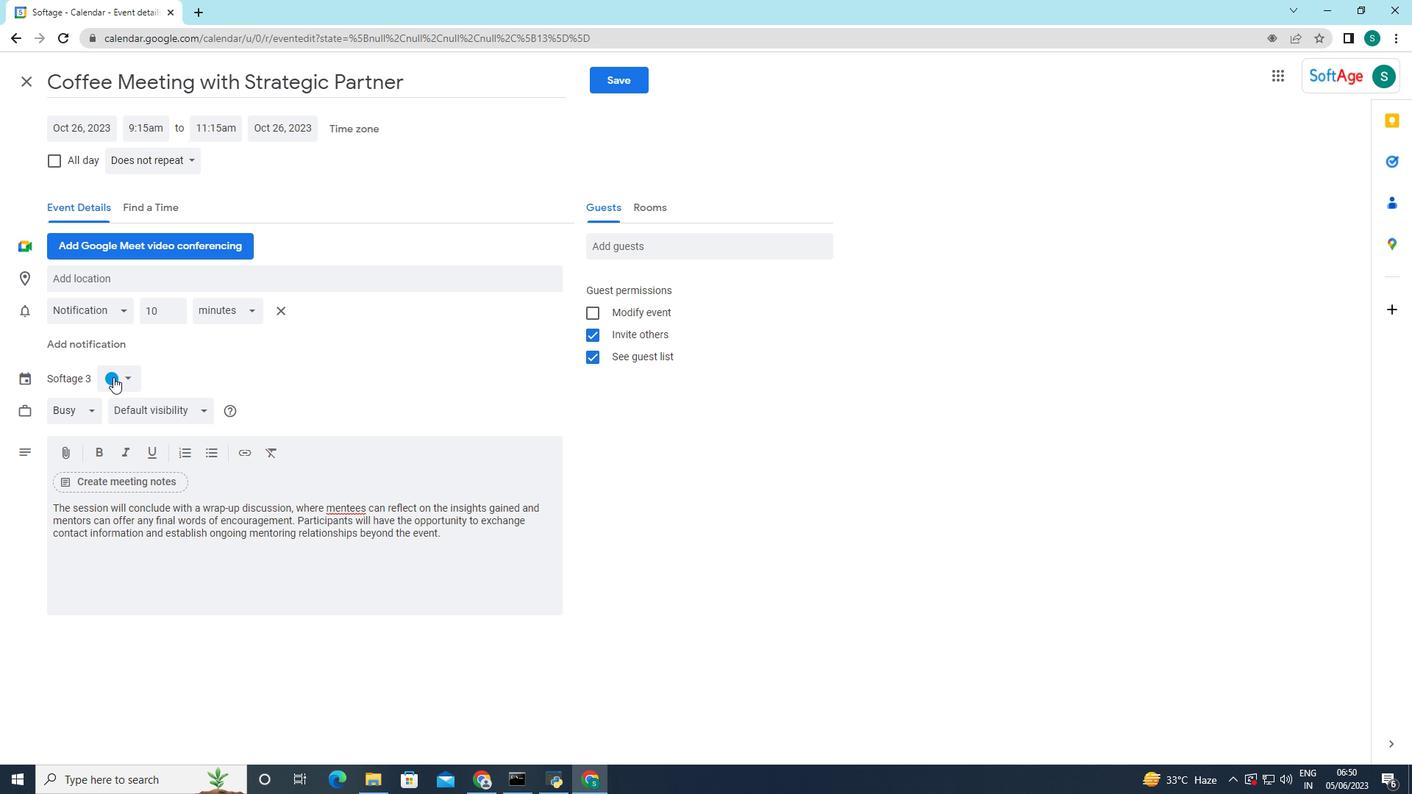 
Action: Mouse pressed left at (117, 378)
Screenshot: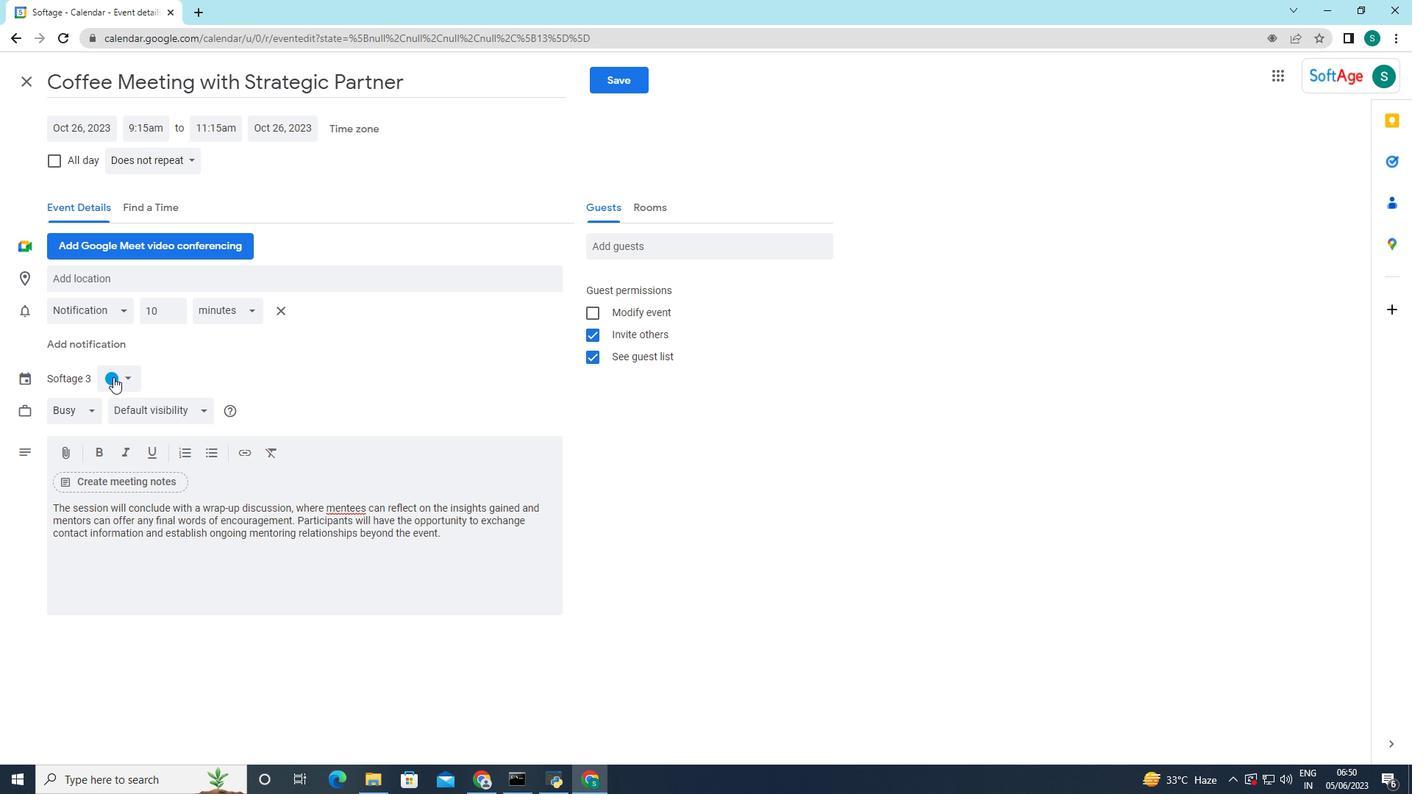
Action: Mouse moved to (130, 431)
Screenshot: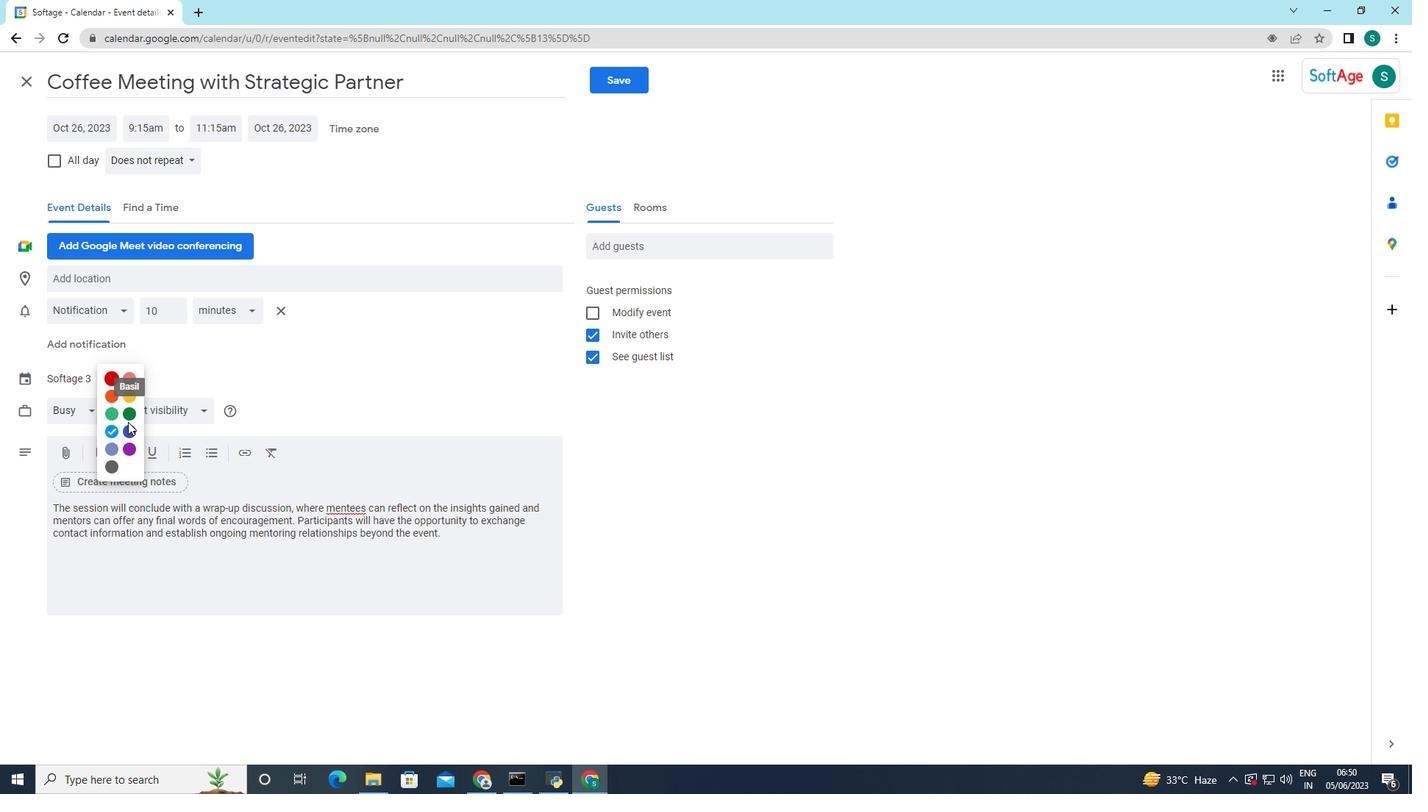 
Action: Mouse pressed left at (130, 431)
Screenshot: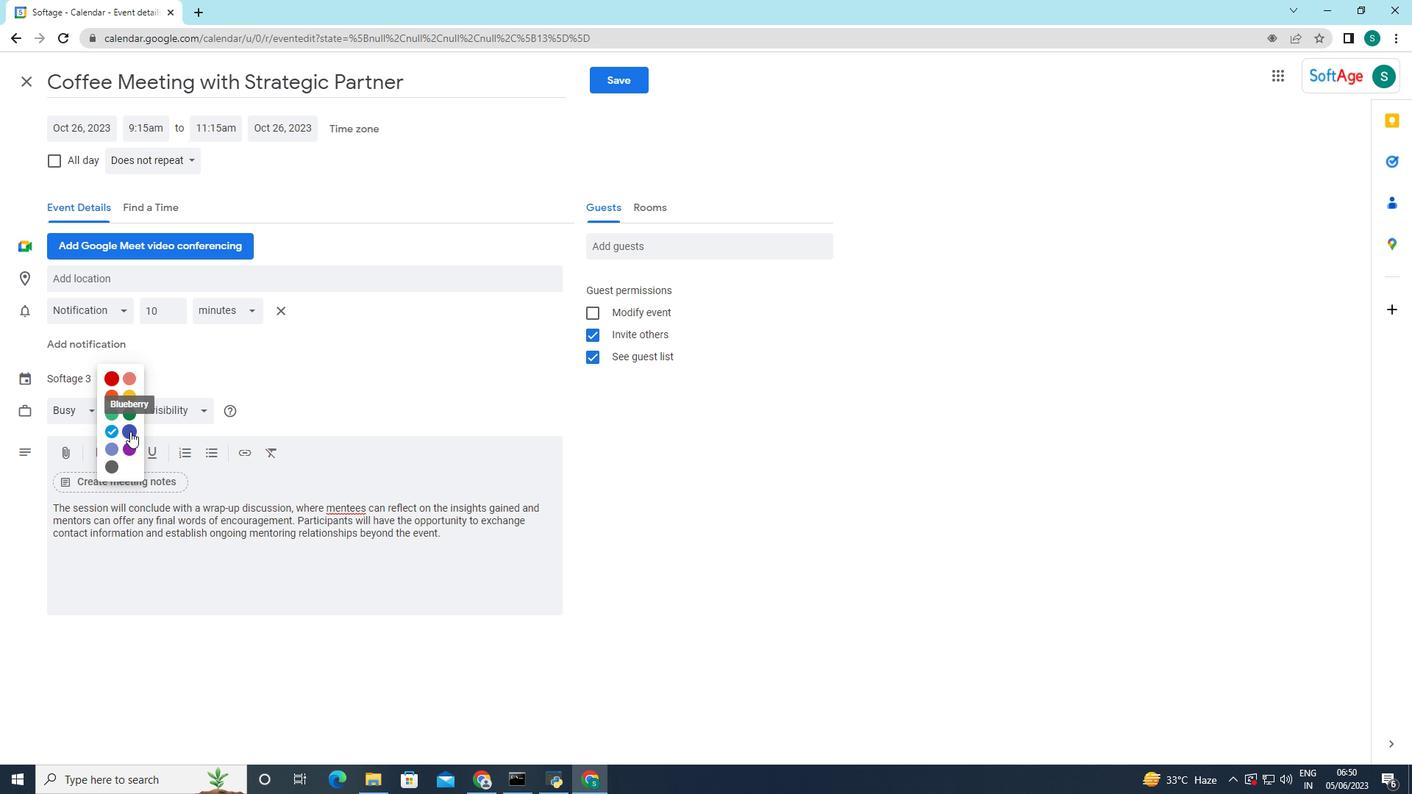 
Action: Mouse moved to (132, 273)
Screenshot: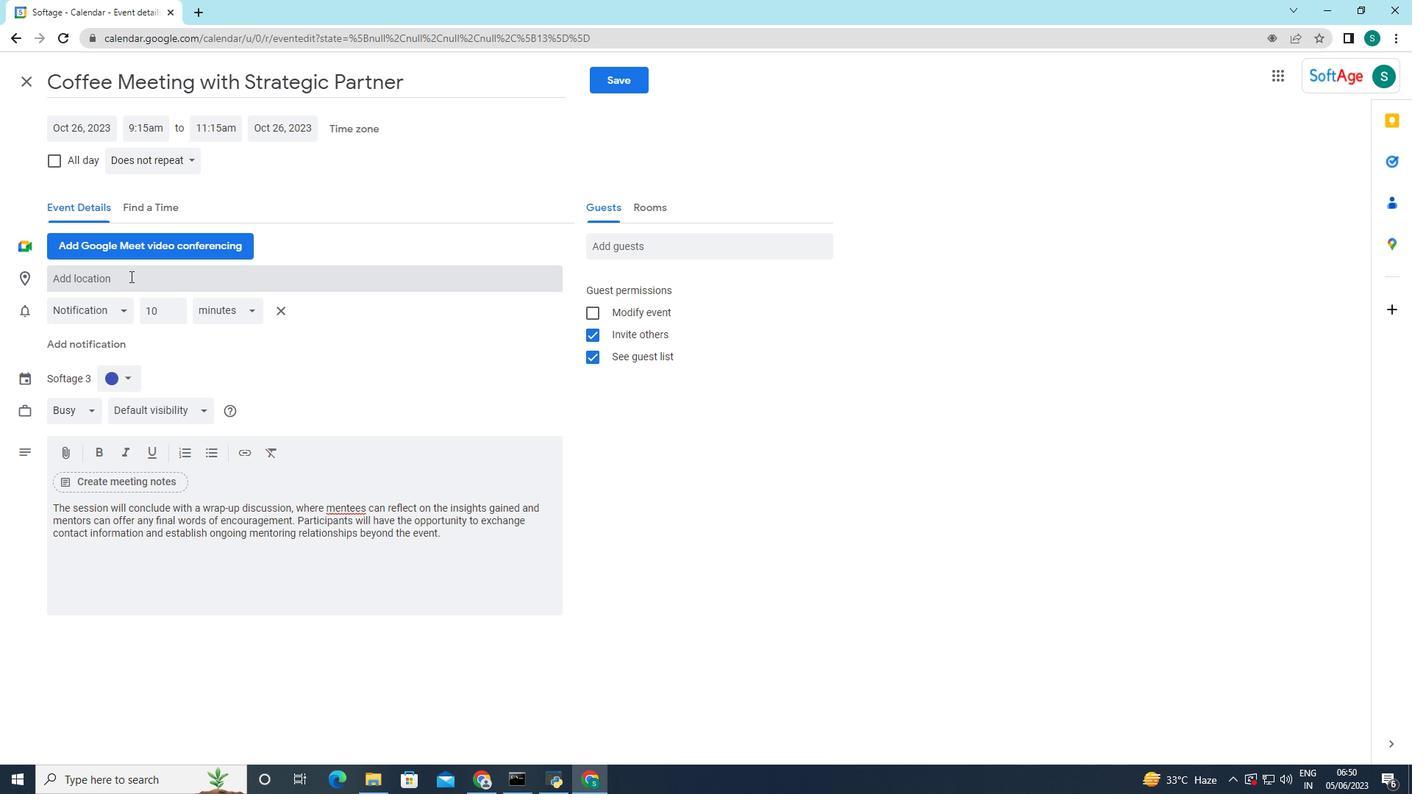 
Action: Mouse pressed left at (132, 273)
Screenshot: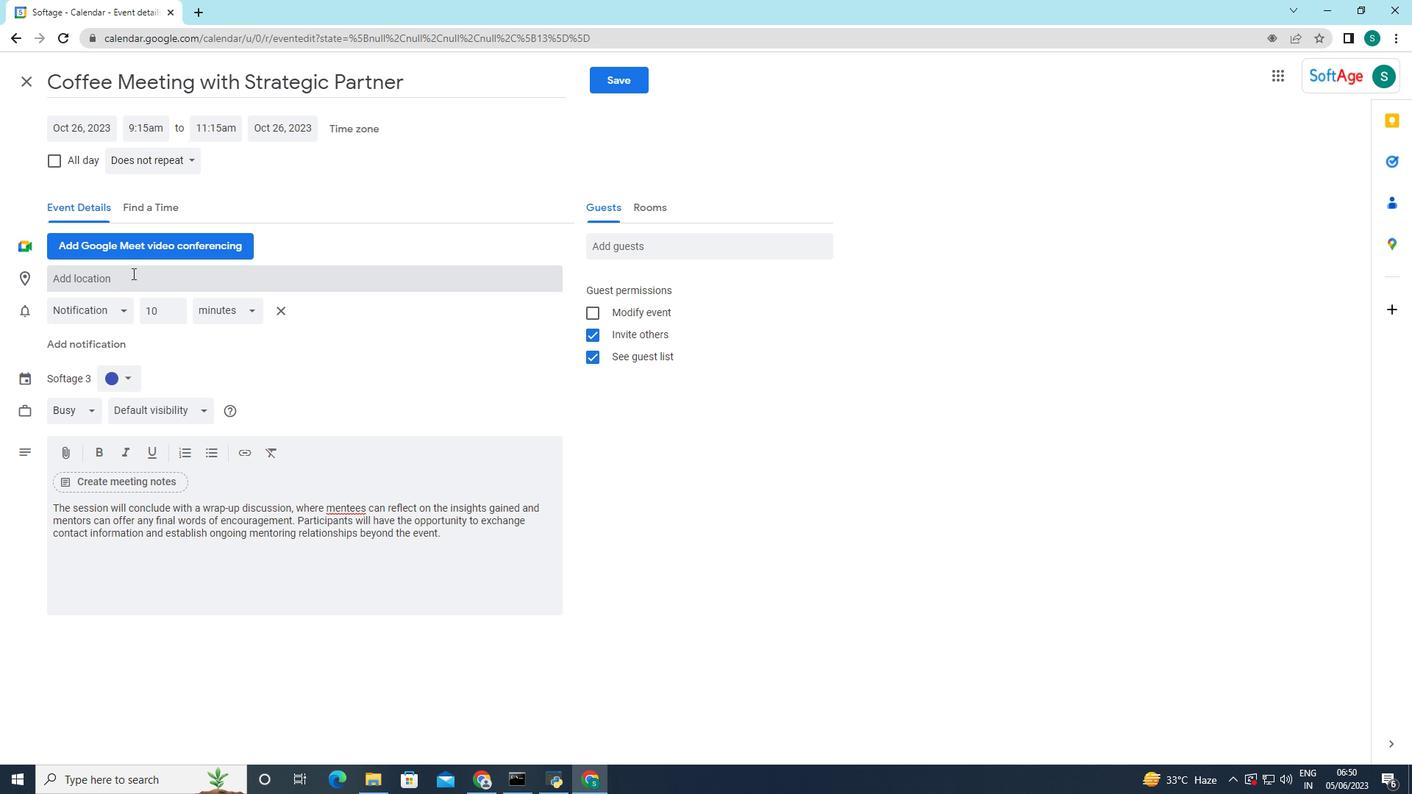 
Action: Key pressed 789<Key.space><Key.shift>Grasse,<Key.space><Key.shift>France
Screenshot: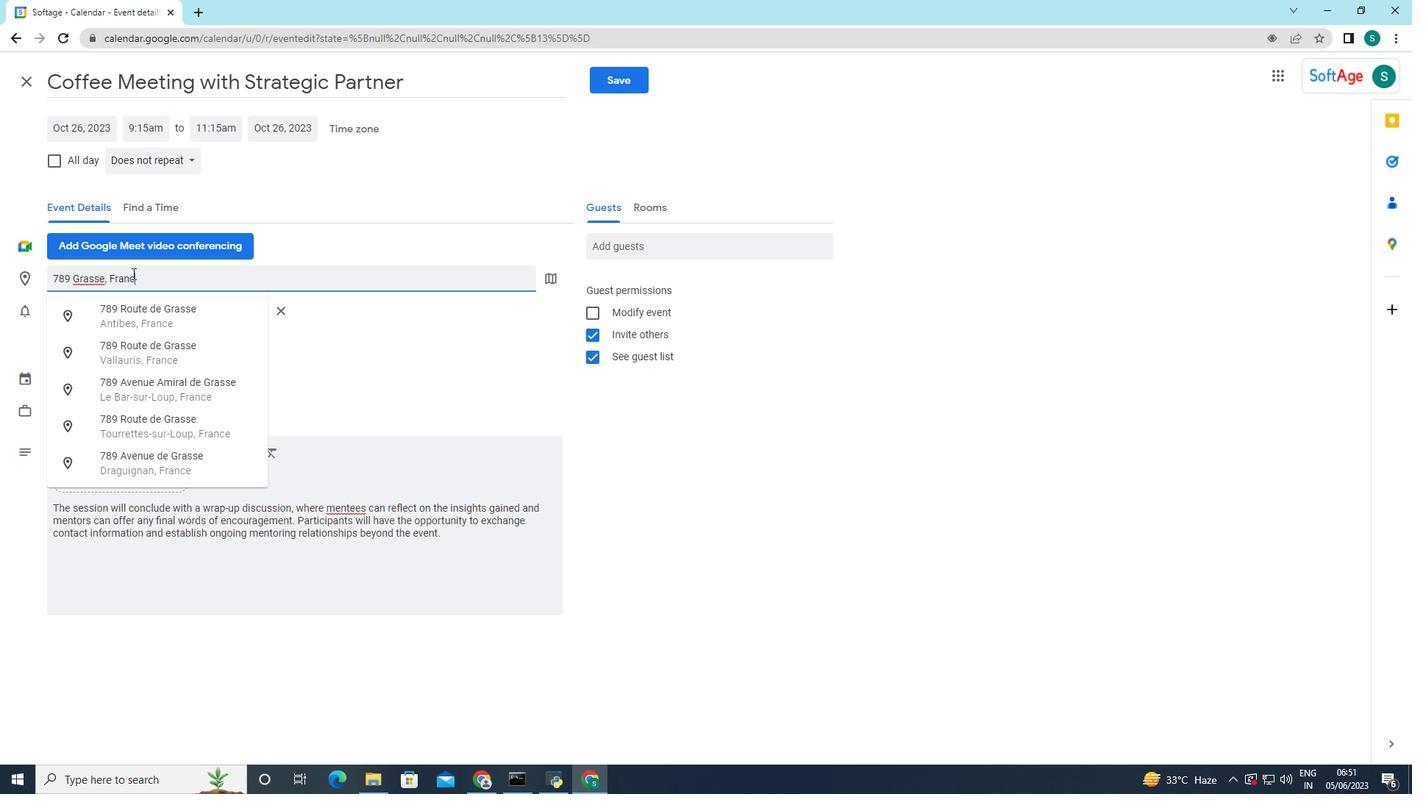 
Action: Mouse moved to (579, 387)
Screenshot: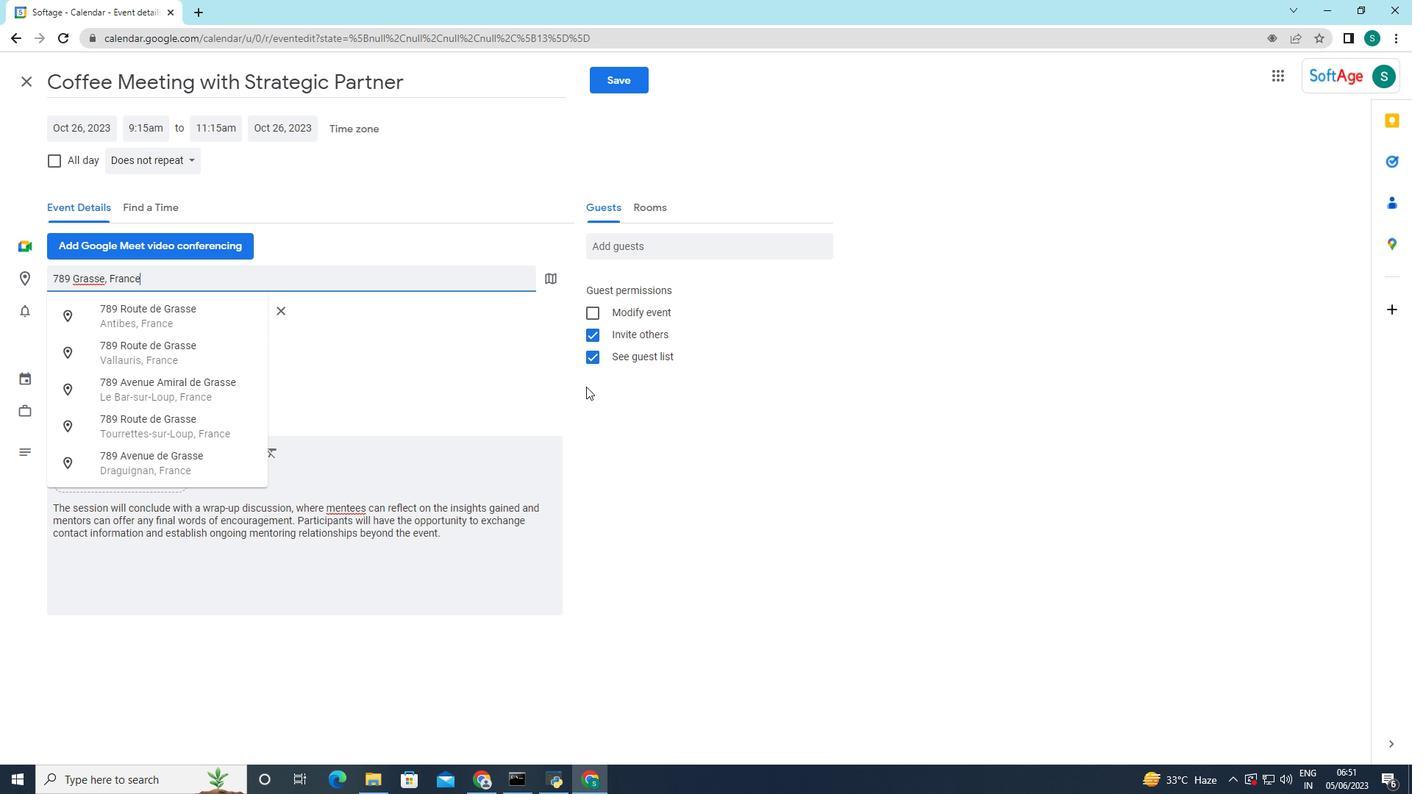
Action: Mouse pressed left at (579, 387)
Screenshot: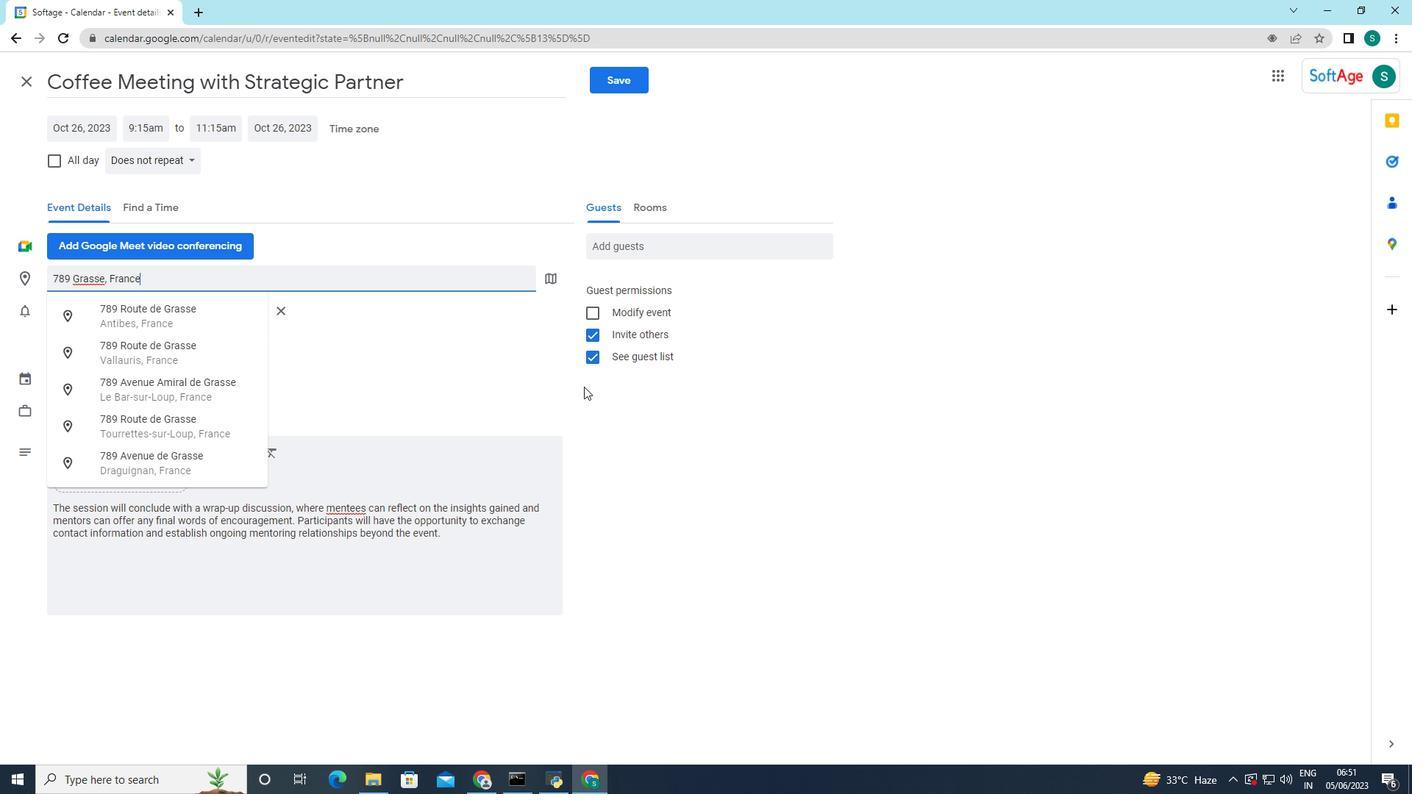 
Action: Mouse moved to (619, 248)
Screenshot: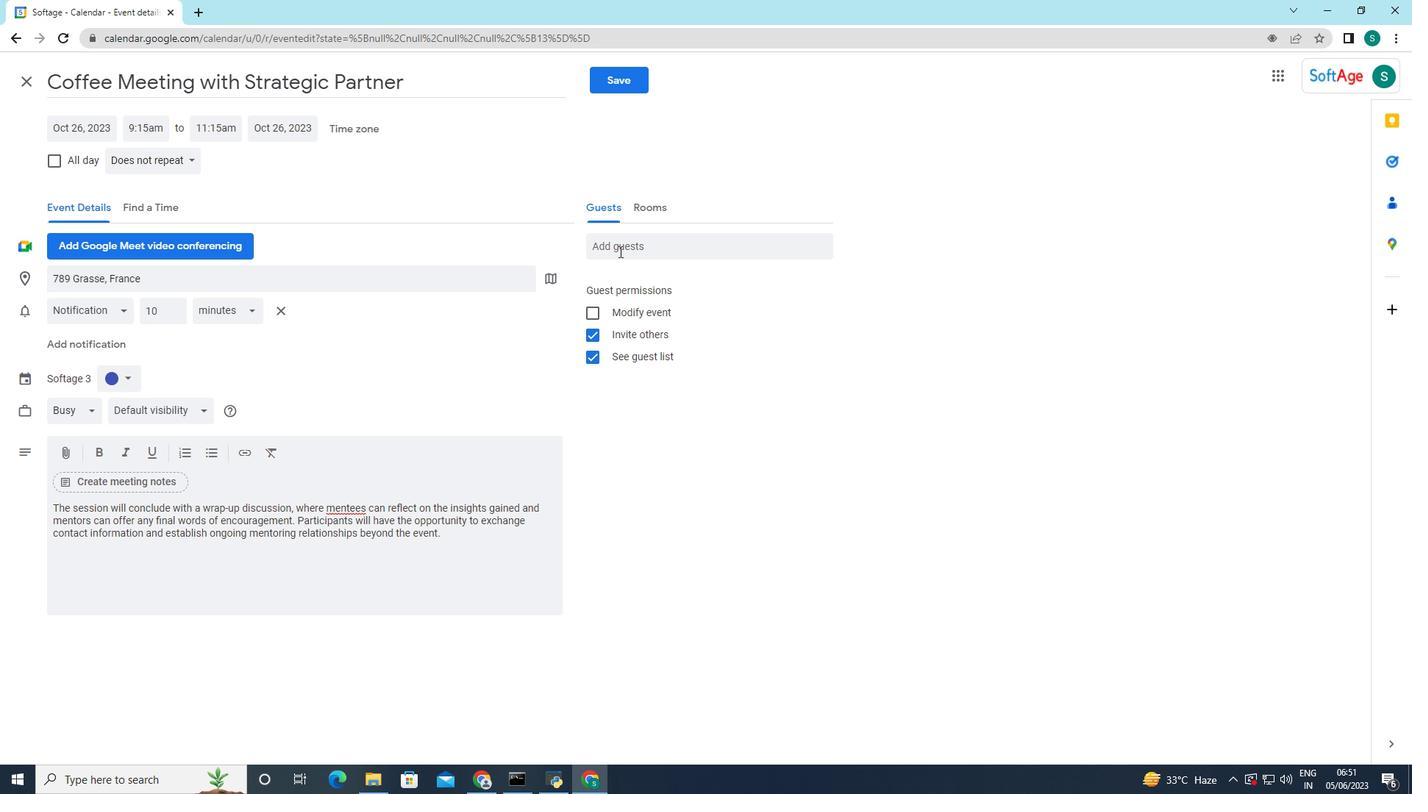
Action: Mouse pressed left at (619, 248)
Screenshot: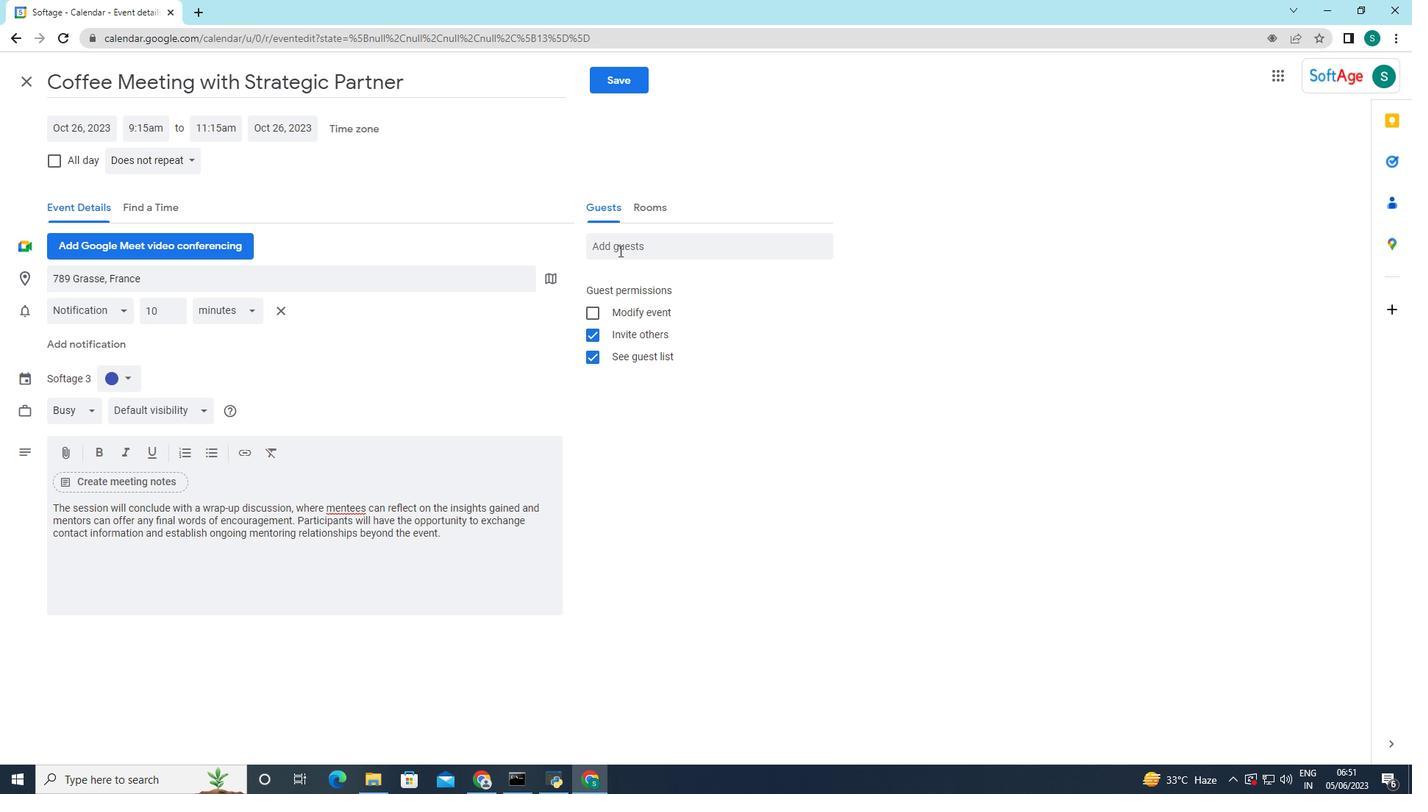 
Action: Key pressed softage.10
Screenshot: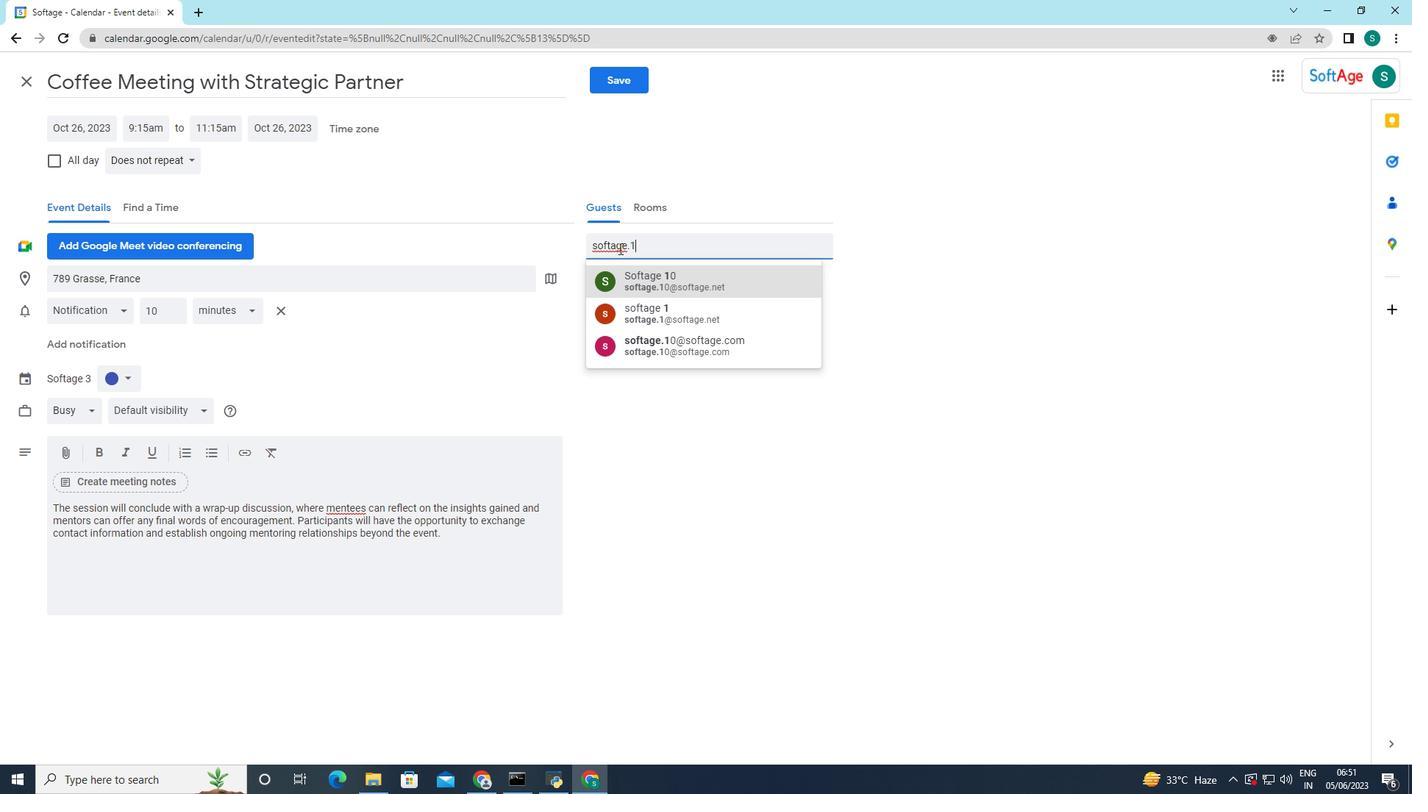 
Action: Mouse moved to (746, 290)
Screenshot: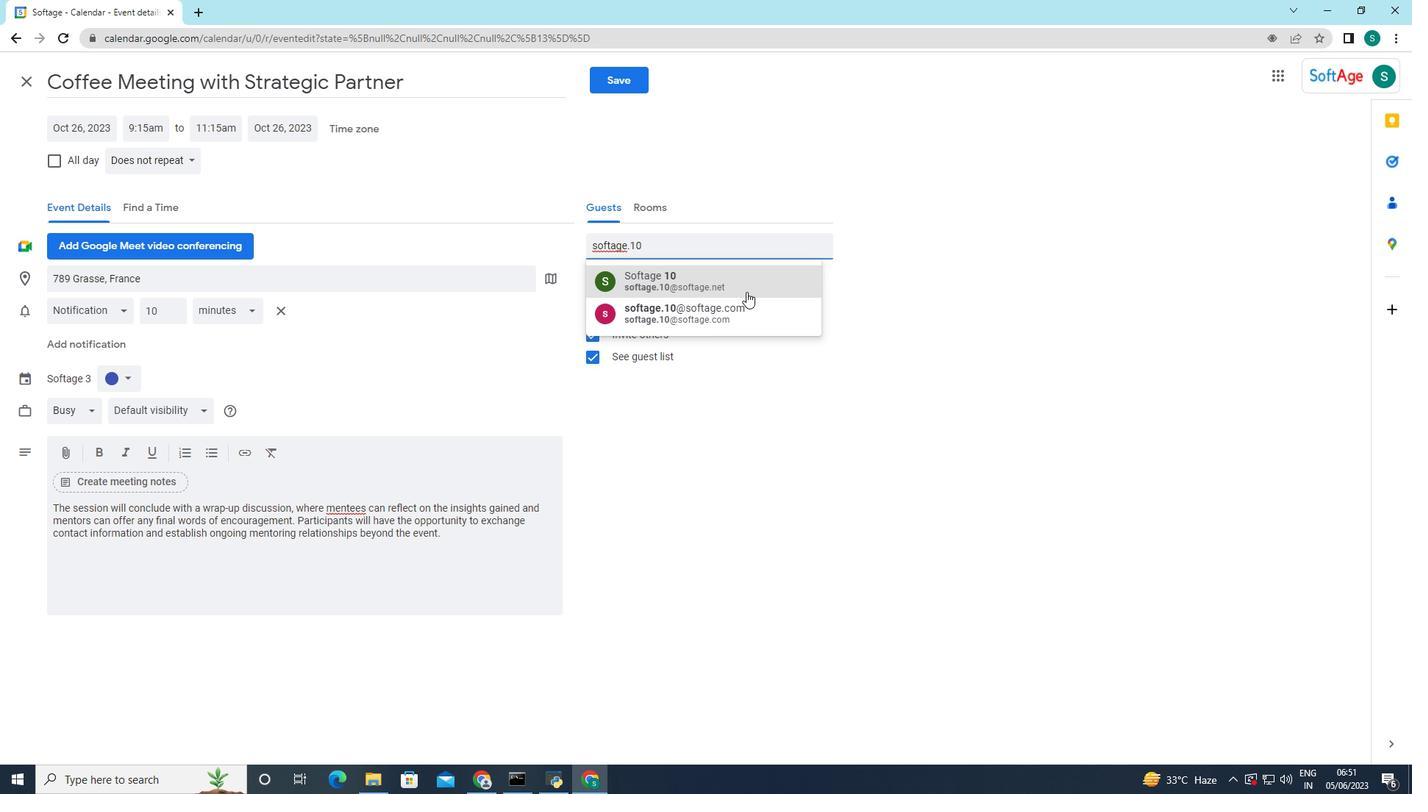 
Action: Mouse pressed left at (746, 290)
Screenshot: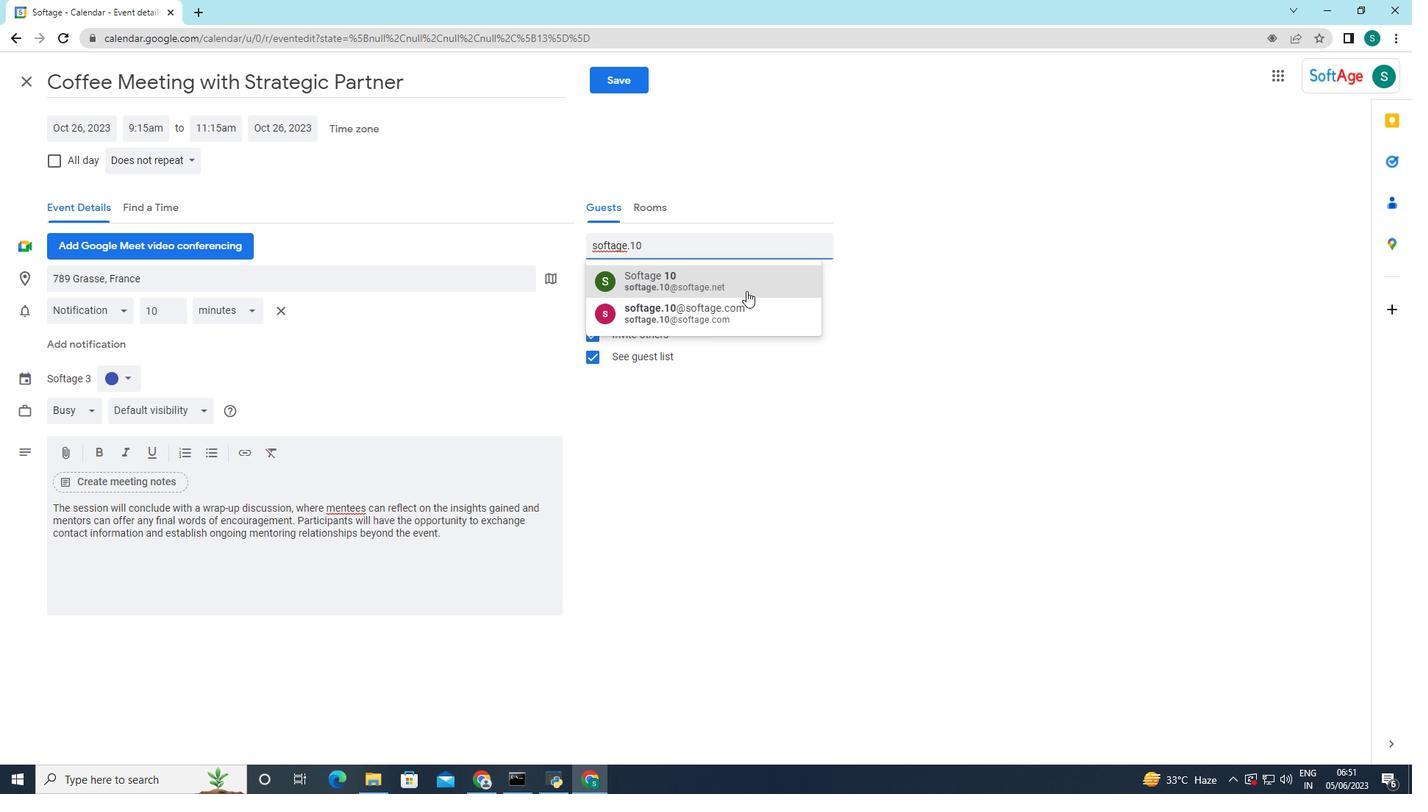 
Action: Mouse moved to (713, 245)
Screenshot: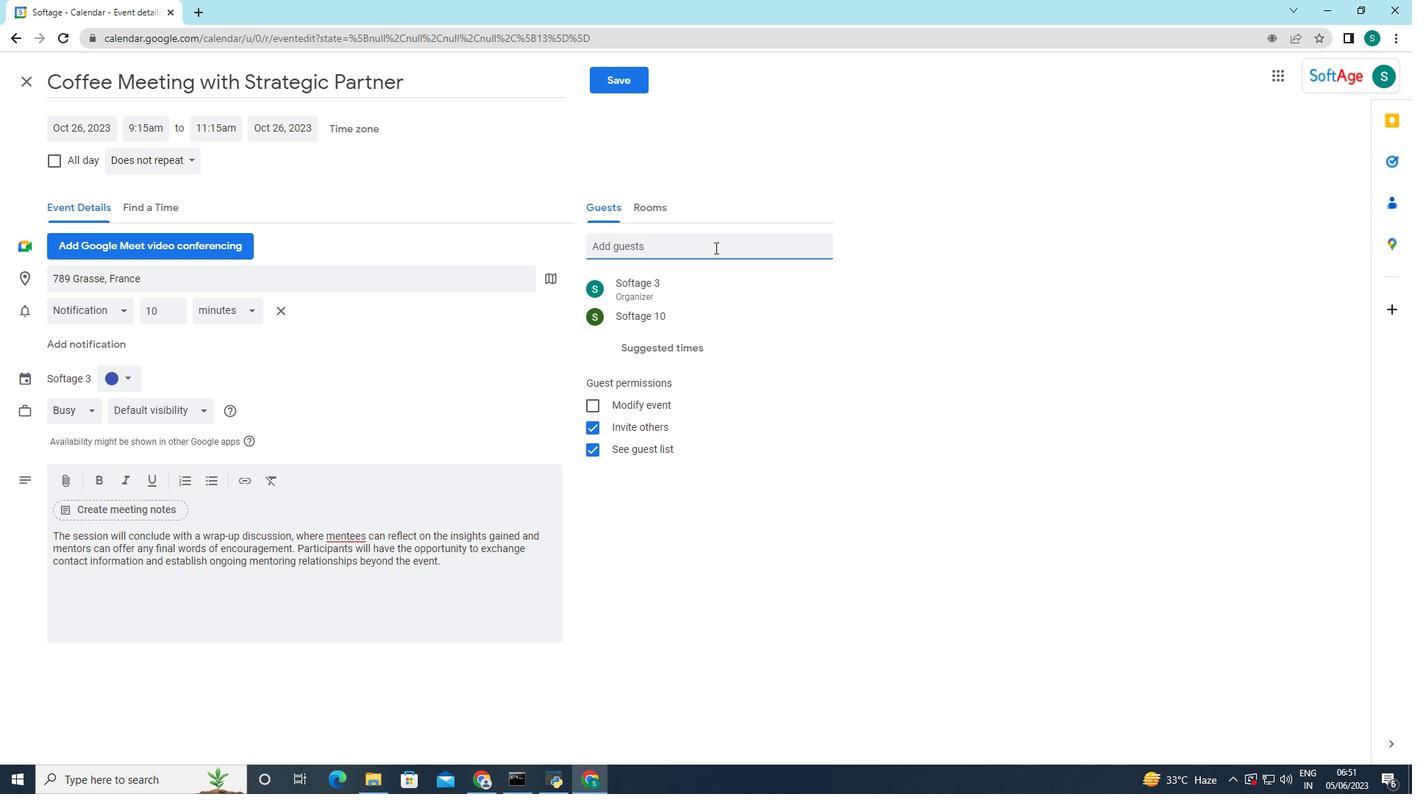 
Action: Mouse pressed left at (713, 245)
Screenshot: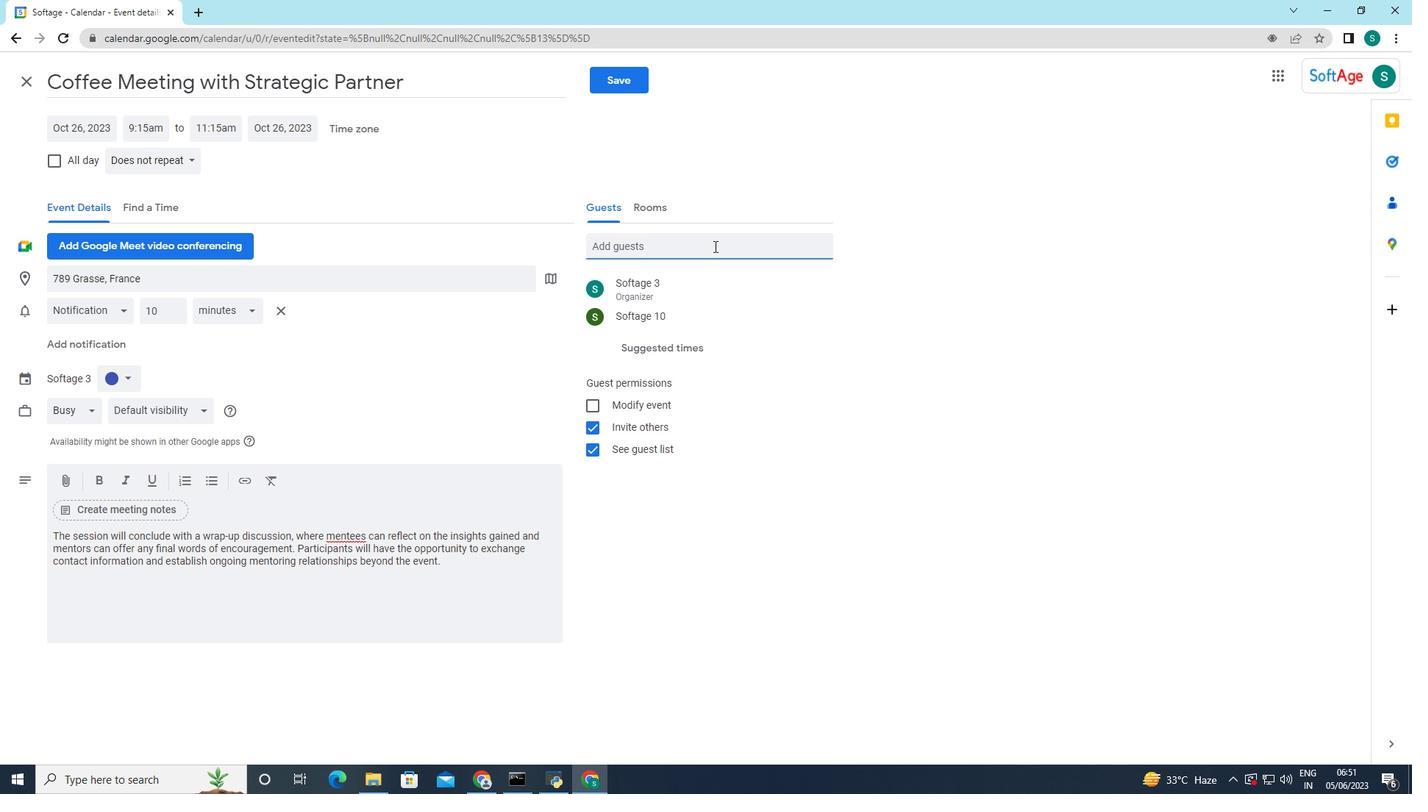 
Action: Key pressed soft
Screenshot: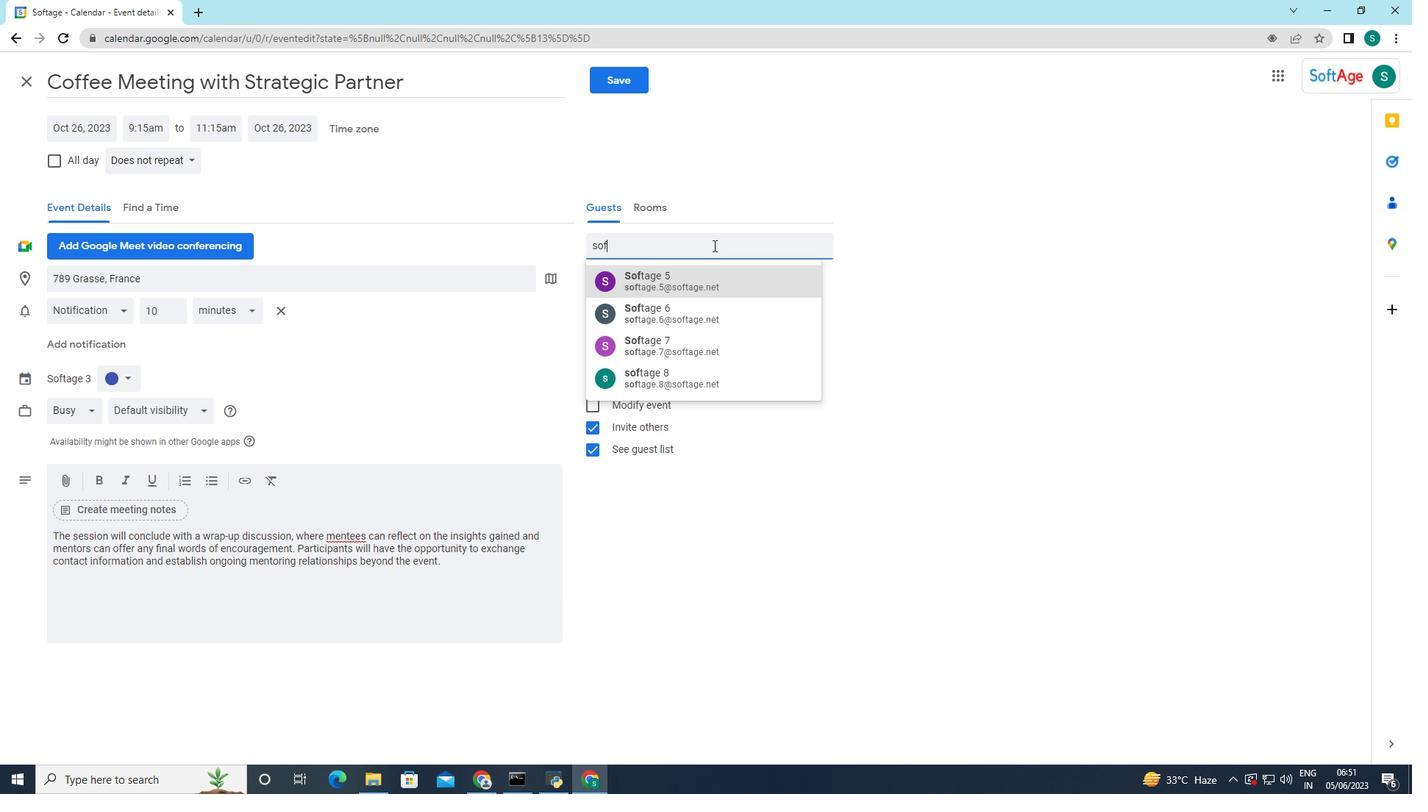 
Action: Mouse moved to (721, 339)
Screenshot: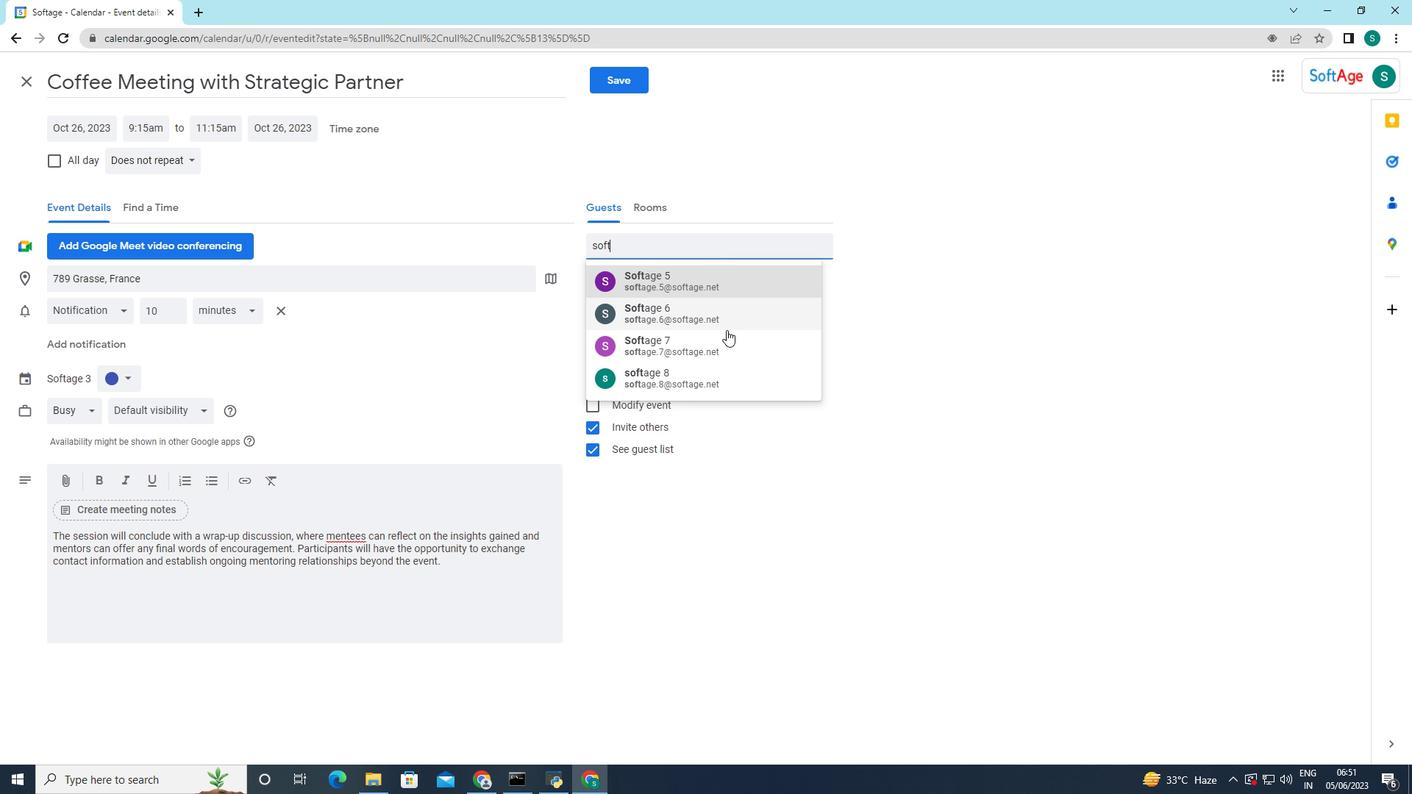 
Action: Key pressed .1
Screenshot: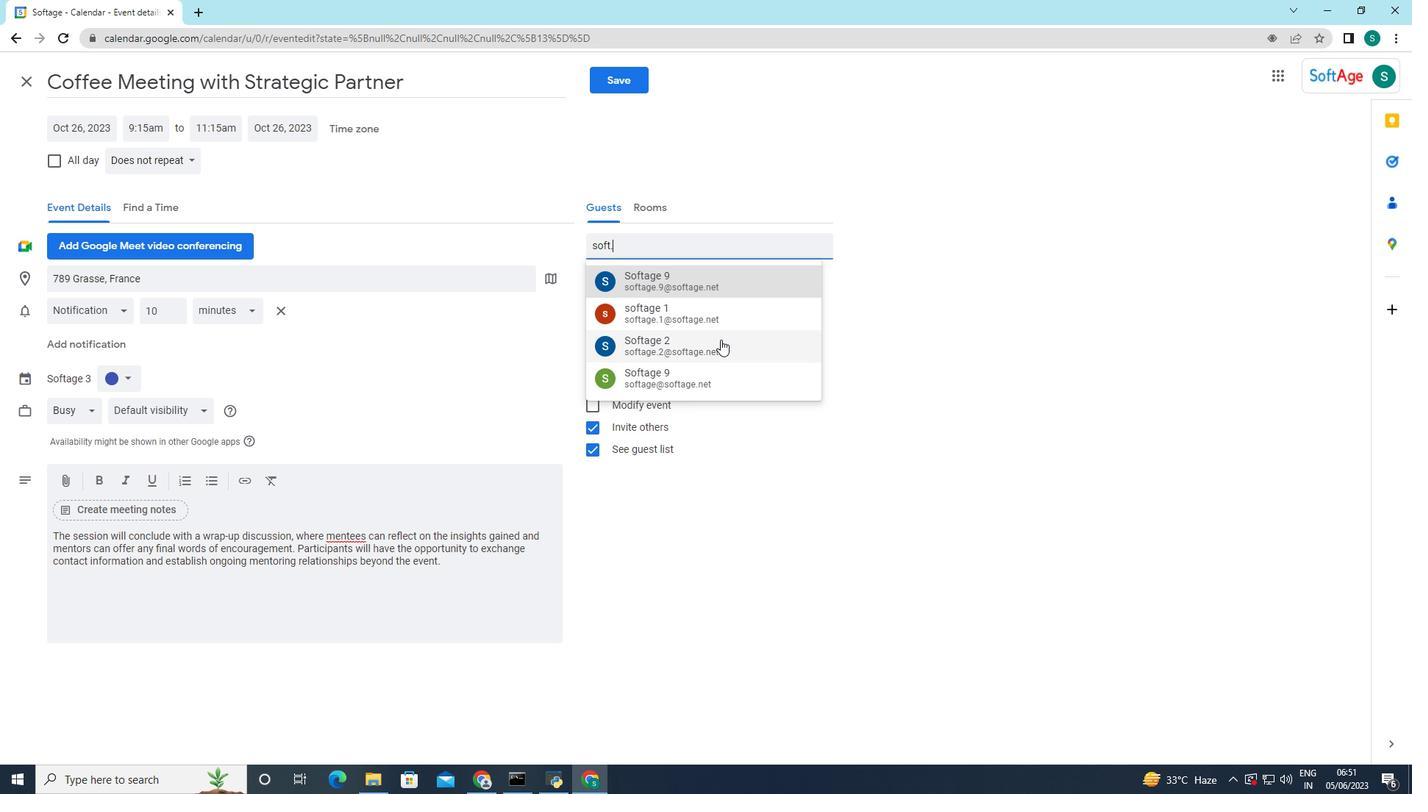 
Action: Mouse moved to (684, 281)
Screenshot: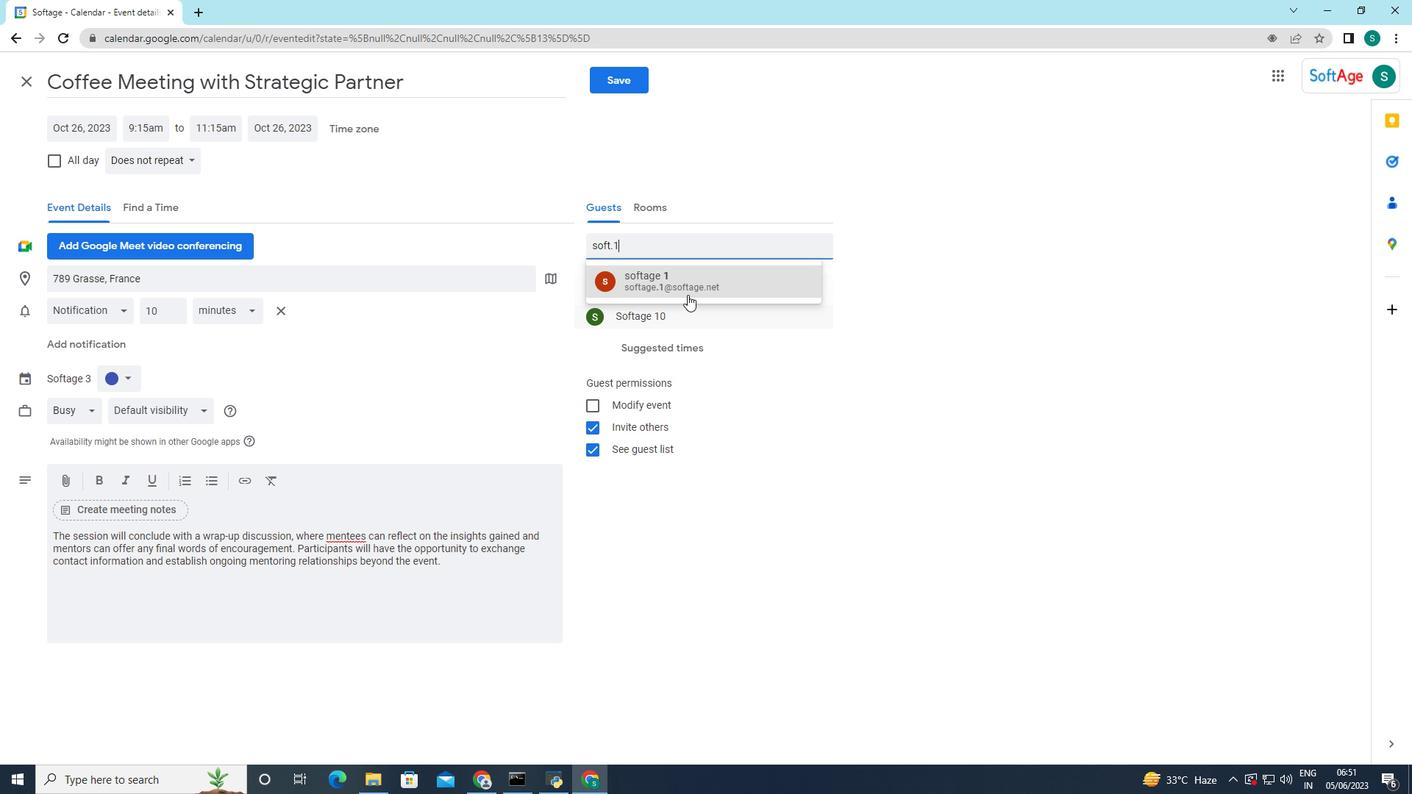 
Action: Mouse pressed left at (684, 281)
Screenshot: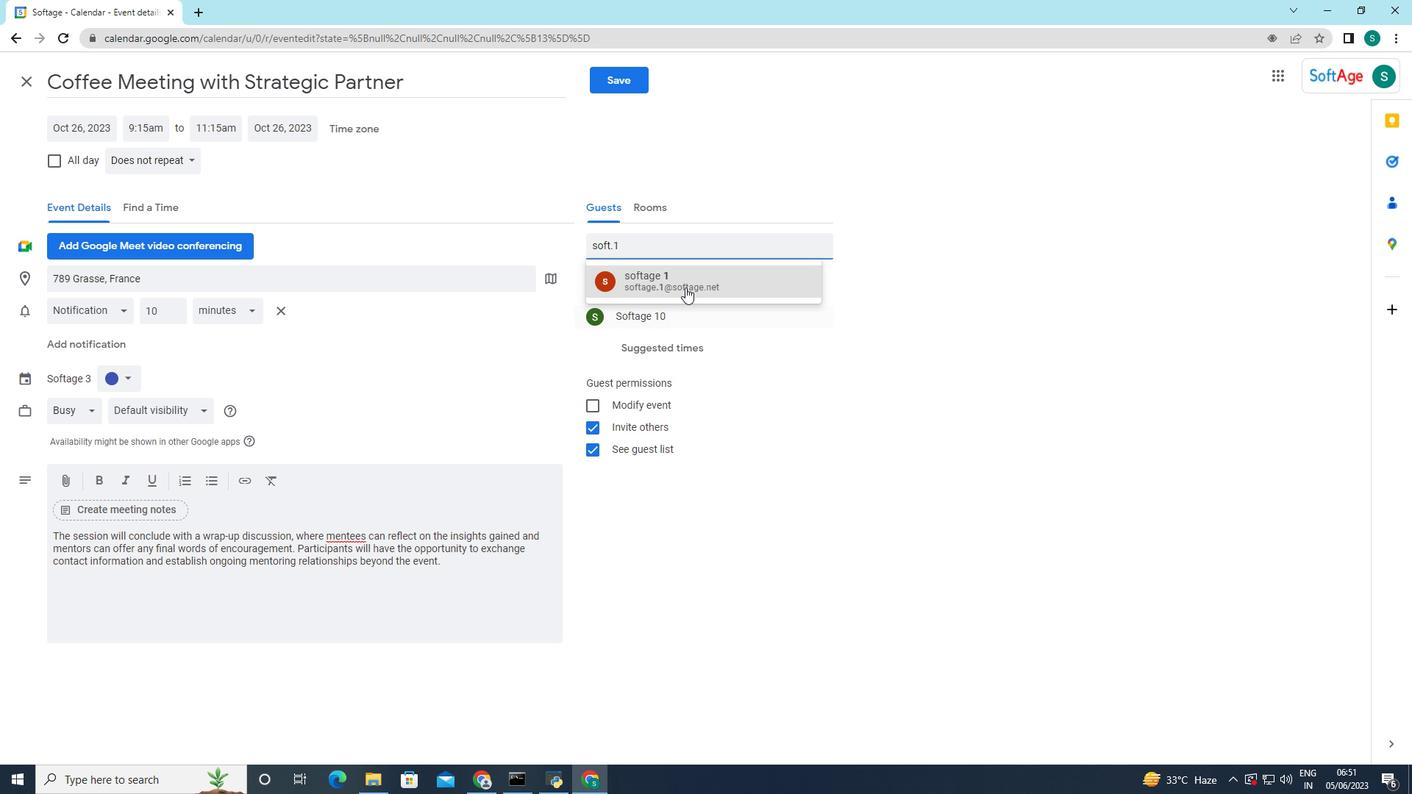 
Action: Mouse moved to (790, 445)
Screenshot: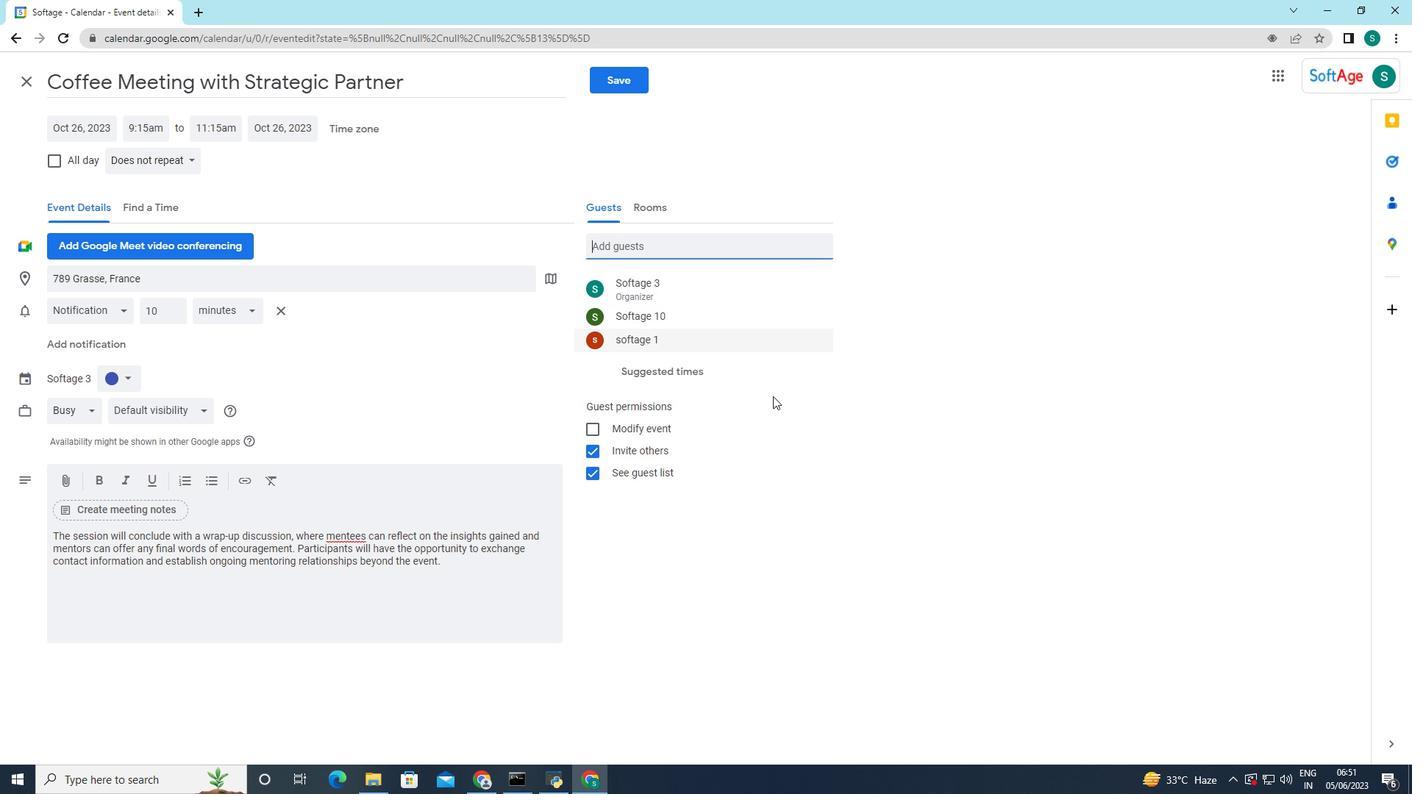 
Action: Mouse pressed left at (790, 445)
Screenshot: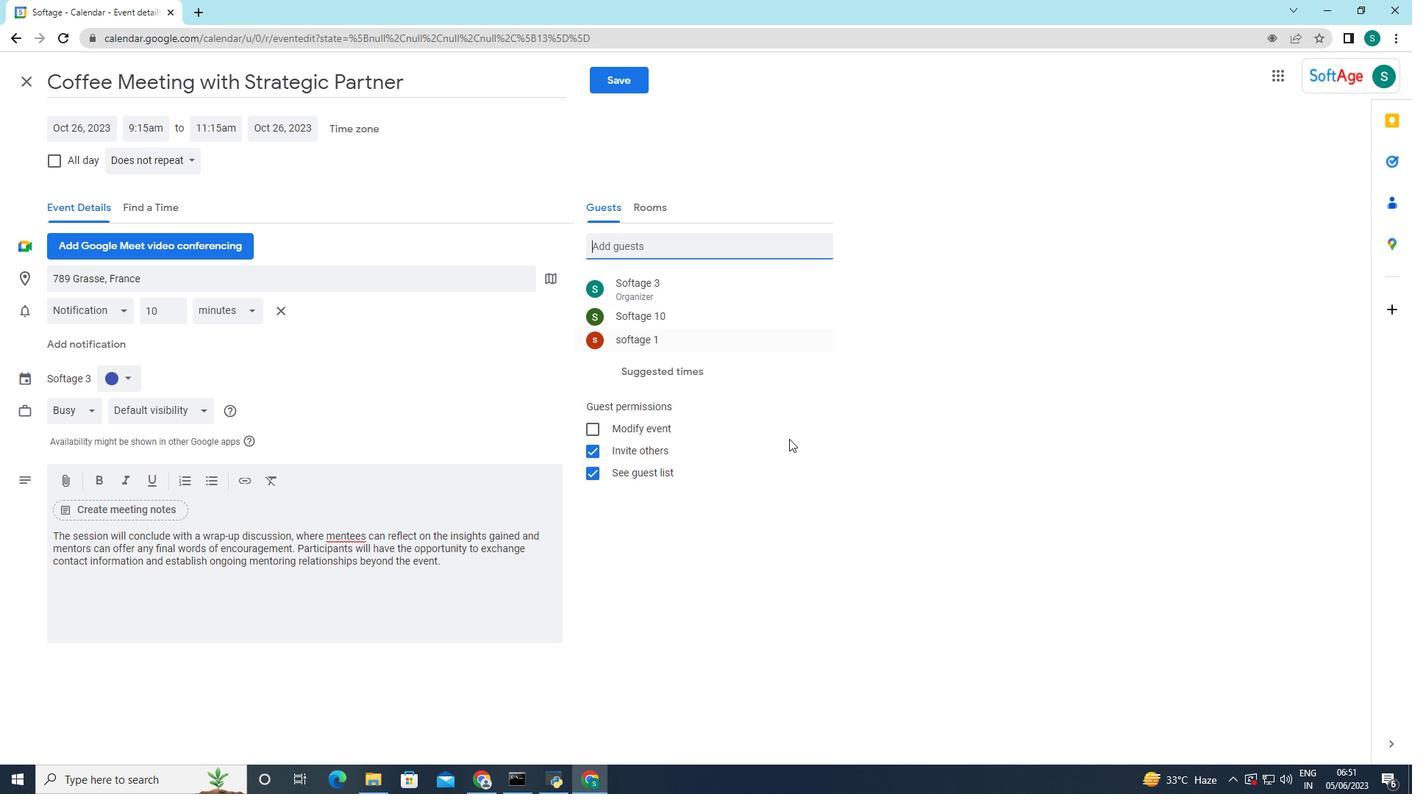 
Action: Mouse moved to (808, 287)
Screenshot: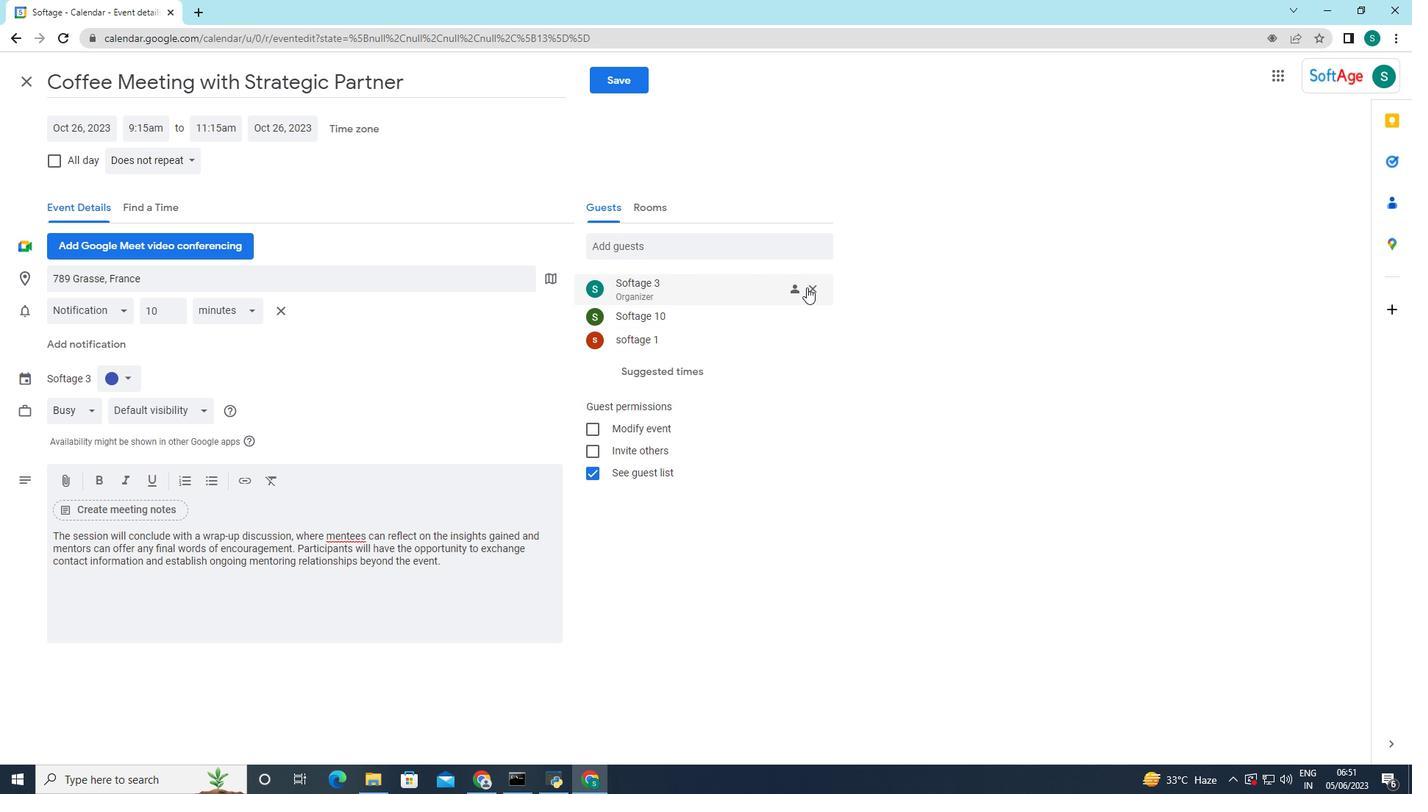 
Action: Mouse pressed left at (808, 287)
Screenshot: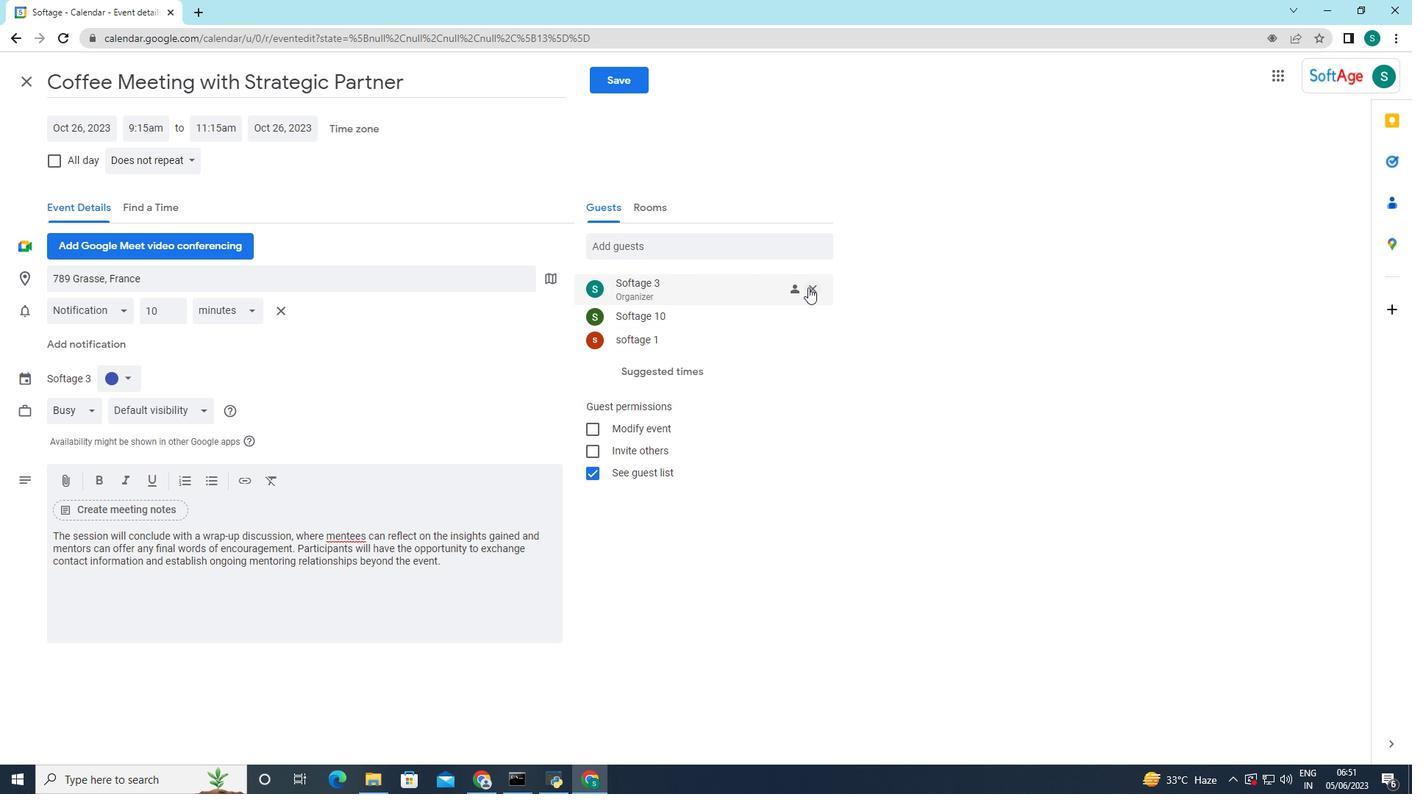 
Action: Mouse moved to (175, 162)
Screenshot: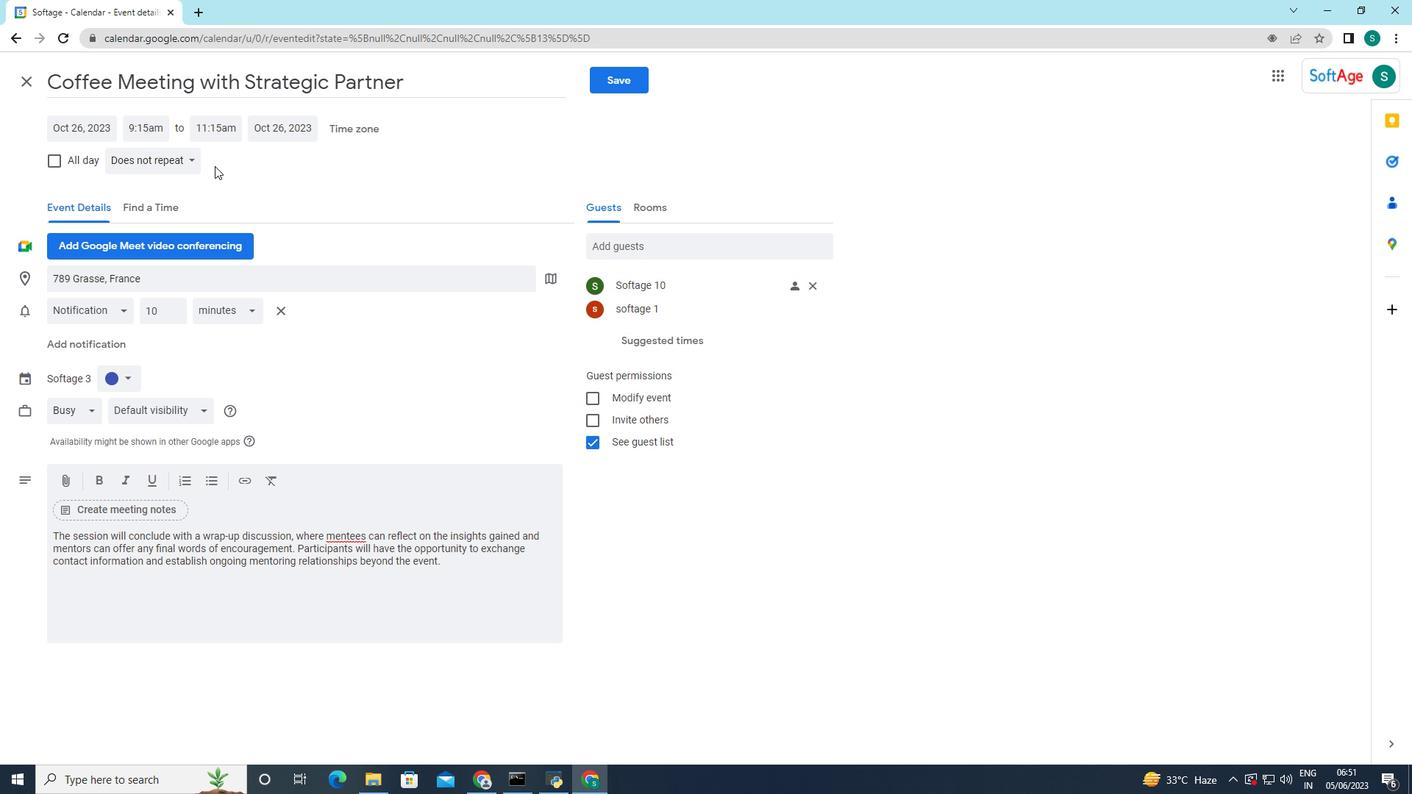 
Action: Mouse pressed left at (175, 162)
Screenshot: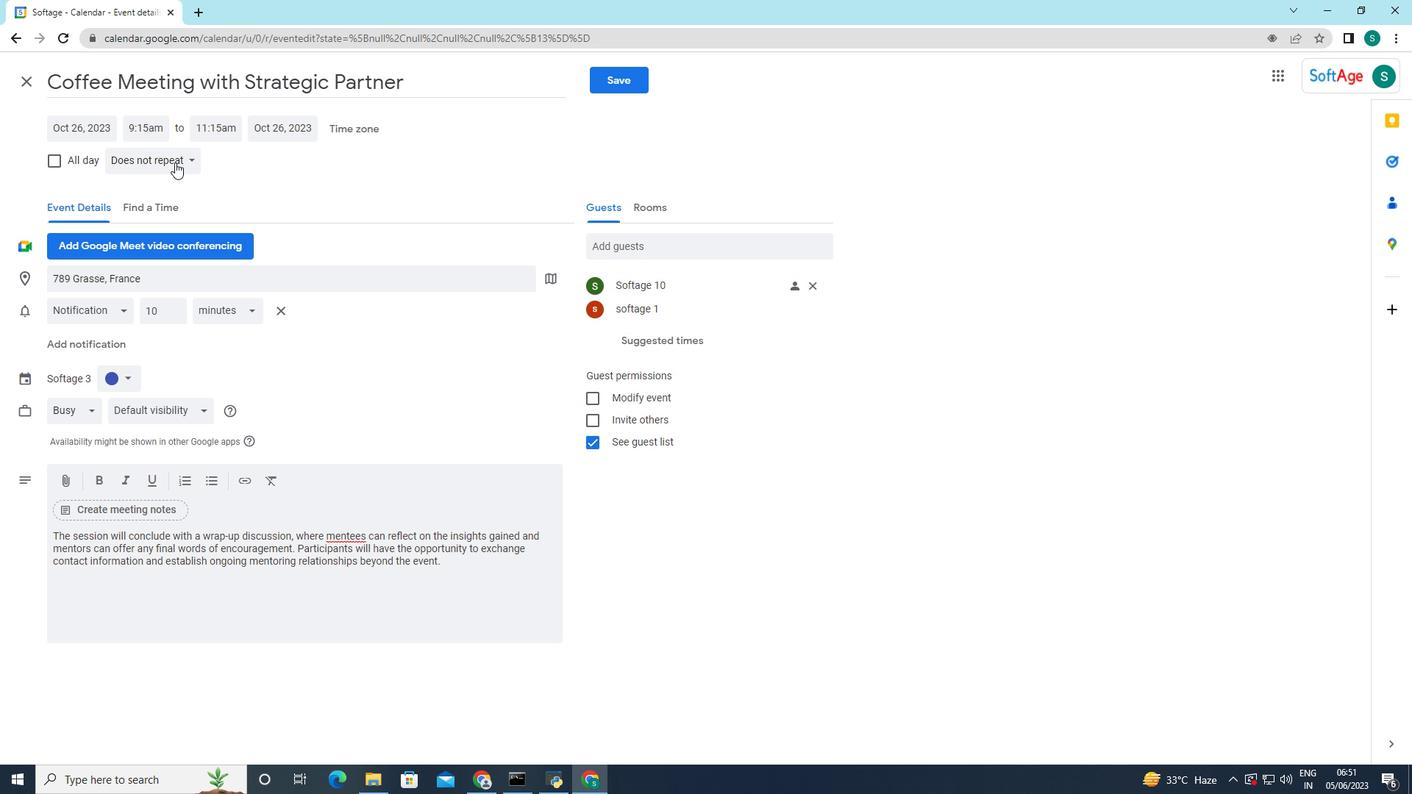 
Action: Mouse moved to (137, 339)
Screenshot: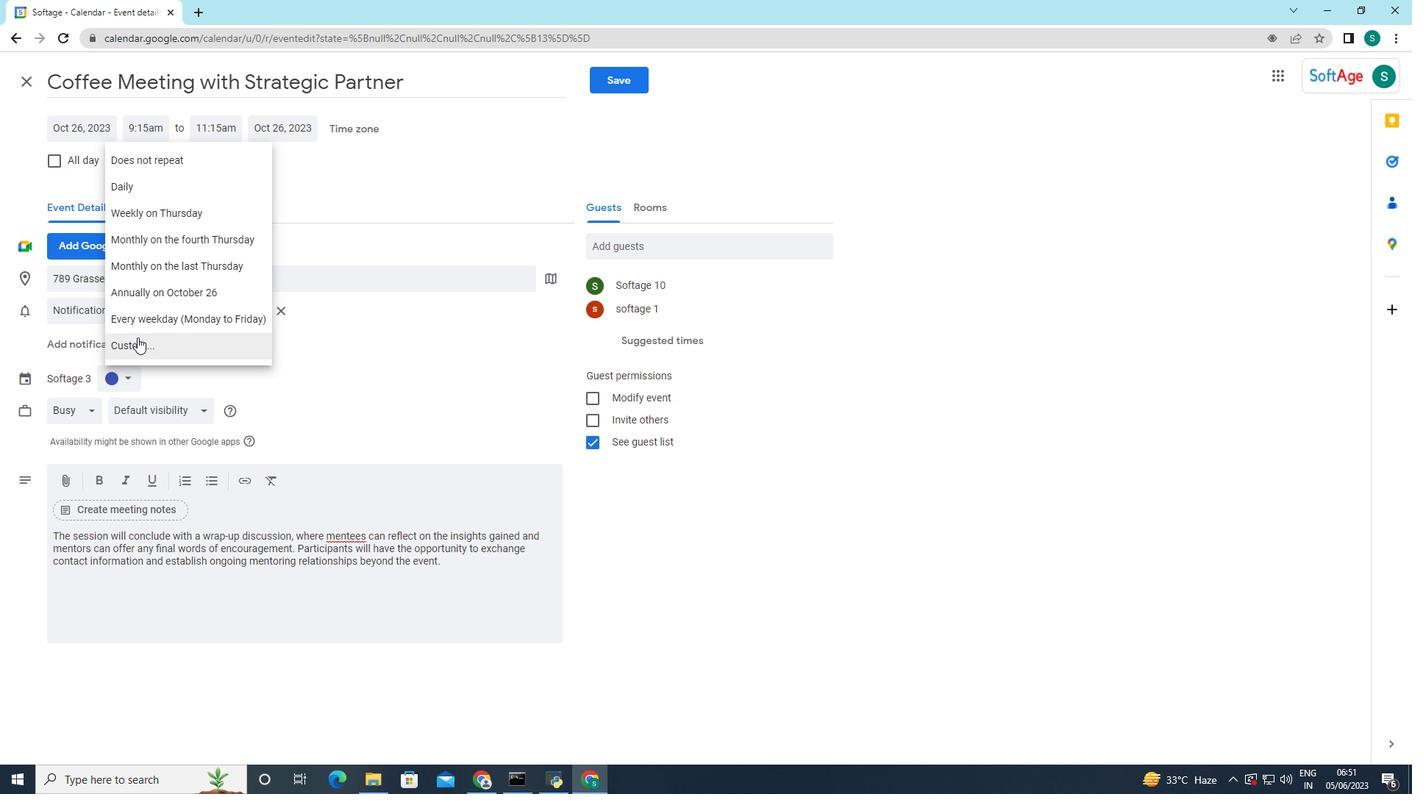 
Action: Mouse pressed left at (137, 339)
Screenshot: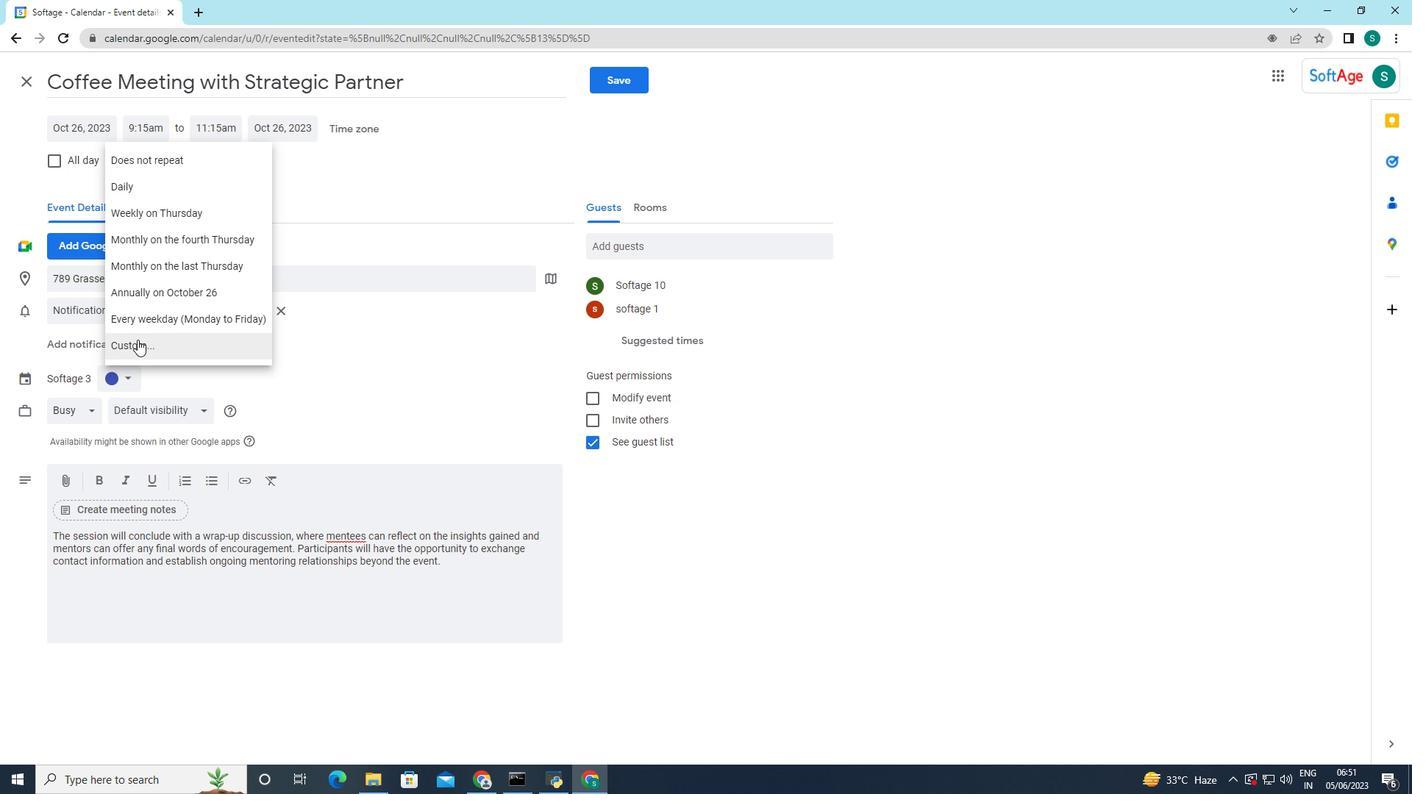 
Action: Mouse moved to (591, 384)
Screenshot: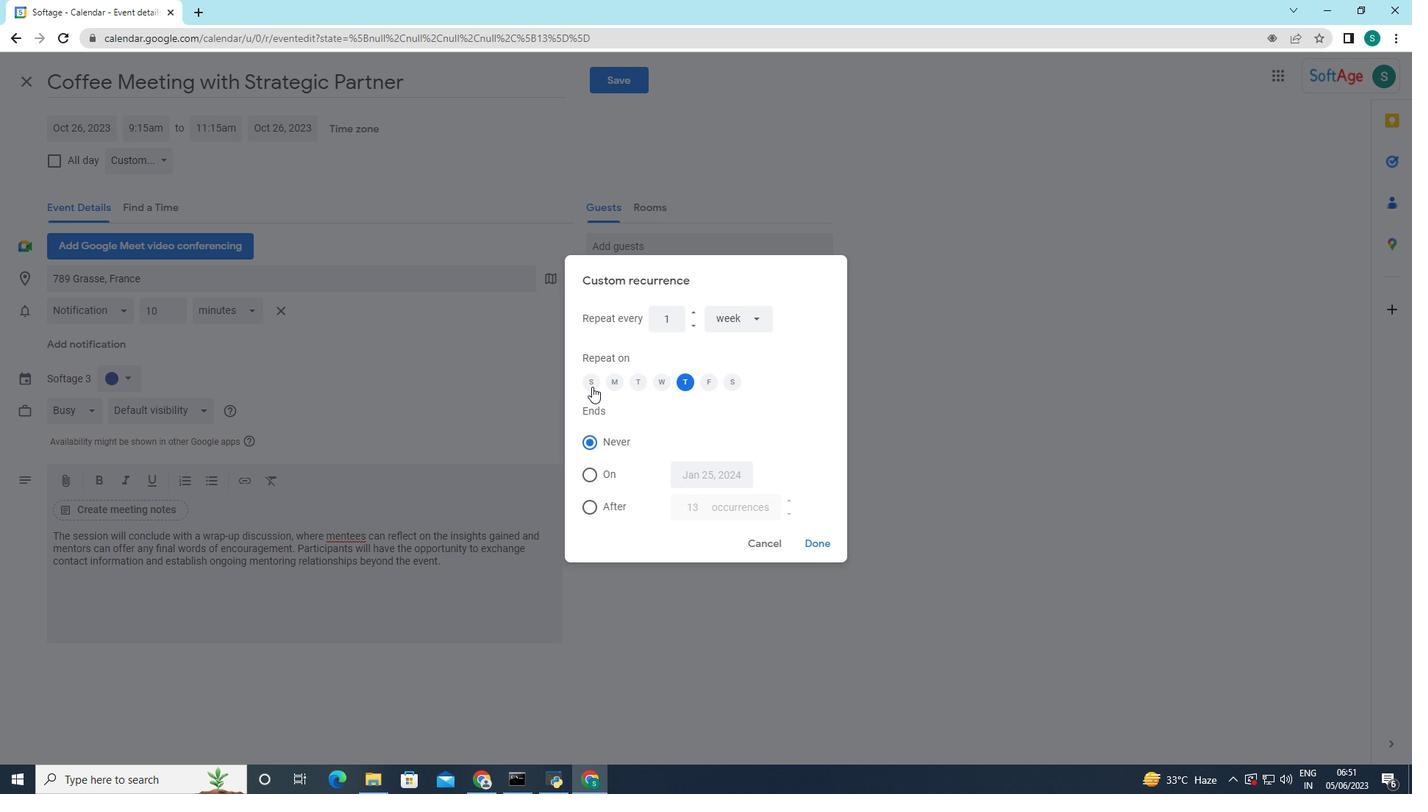 
Action: Mouse pressed left at (591, 384)
Screenshot: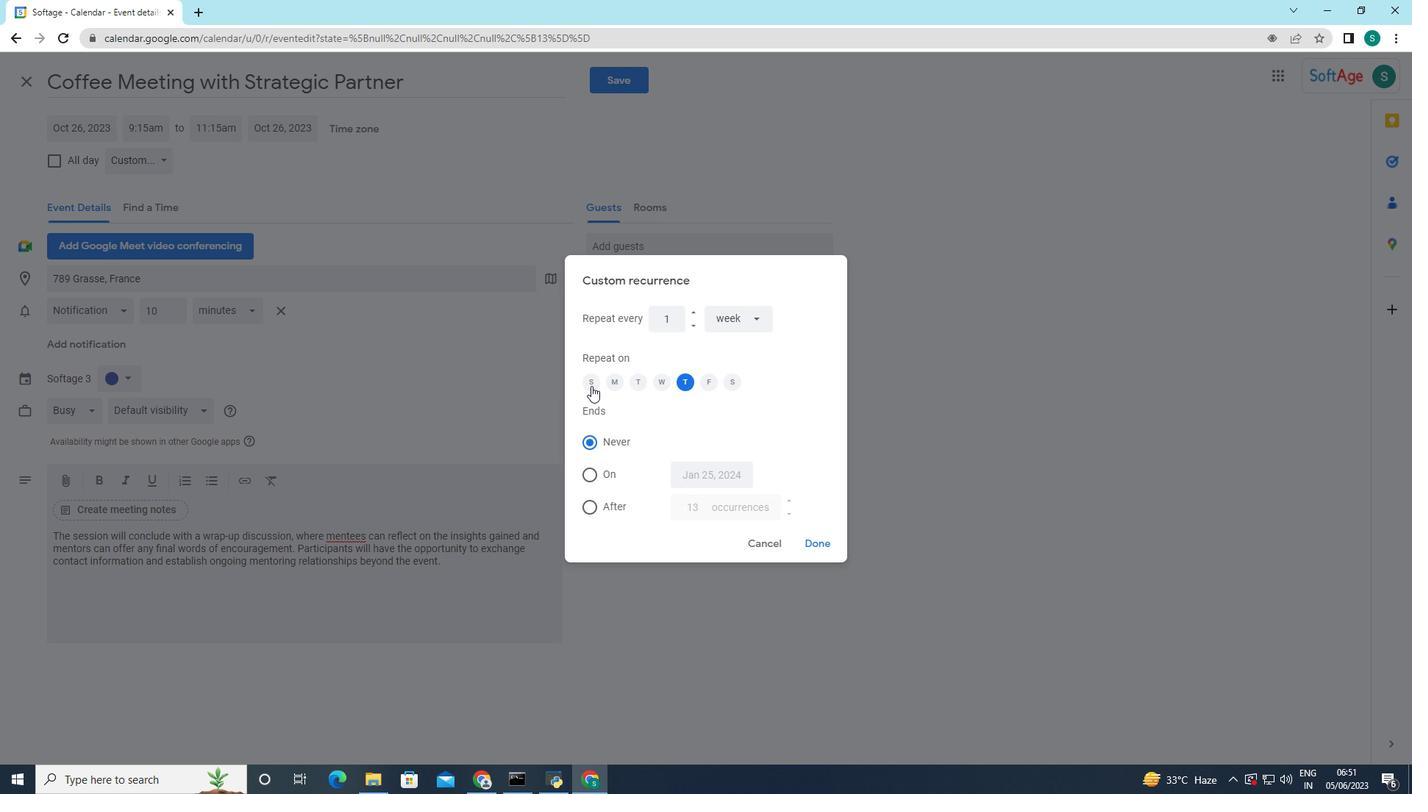 
Action: Mouse moved to (688, 382)
Screenshot: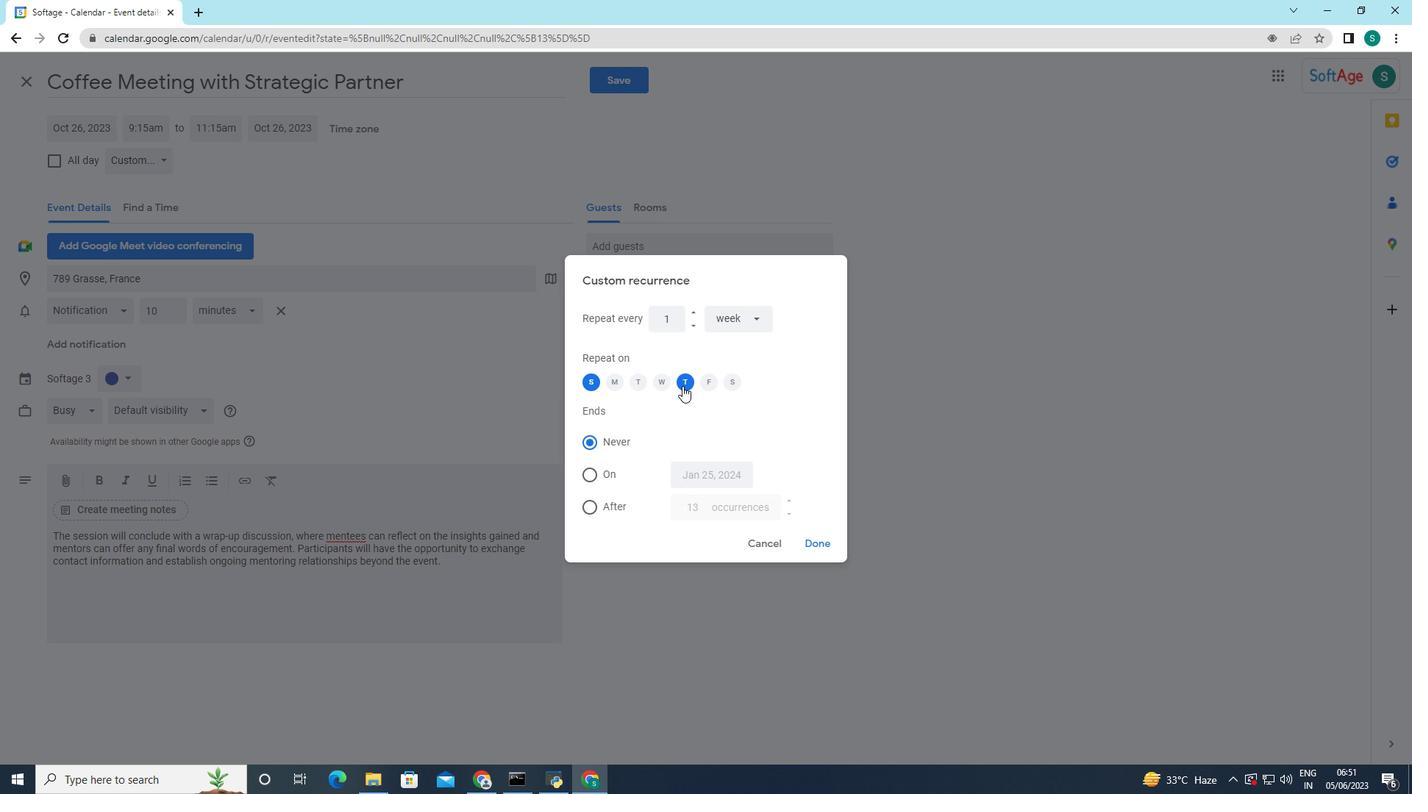 
Action: Mouse pressed left at (688, 382)
Screenshot: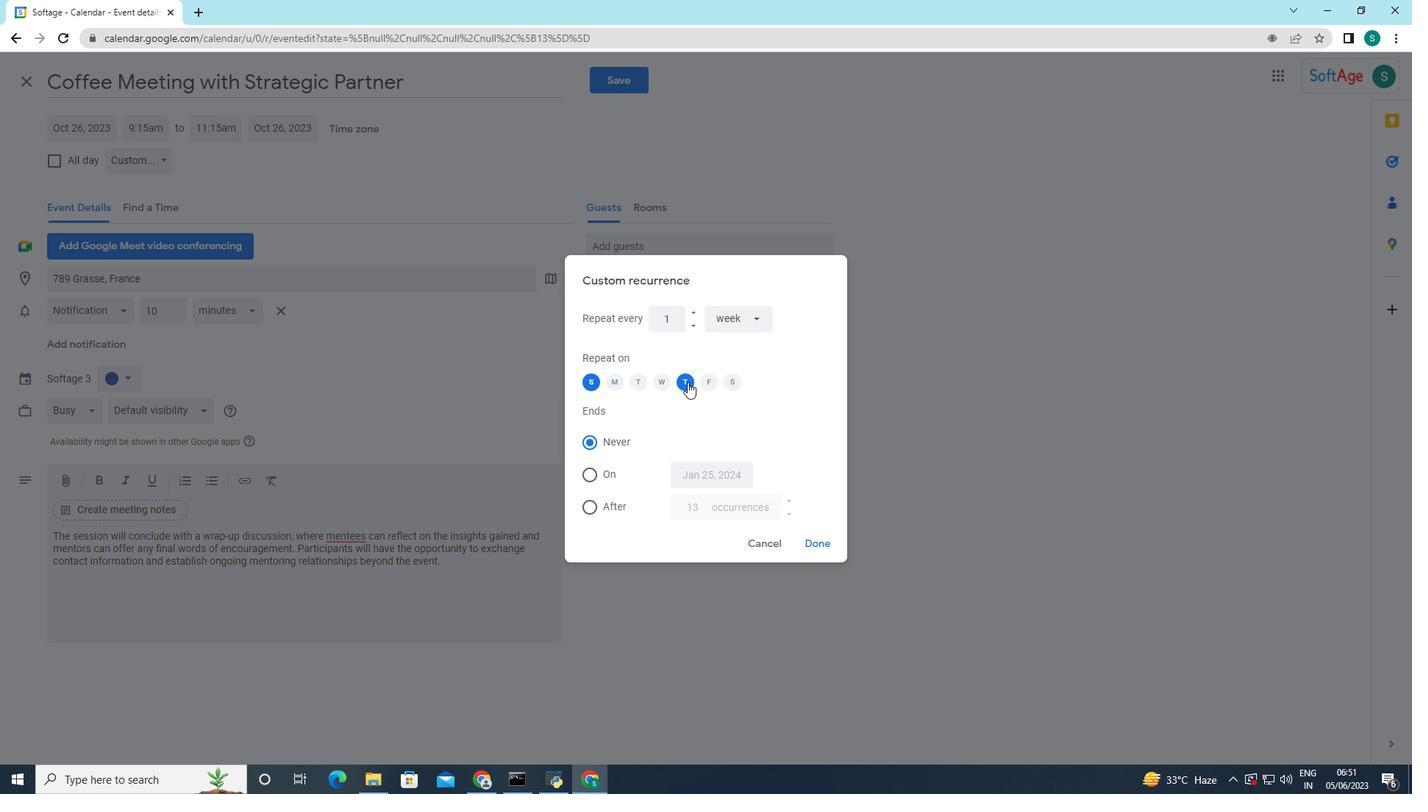 
Action: Mouse moved to (810, 540)
Screenshot: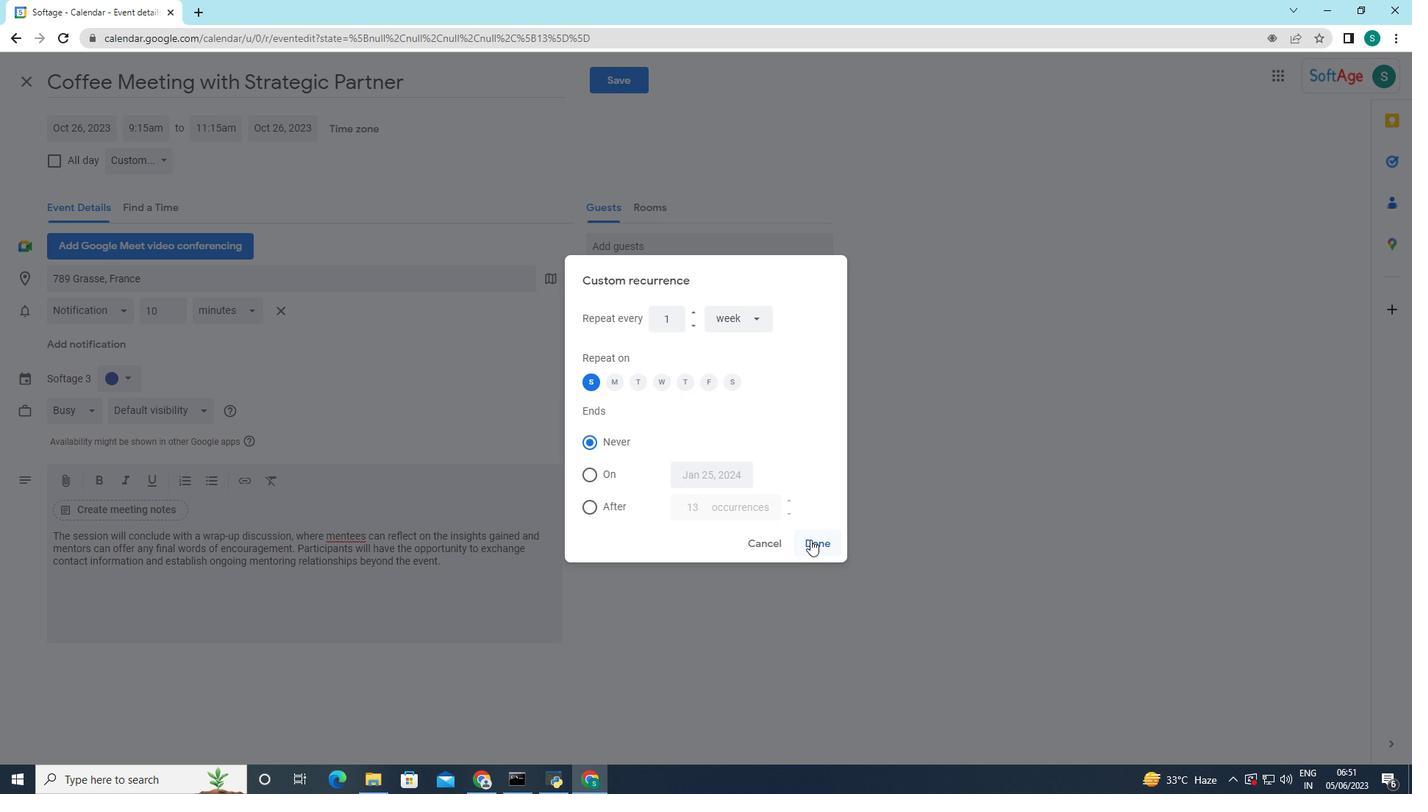 
Action: Mouse pressed left at (810, 540)
Screenshot: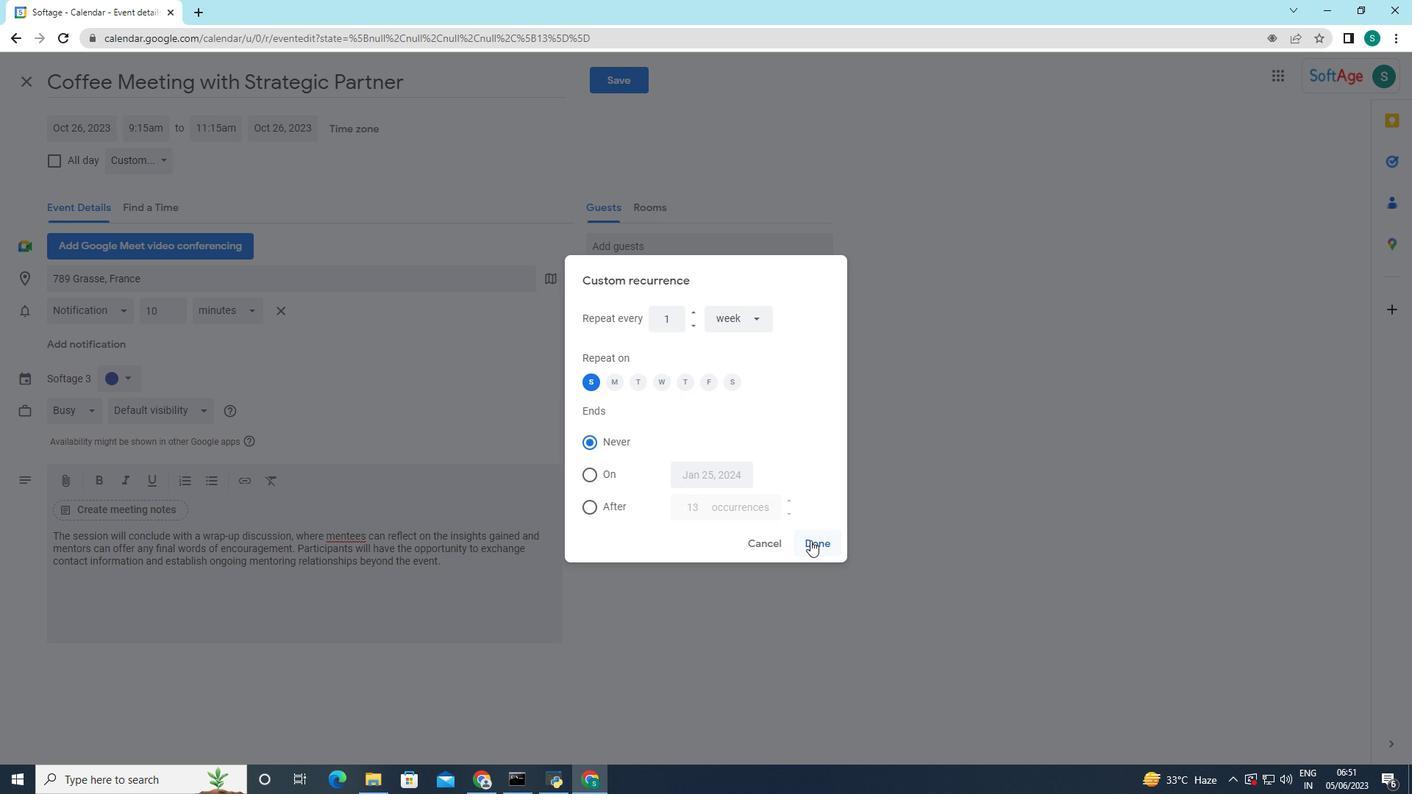
Action: Mouse moved to (642, 78)
Screenshot: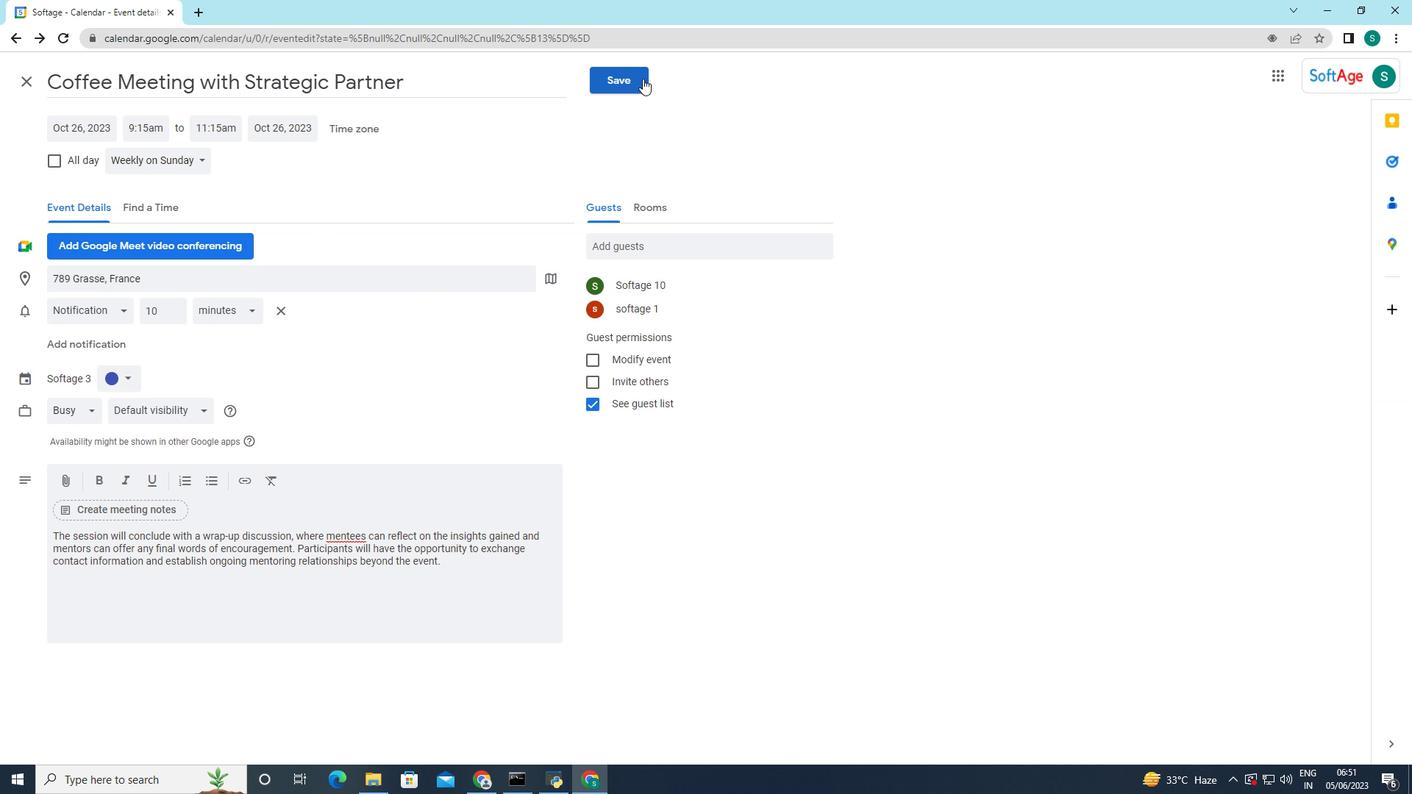 
Action: Mouse pressed left at (642, 78)
Screenshot: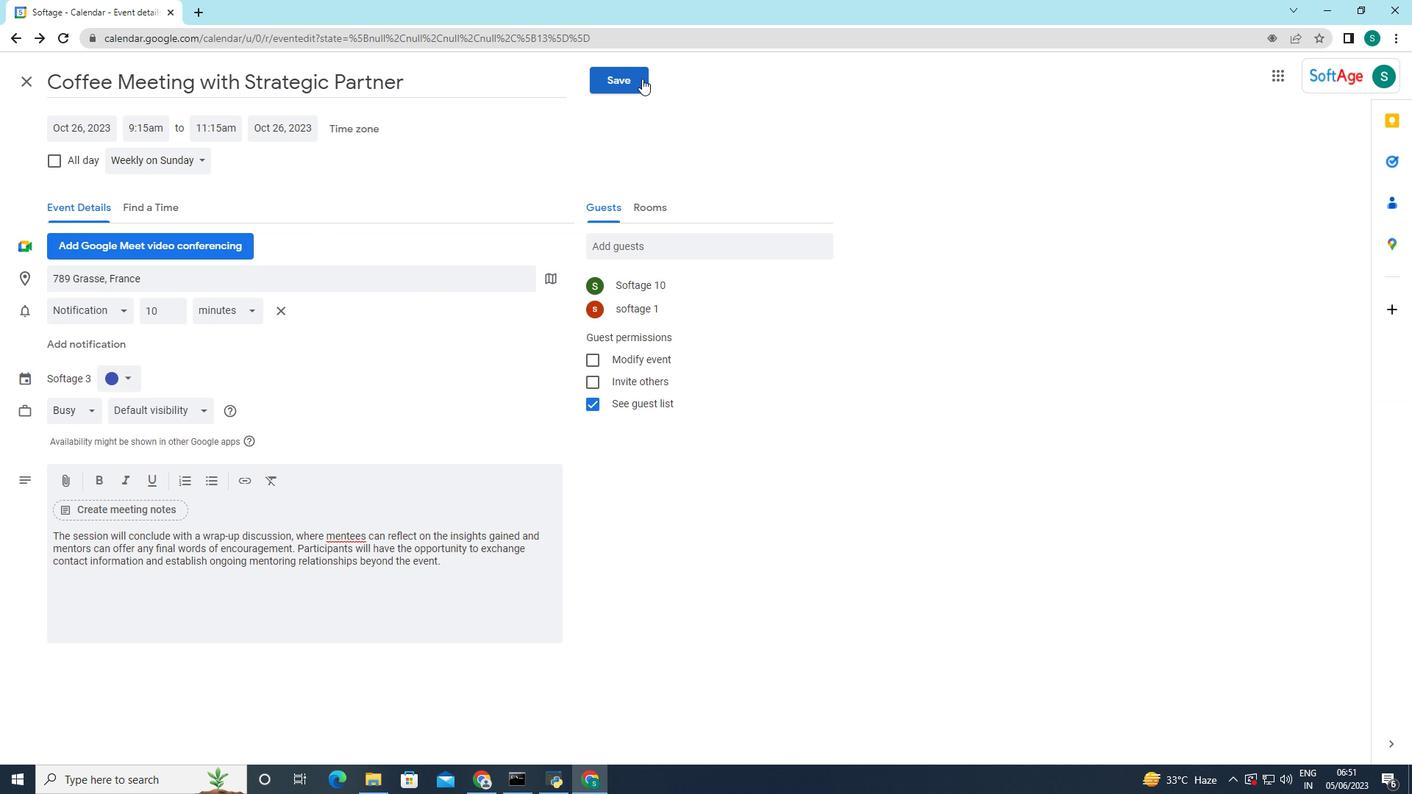 
Action: Mouse moved to (839, 448)
Screenshot: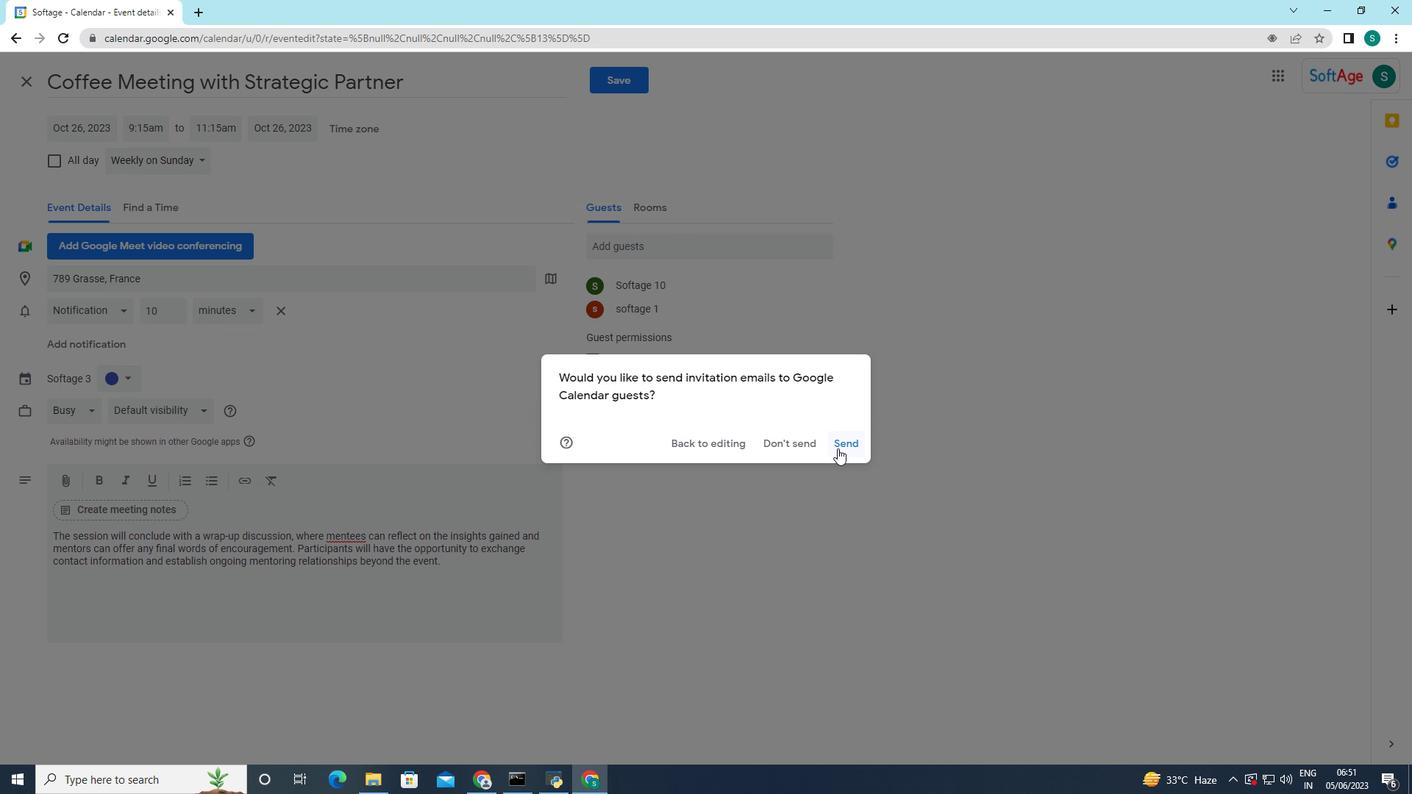 
Action: Mouse pressed left at (839, 448)
Screenshot: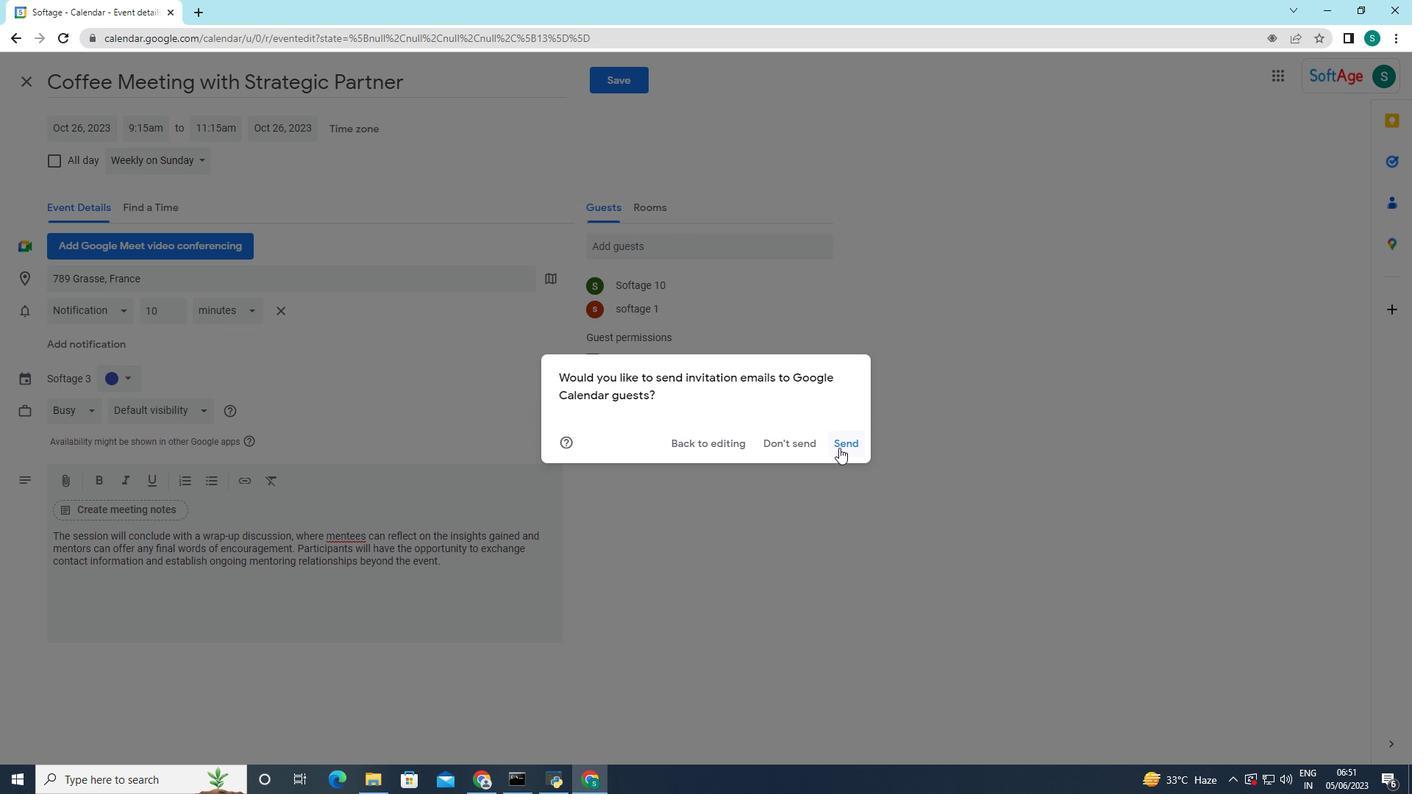 
